 Task: Compose an email with the signature Brian Hall with the subject Request for a quote and the message Thank you for your interest in our product/service. from softage.1@softage.net to softage.6@softage.net with an attached document Policy_document.docx Undo the message and rewrite the message as Could you please provide a status update on this project? Send the email. Finally, move the email from Sent Items to the label Books
Action: Mouse moved to (1189, 0)
Screenshot: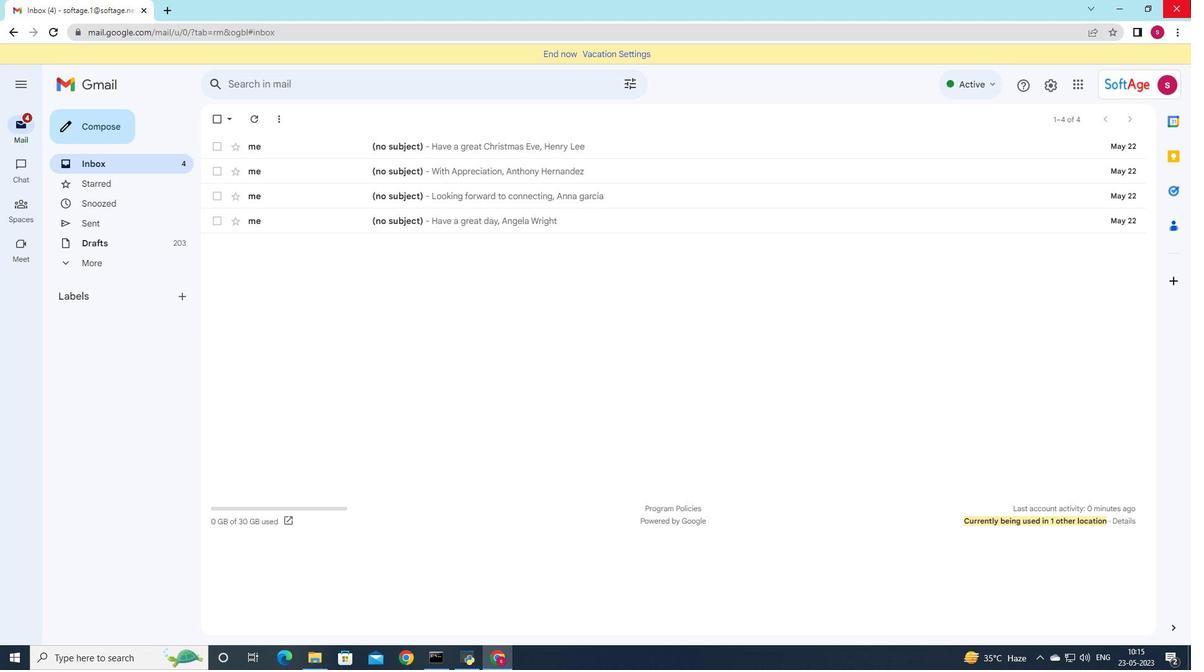 
Action: Mouse pressed left at (1189, 0)
Screenshot: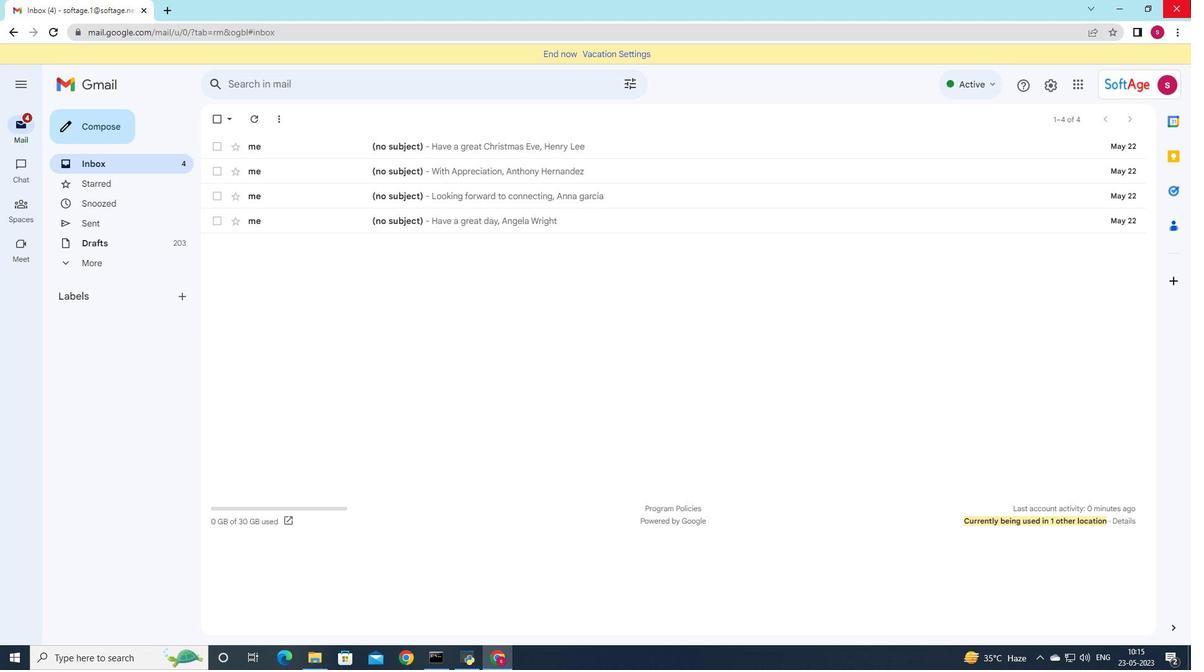
Action: Mouse moved to (411, 649)
Screenshot: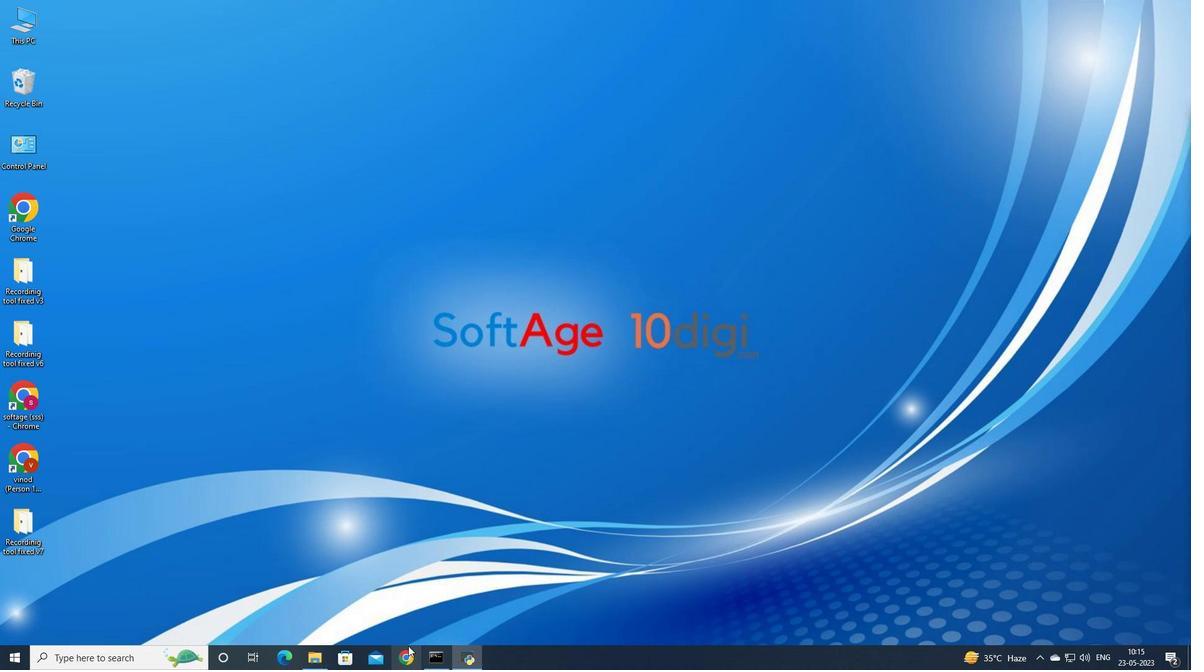 
Action: Mouse pressed left at (411, 649)
Screenshot: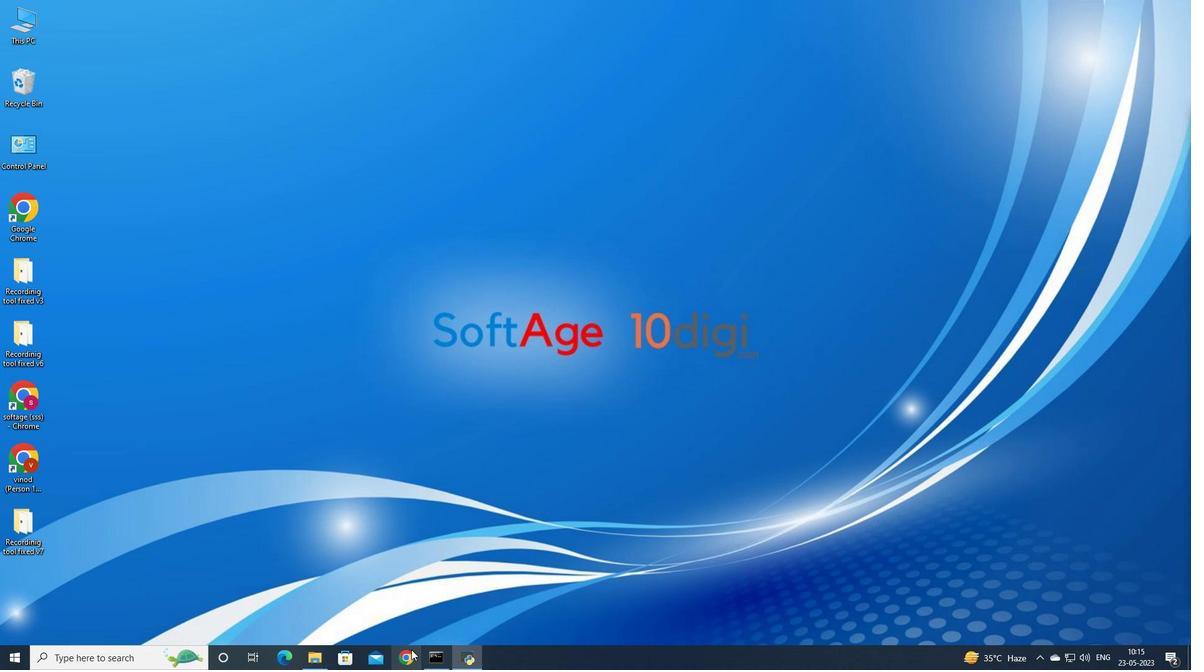 
Action: Mouse moved to (520, 395)
Screenshot: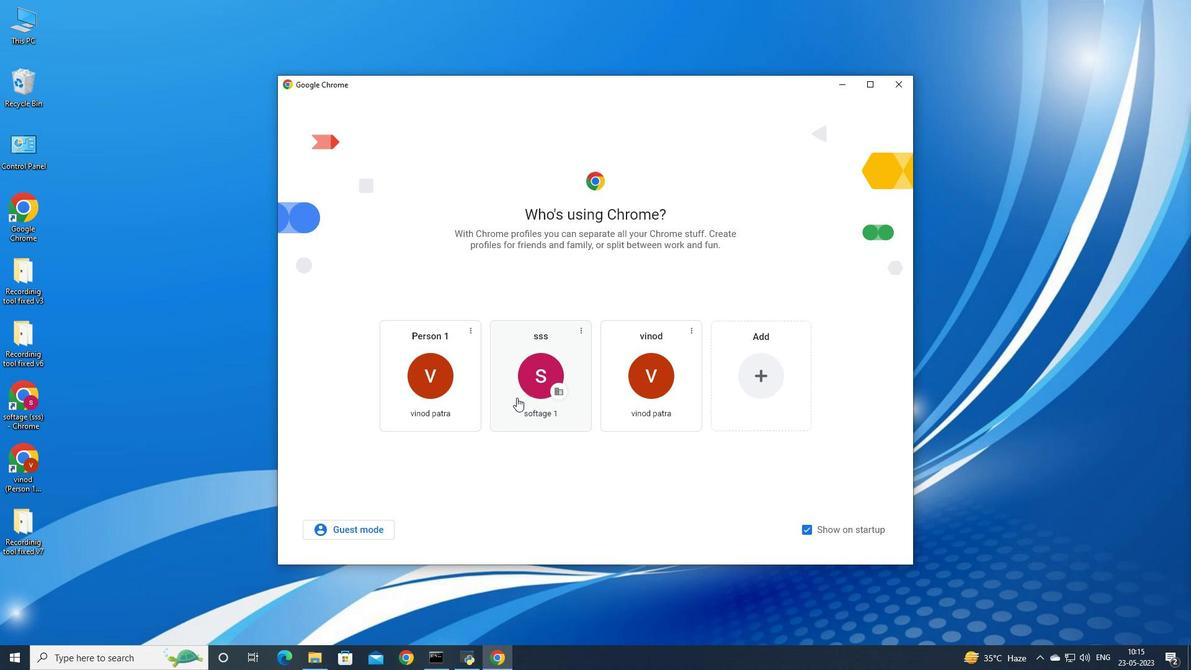 
Action: Mouse pressed left at (520, 395)
Screenshot: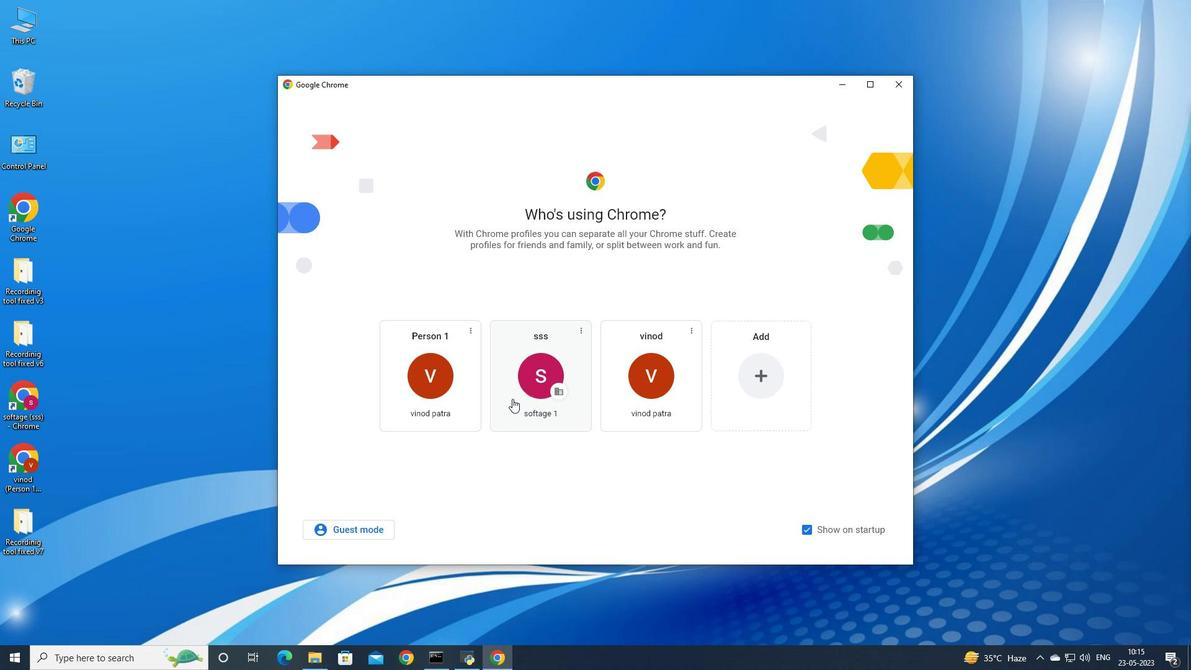 
Action: Mouse moved to (1077, 62)
Screenshot: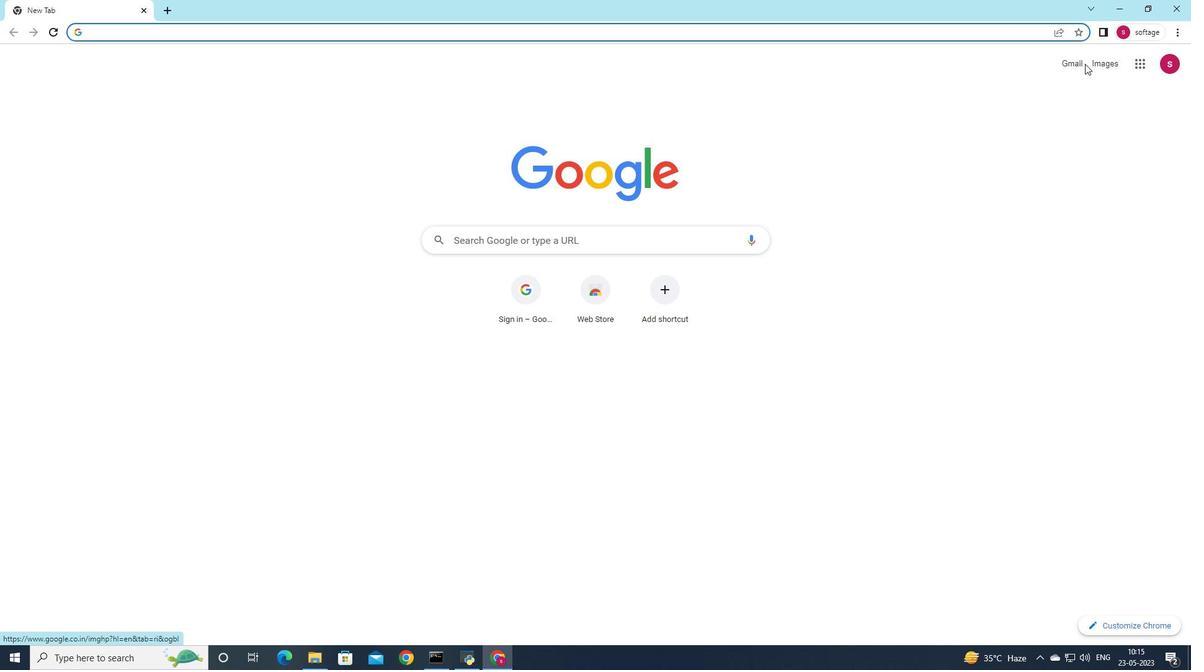 
Action: Mouse pressed left at (1077, 62)
Screenshot: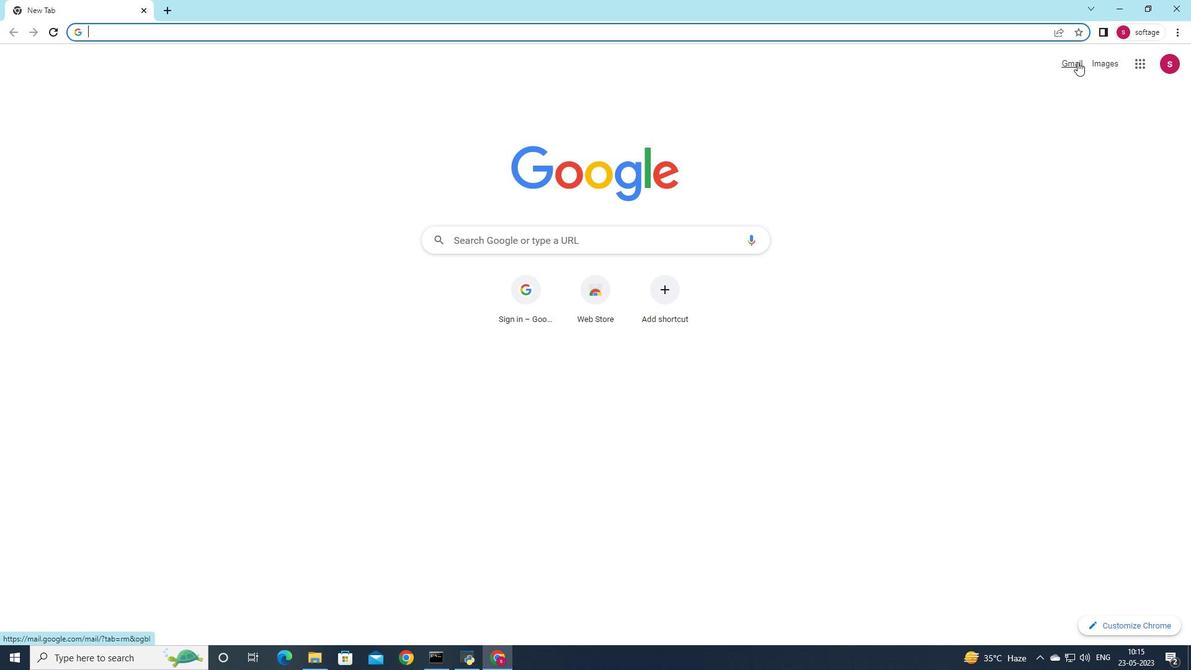 
Action: Mouse moved to (1058, 85)
Screenshot: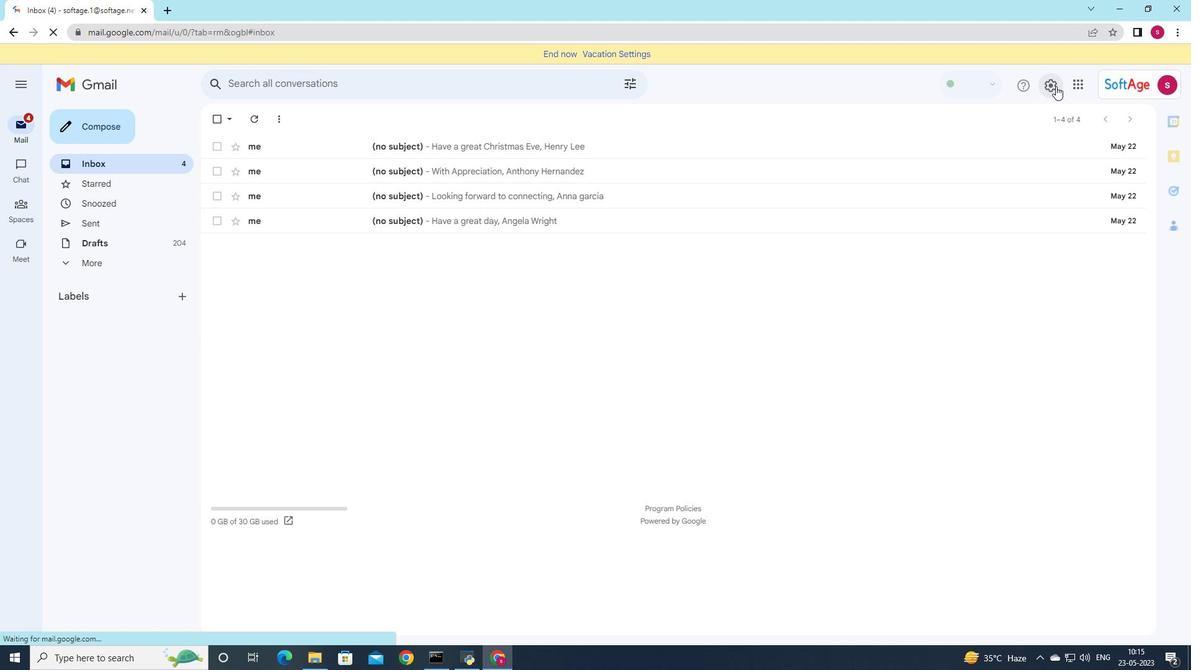 
Action: Mouse pressed left at (1058, 85)
Screenshot: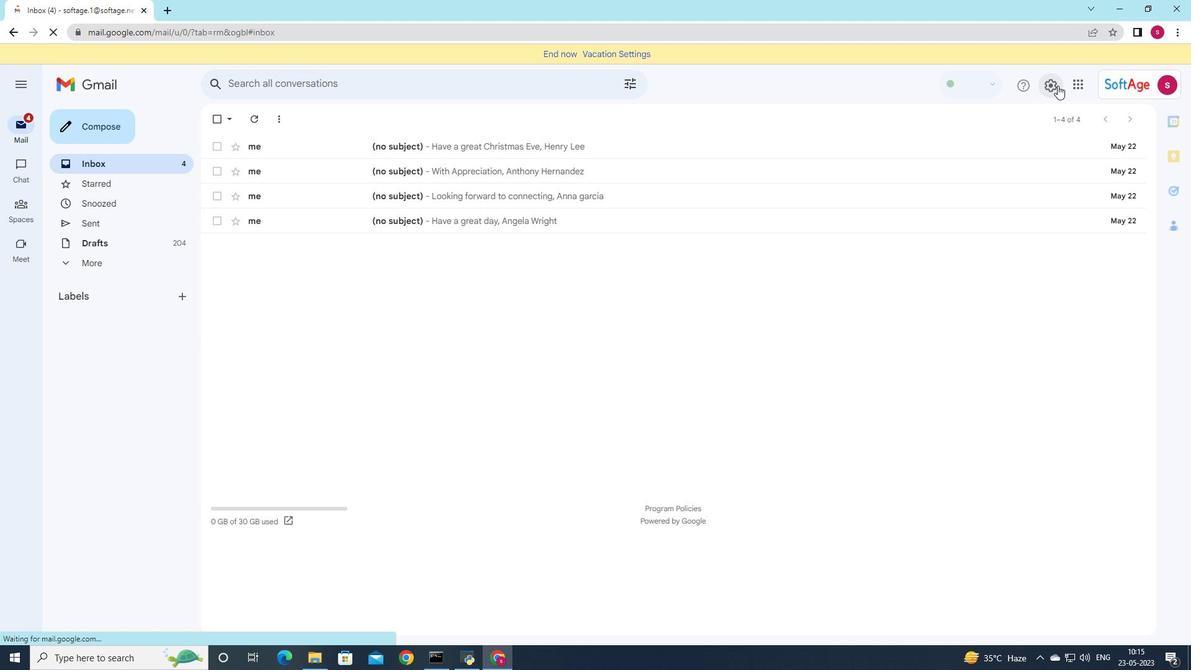 
Action: Mouse moved to (1059, 143)
Screenshot: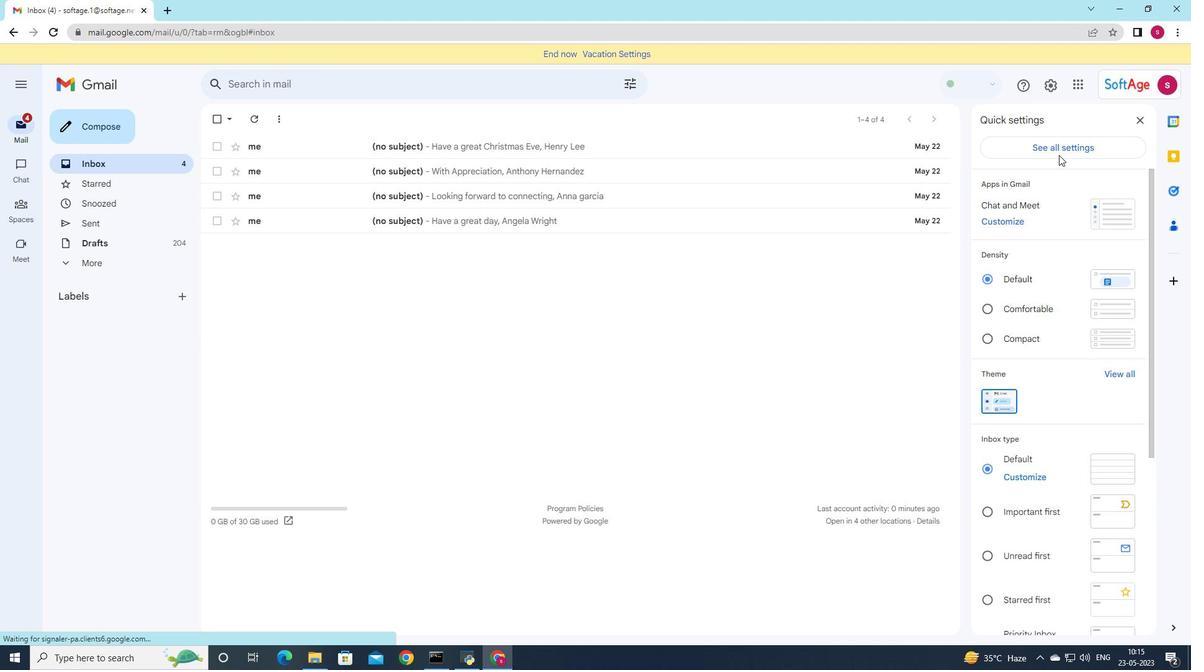 
Action: Mouse pressed left at (1059, 143)
Screenshot: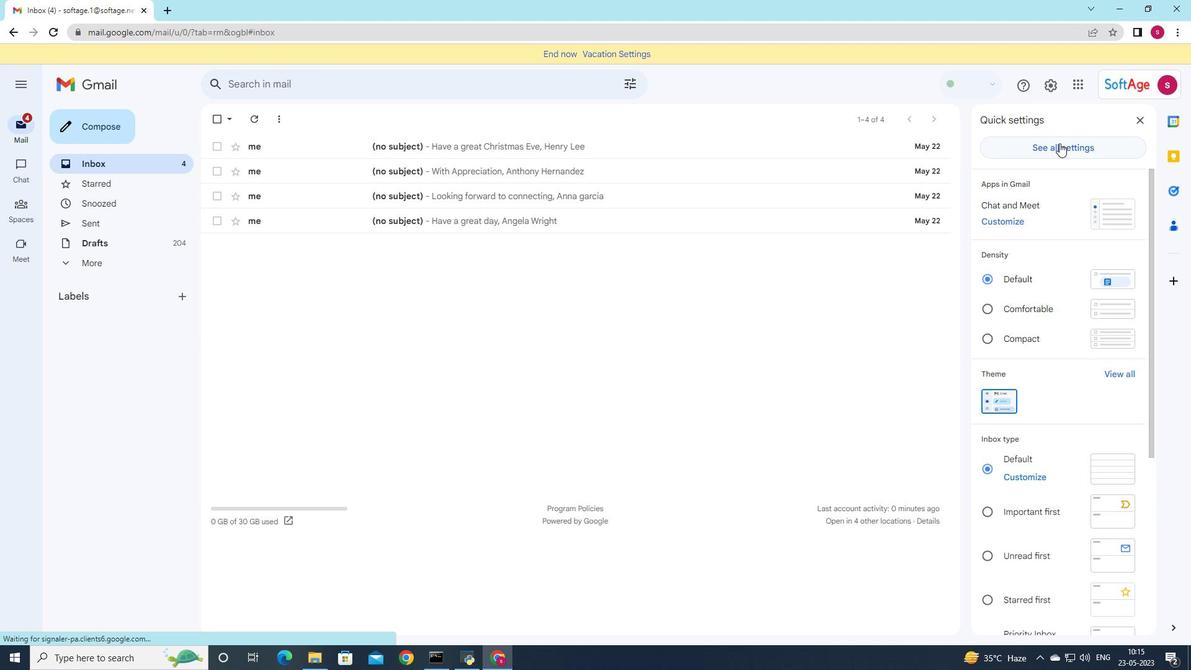 
Action: Mouse moved to (599, 291)
Screenshot: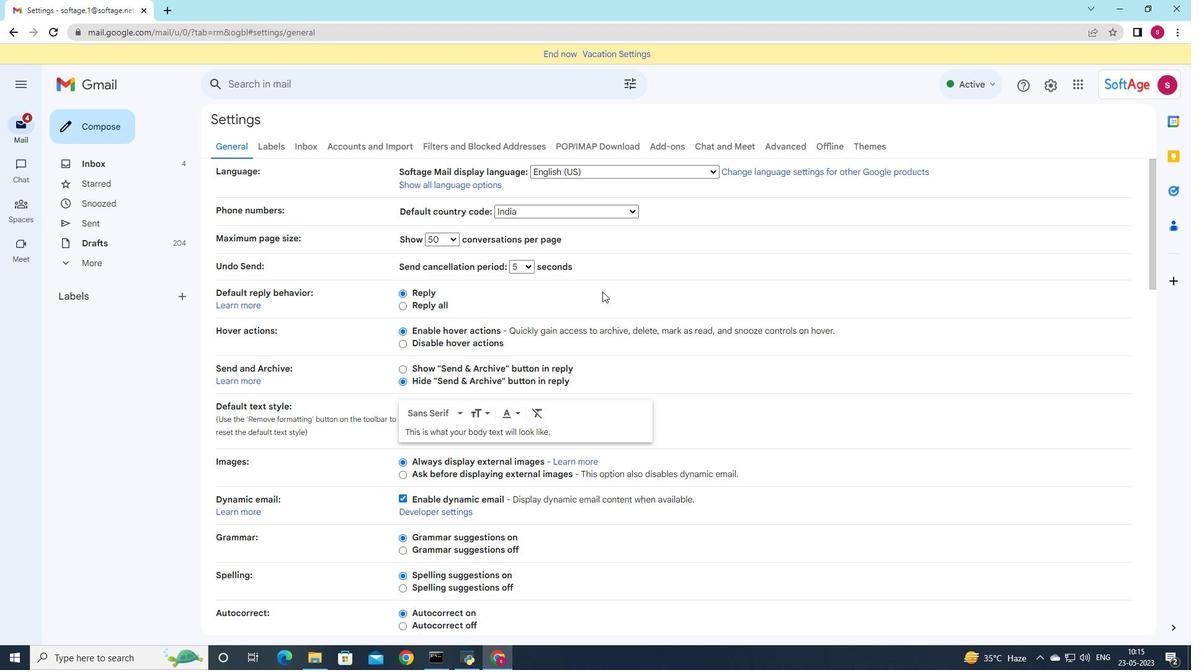 
Action: Mouse scrolled (599, 290) with delta (0, 0)
Screenshot: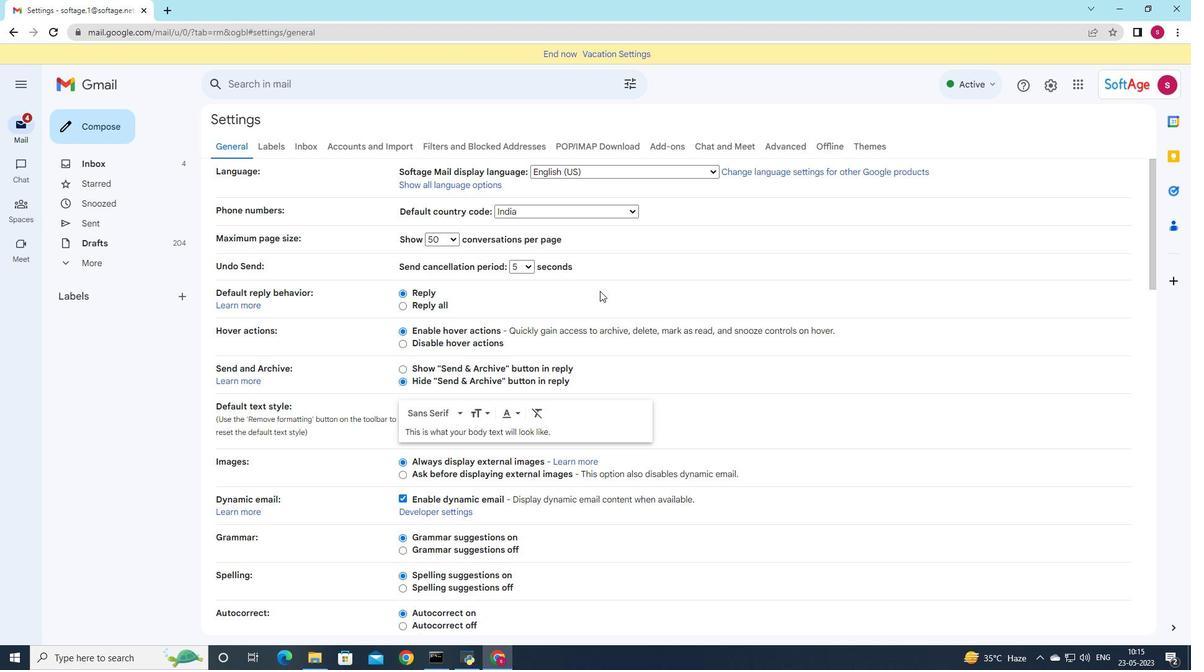 
Action: Mouse scrolled (599, 290) with delta (0, 0)
Screenshot: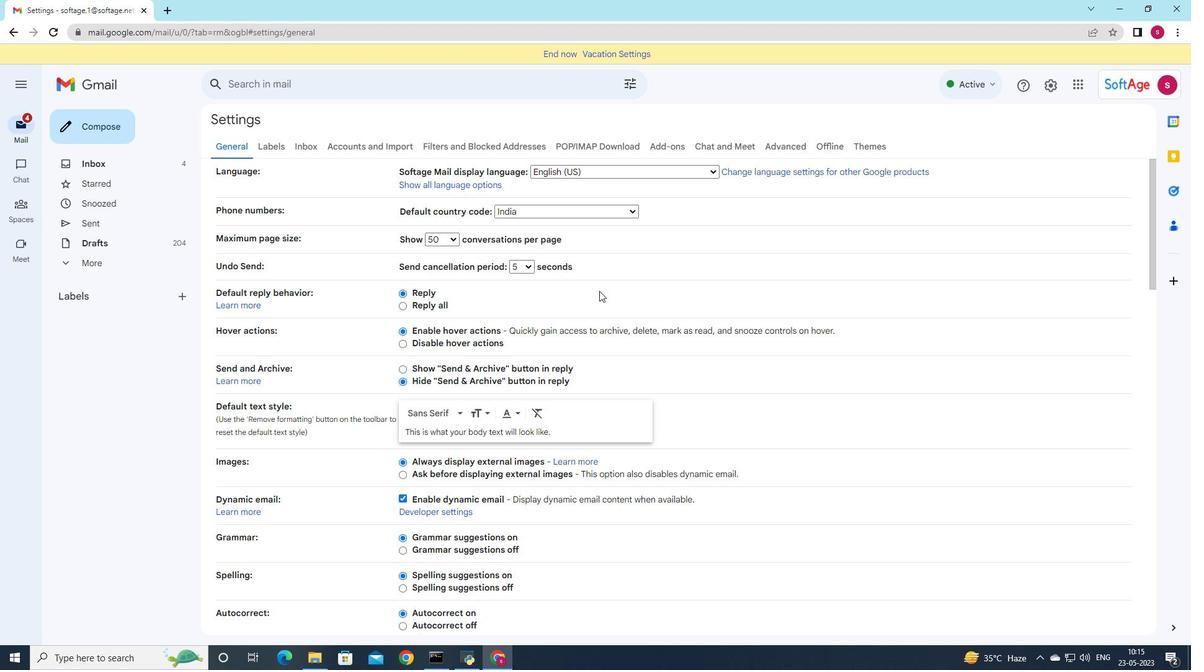 
Action: Mouse scrolled (599, 290) with delta (0, 0)
Screenshot: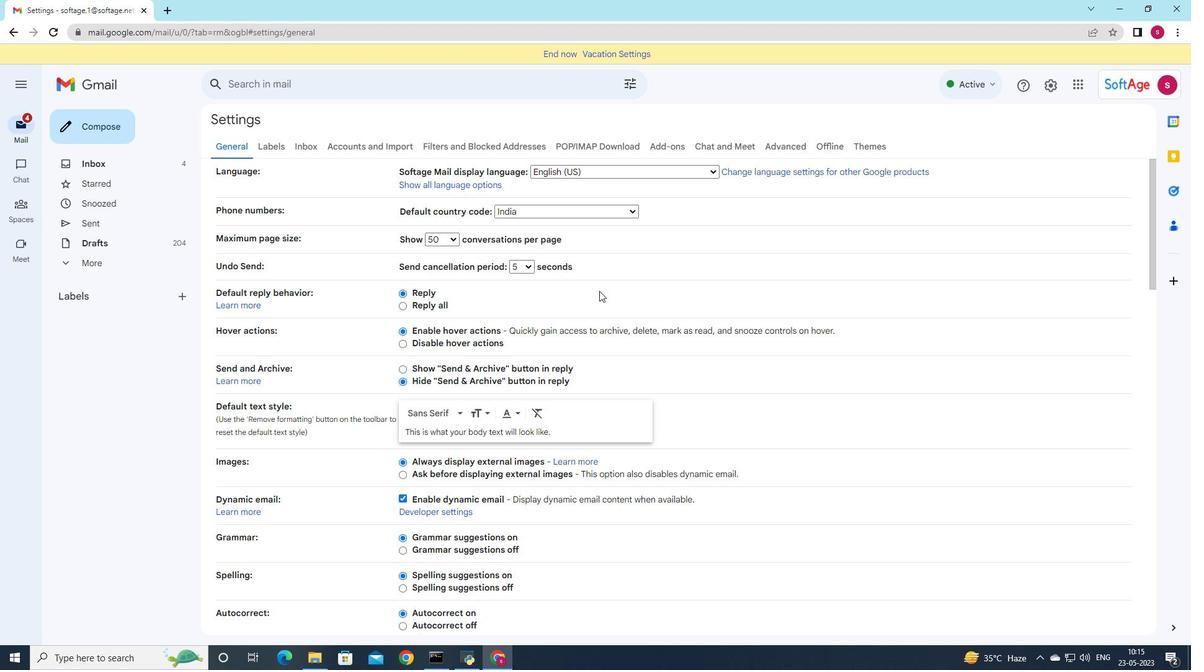 
Action: Mouse scrolled (599, 290) with delta (0, 0)
Screenshot: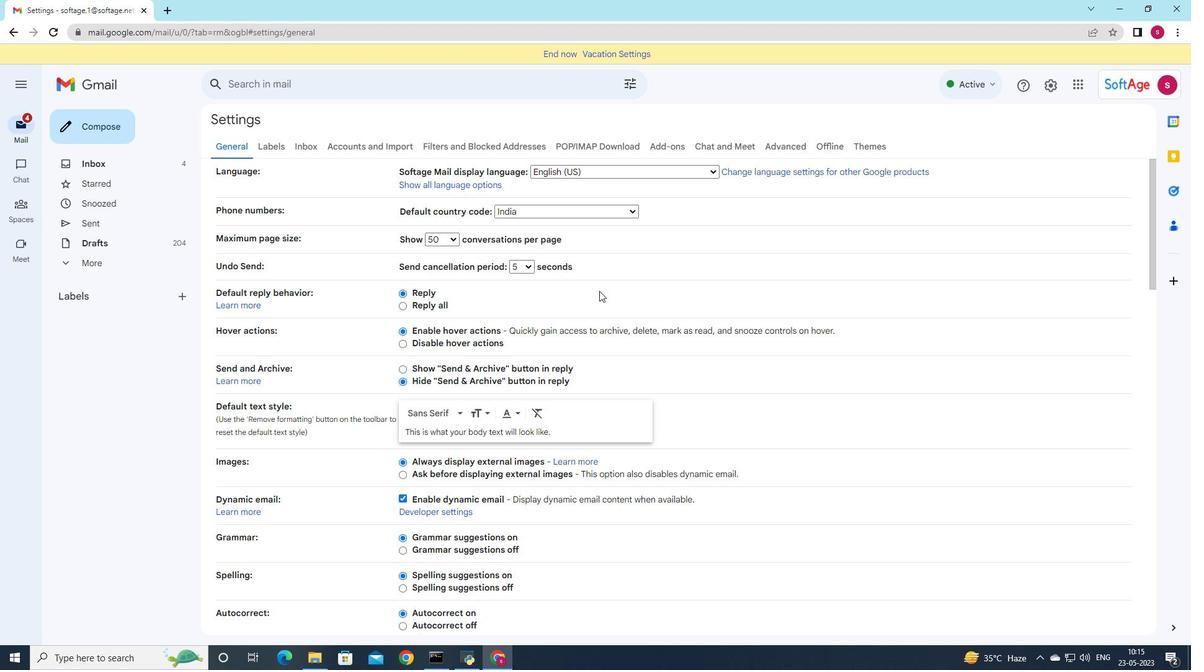 
Action: Mouse scrolled (599, 290) with delta (0, 0)
Screenshot: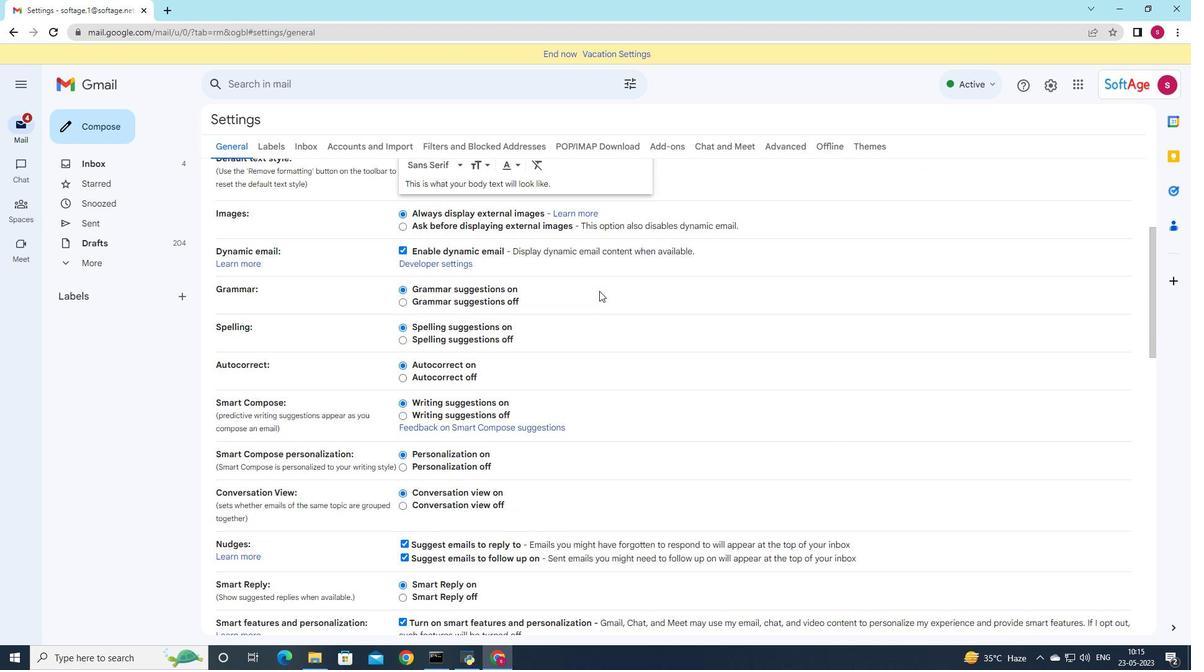 
Action: Mouse scrolled (599, 290) with delta (0, 0)
Screenshot: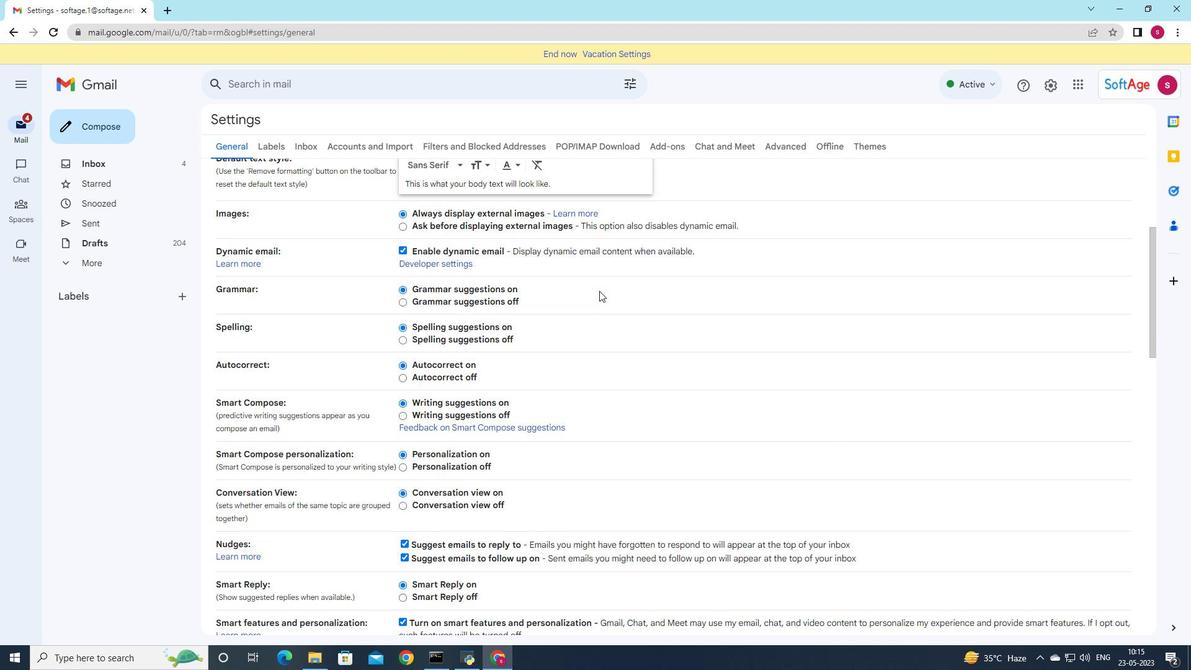 
Action: Mouse scrolled (599, 290) with delta (0, 0)
Screenshot: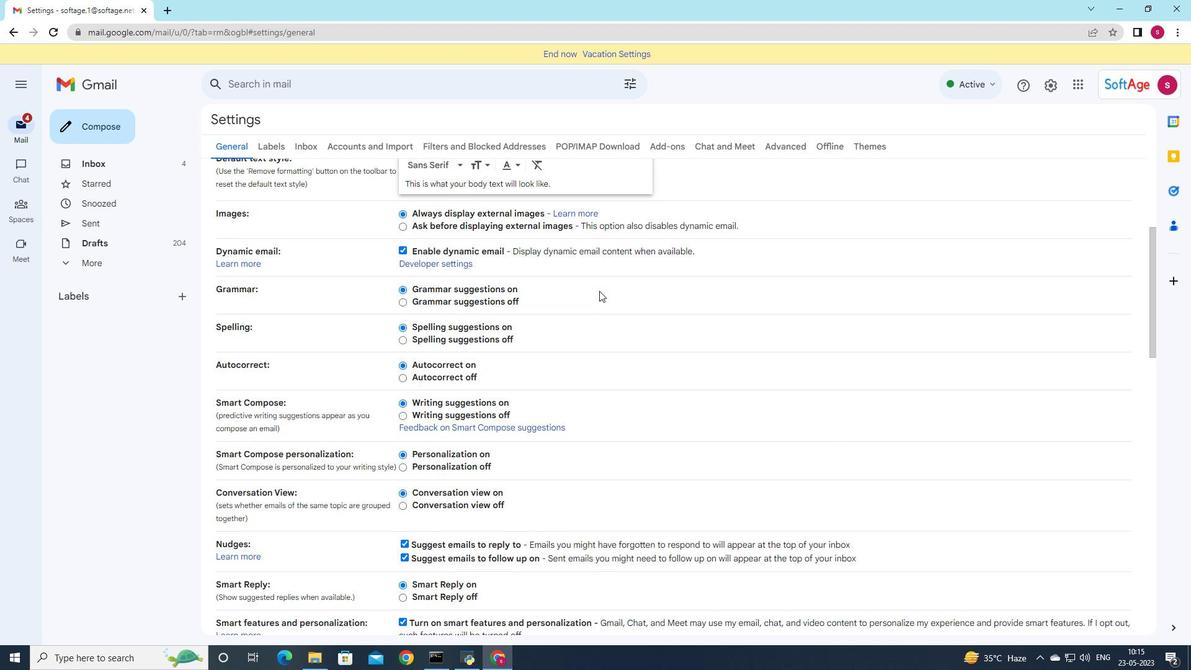 
Action: Mouse scrolled (599, 290) with delta (0, 0)
Screenshot: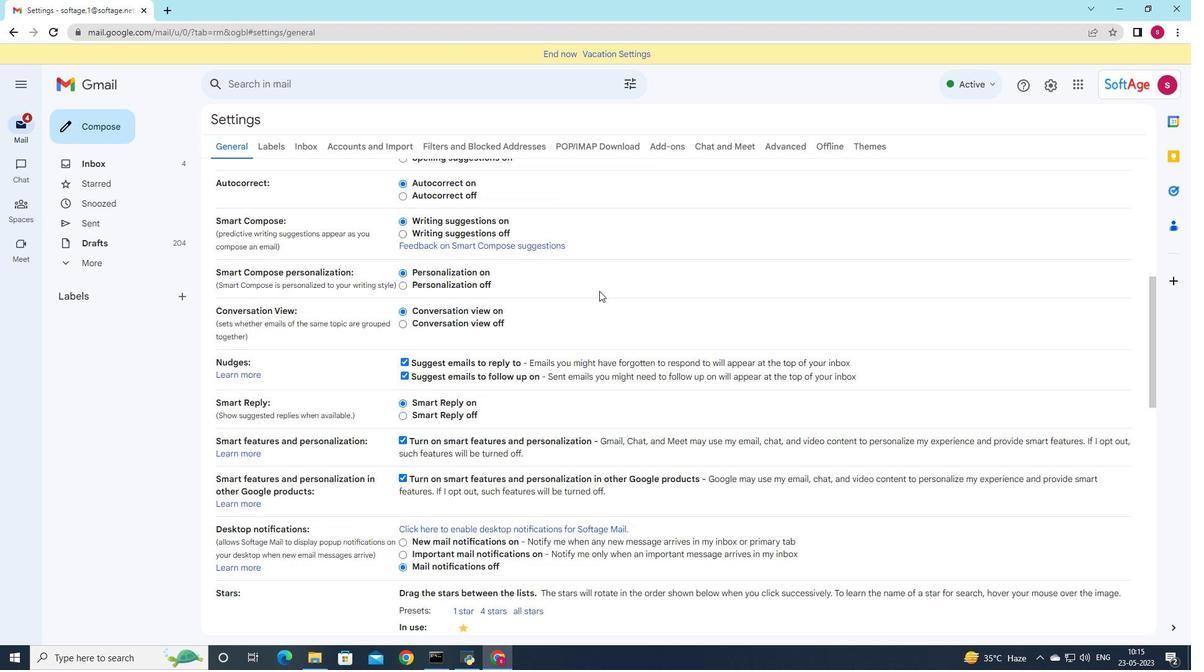 
Action: Mouse scrolled (599, 290) with delta (0, 0)
Screenshot: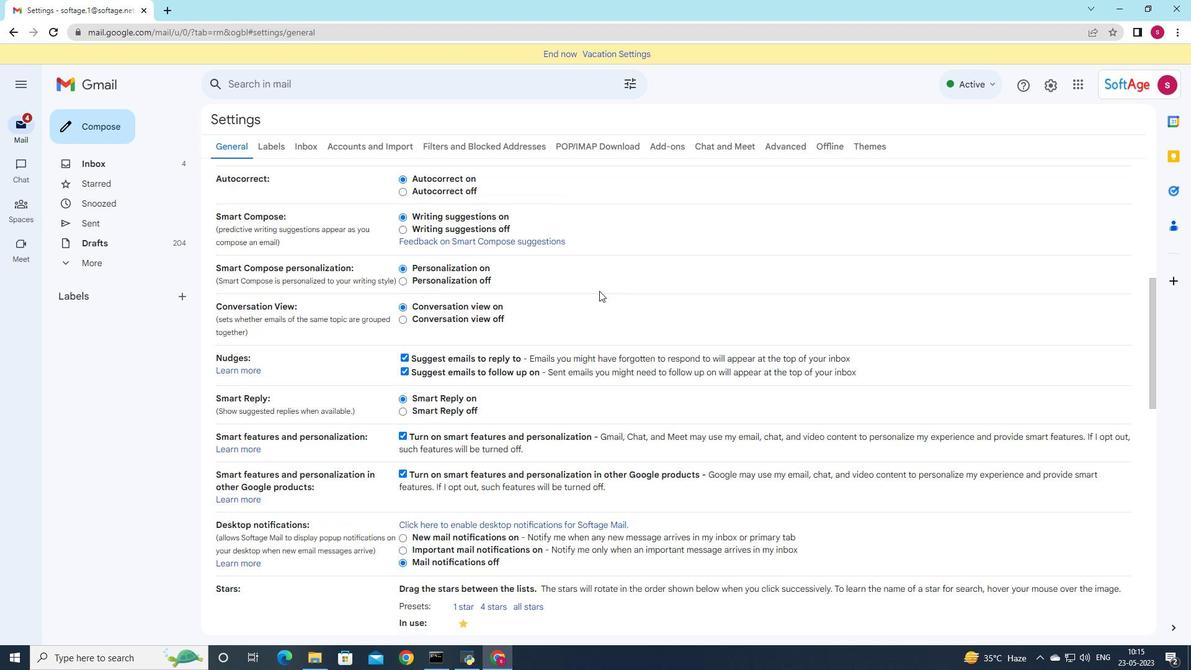 
Action: Mouse scrolled (599, 290) with delta (0, 0)
Screenshot: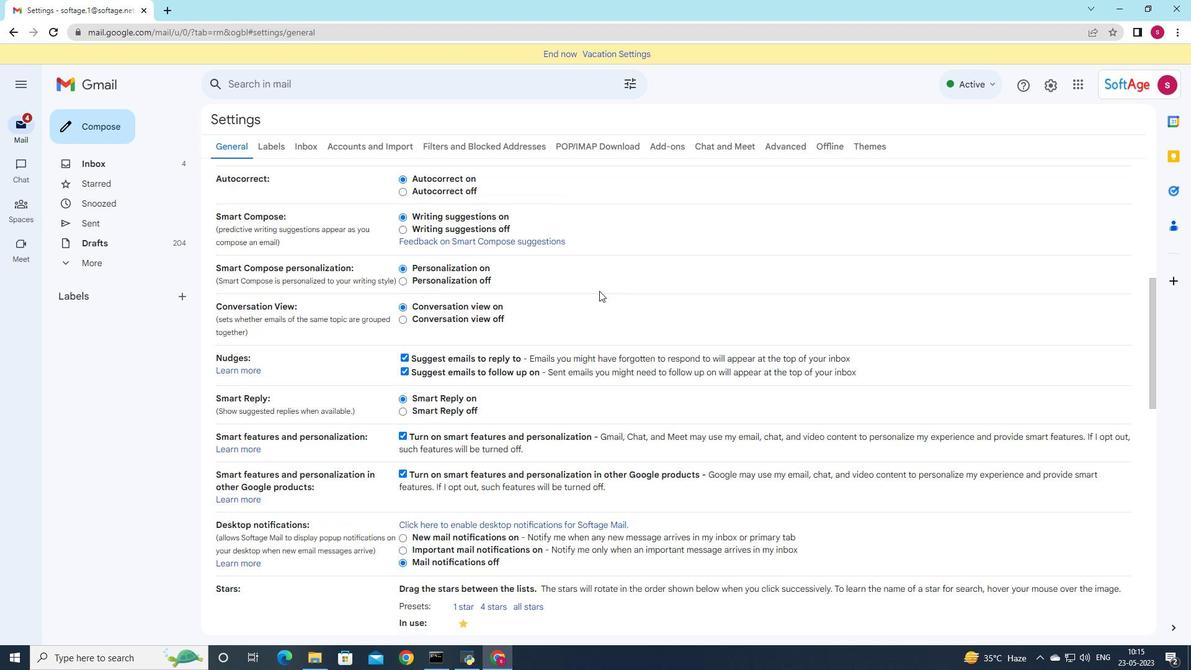 
Action: Mouse scrolled (599, 290) with delta (0, 0)
Screenshot: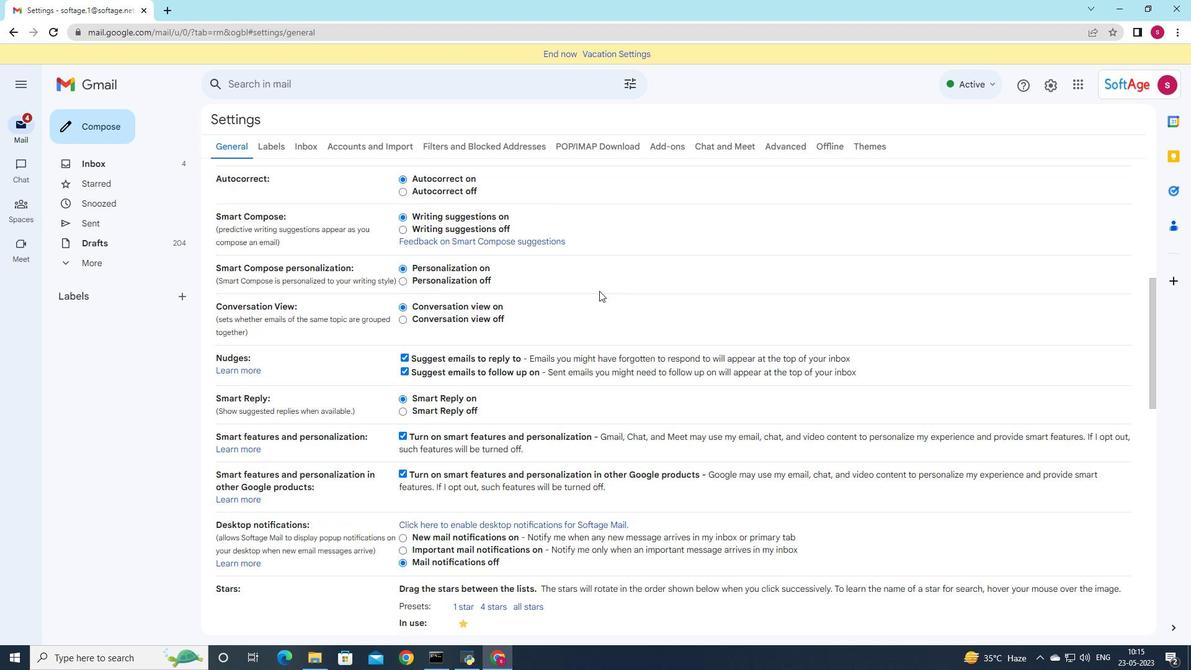 
Action: Mouse scrolled (599, 290) with delta (0, 0)
Screenshot: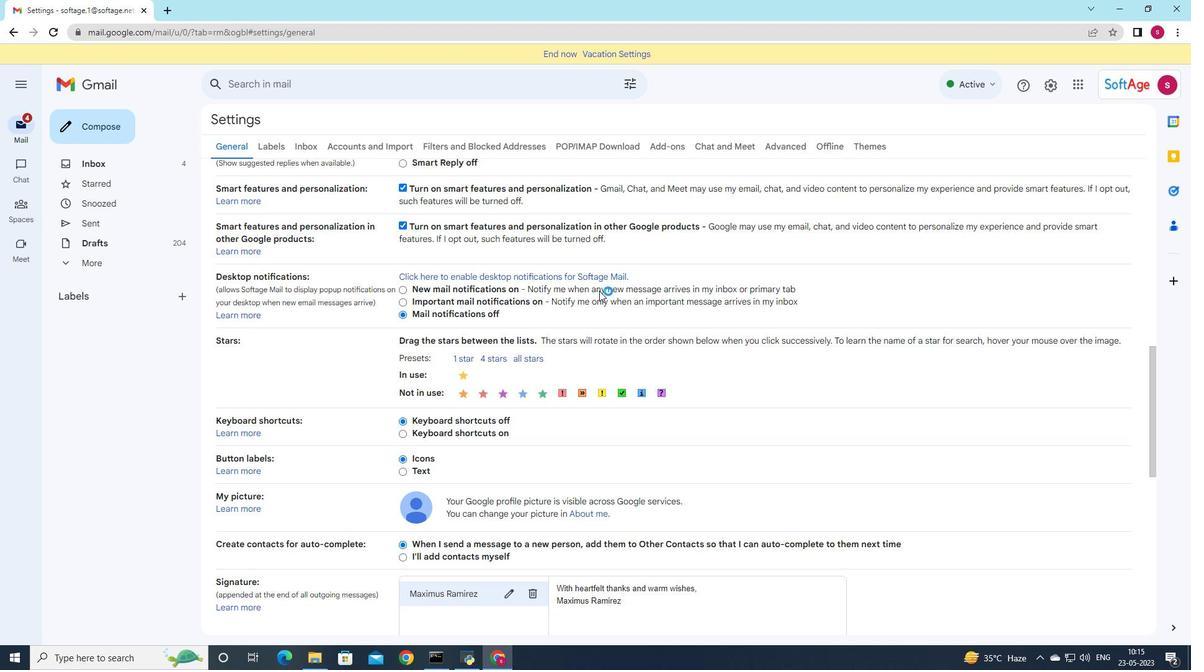 
Action: Mouse scrolled (599, 290) with delta (0, 0)
Screenshot: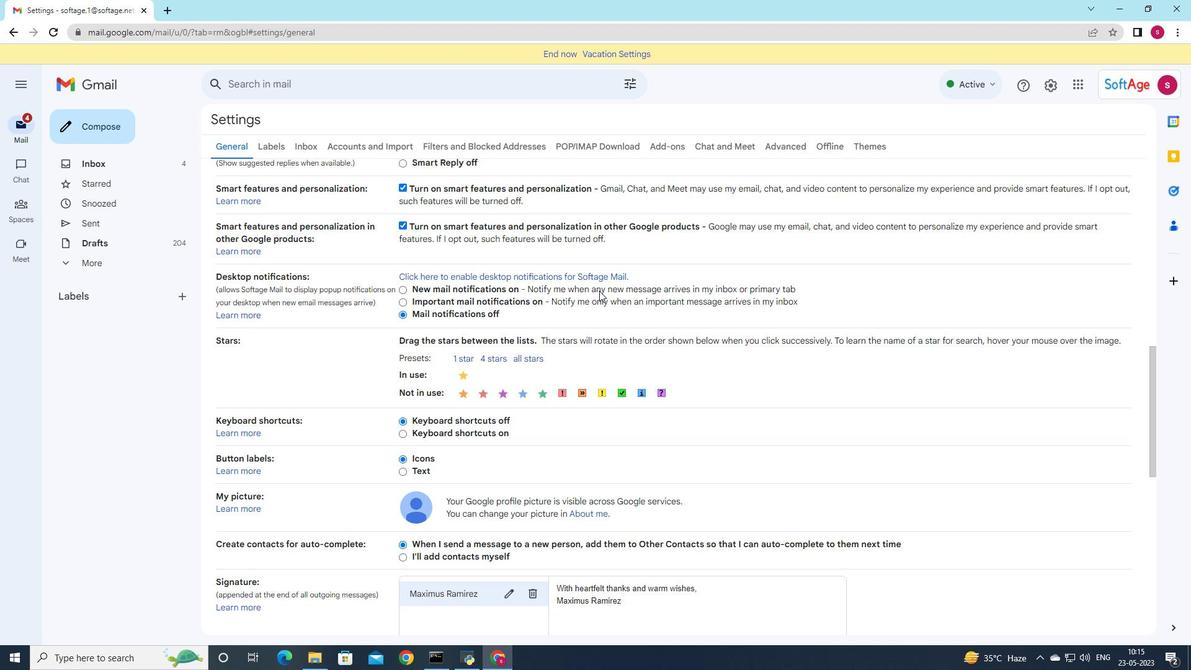 
Action: Mouse scrolled (599, 290) with delta (0, 0)
Screenshot: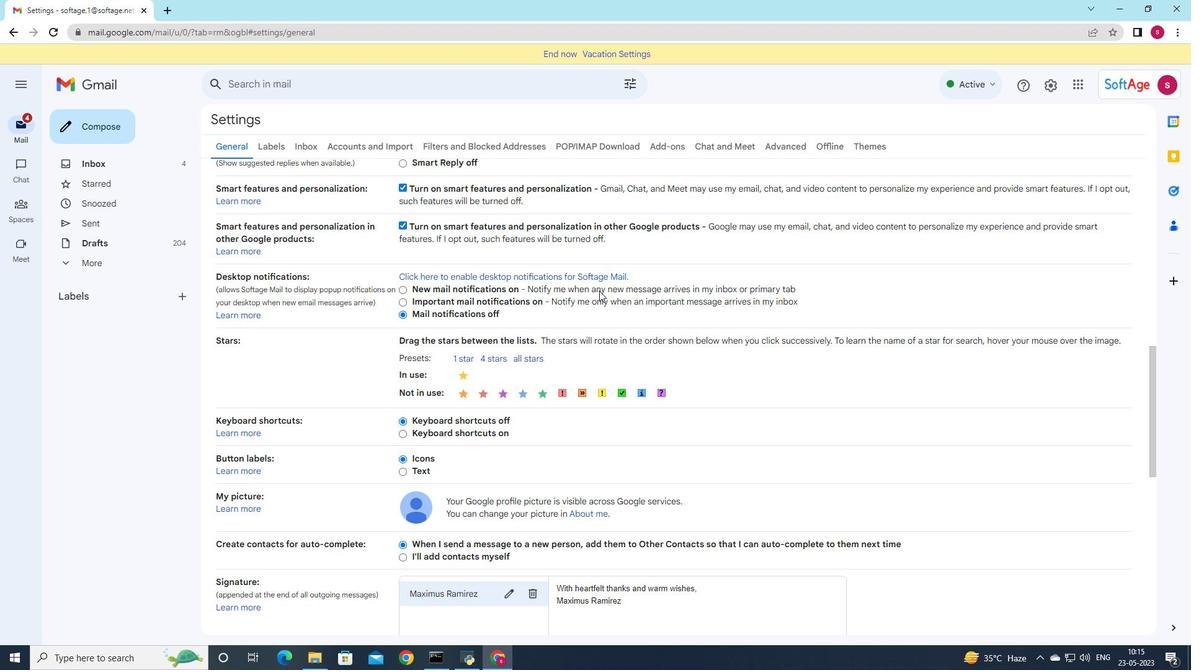 
Action: Mouse scrolled (599, 290) with delta (0, 0)
Screenshot: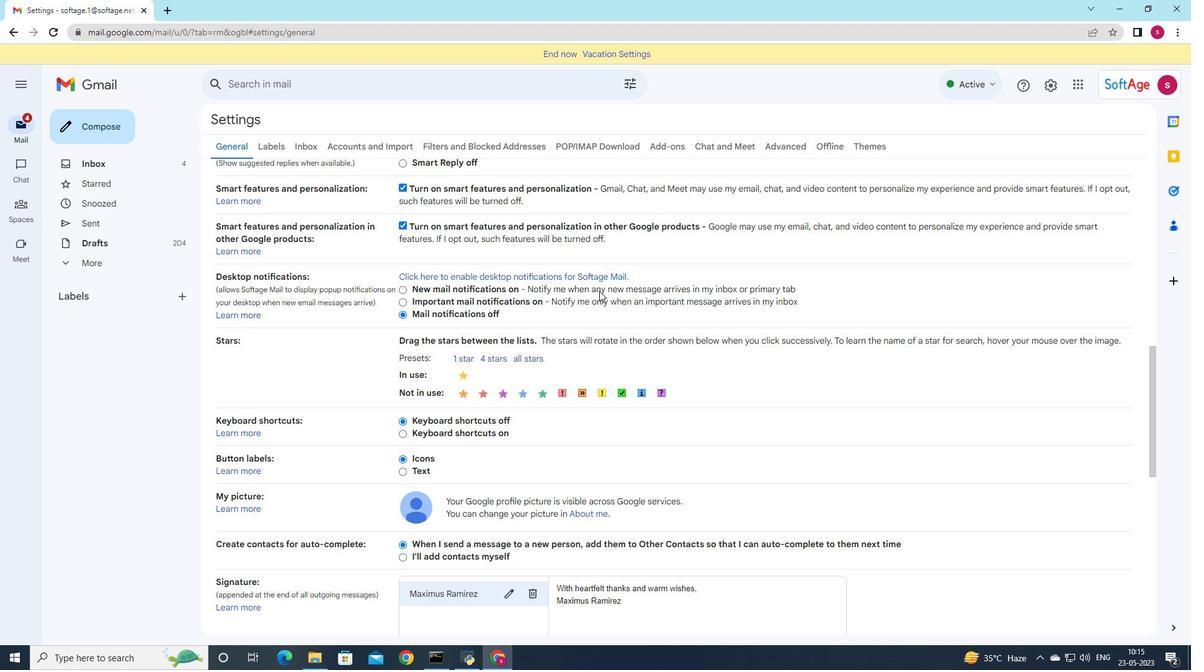 
Action: Mouse moved to (533, 339)
Screenshot: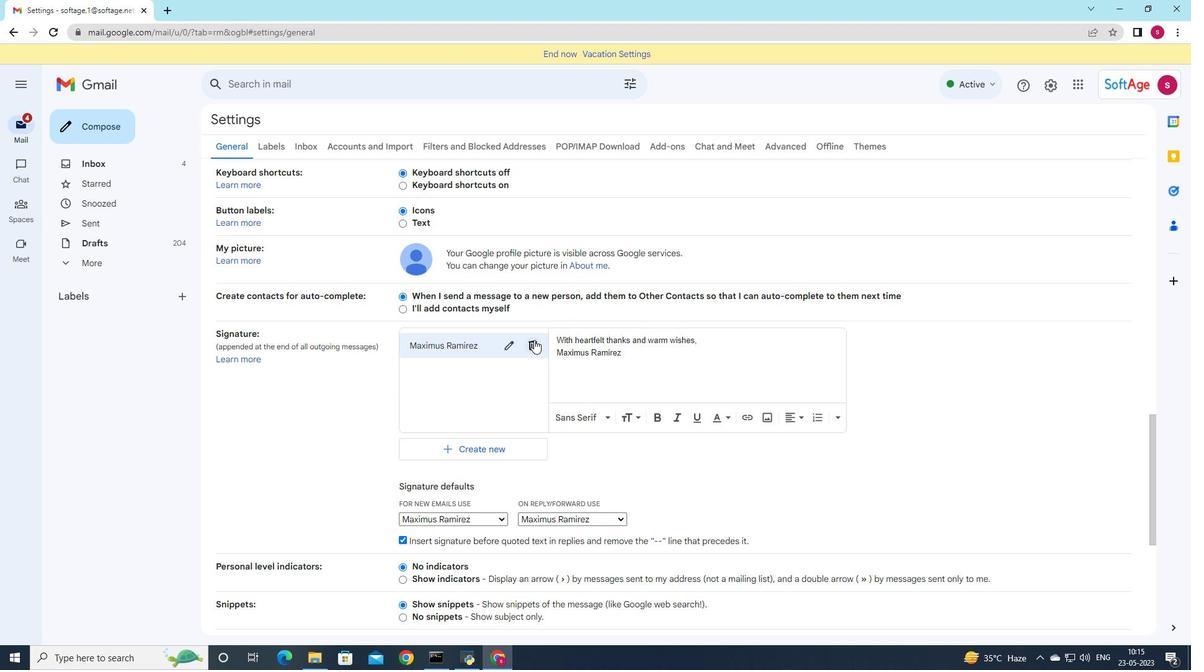
Action: Mouse pressed left at (533, 339)
Screenshot: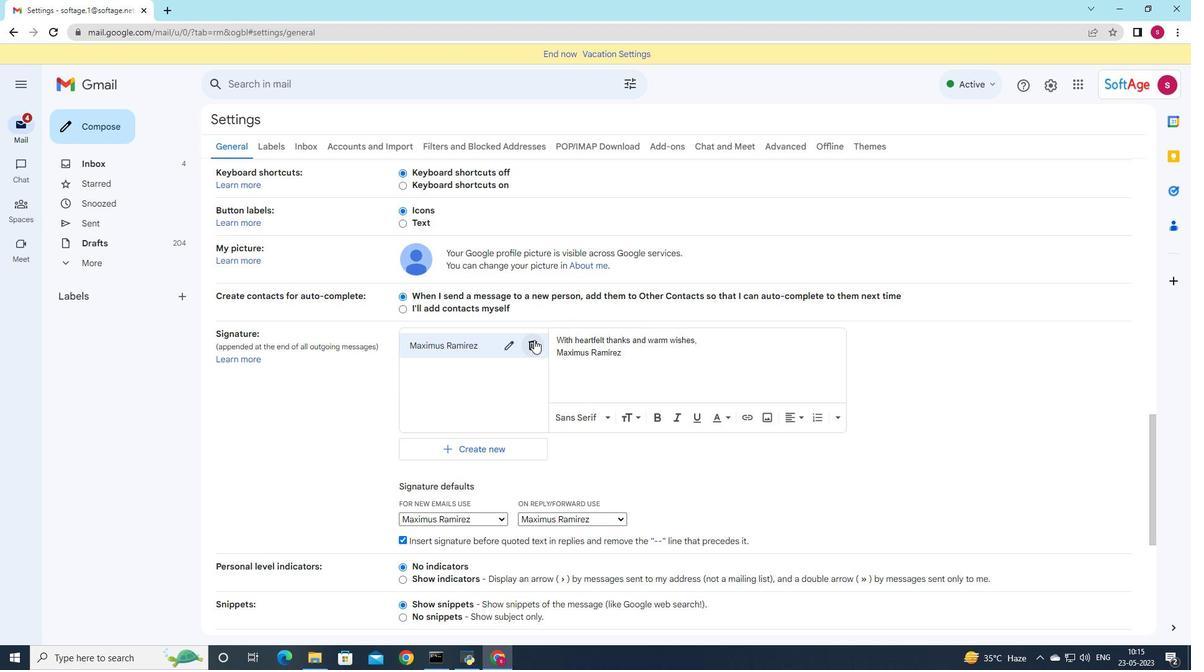
Action: Mouse moved to (724, 374)
Screenshot: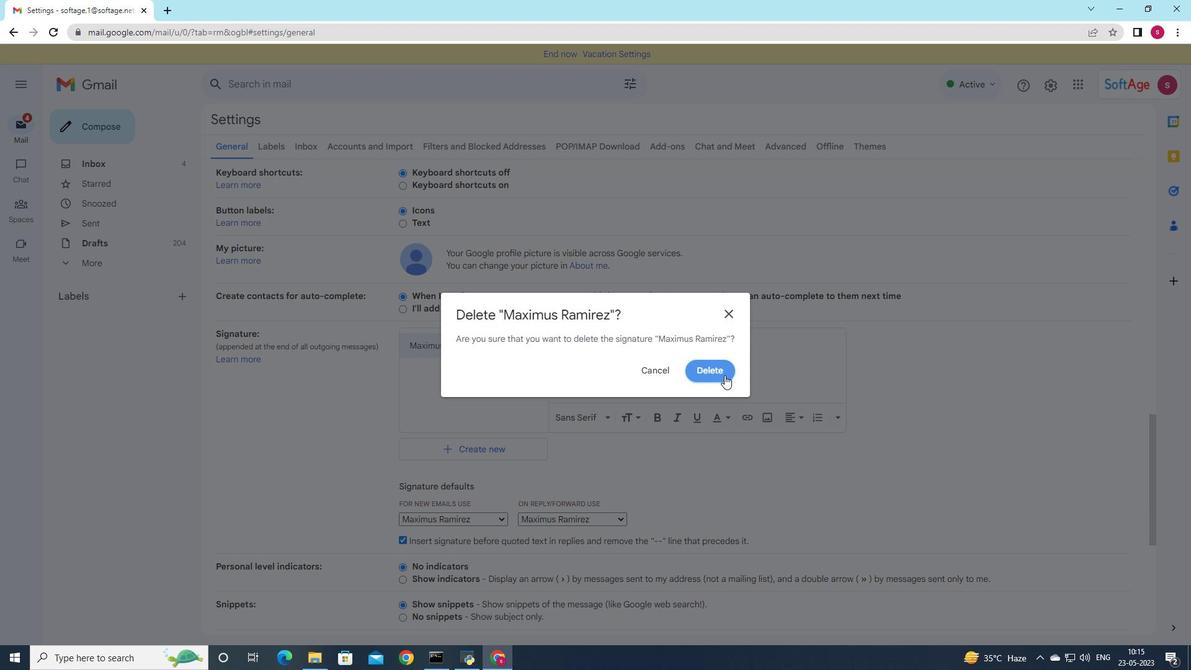 
Action: Mouse pressed left at (724, 374)
Screenshot: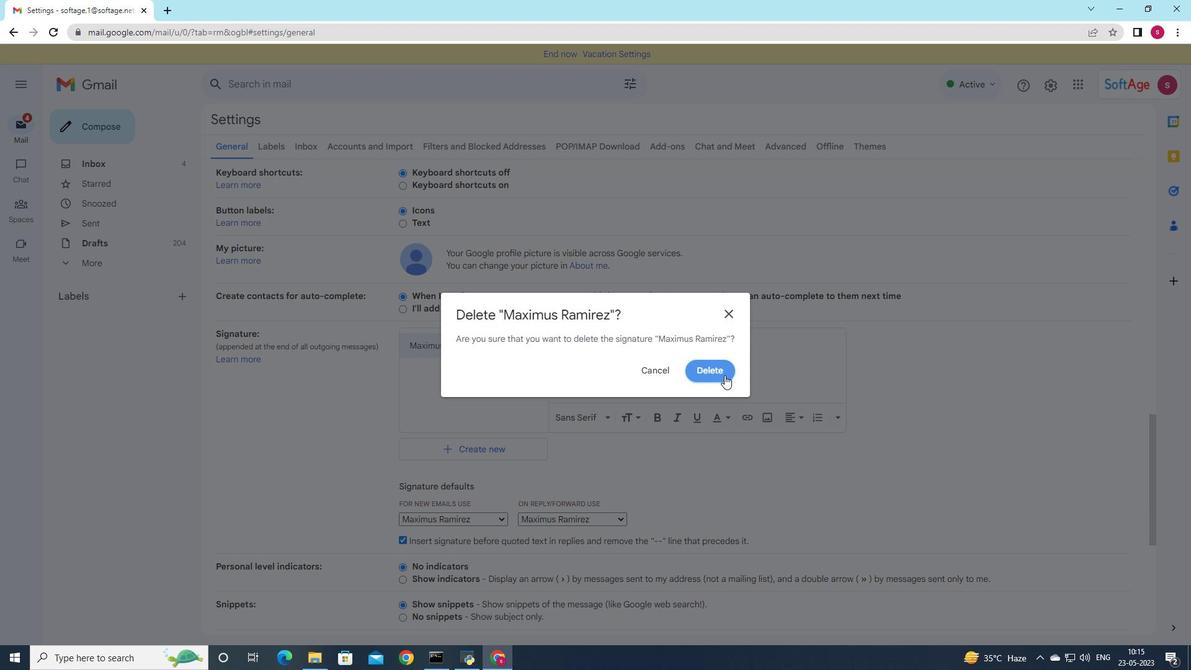 
Action: Mouse moved to (463, 357)
Screenshot: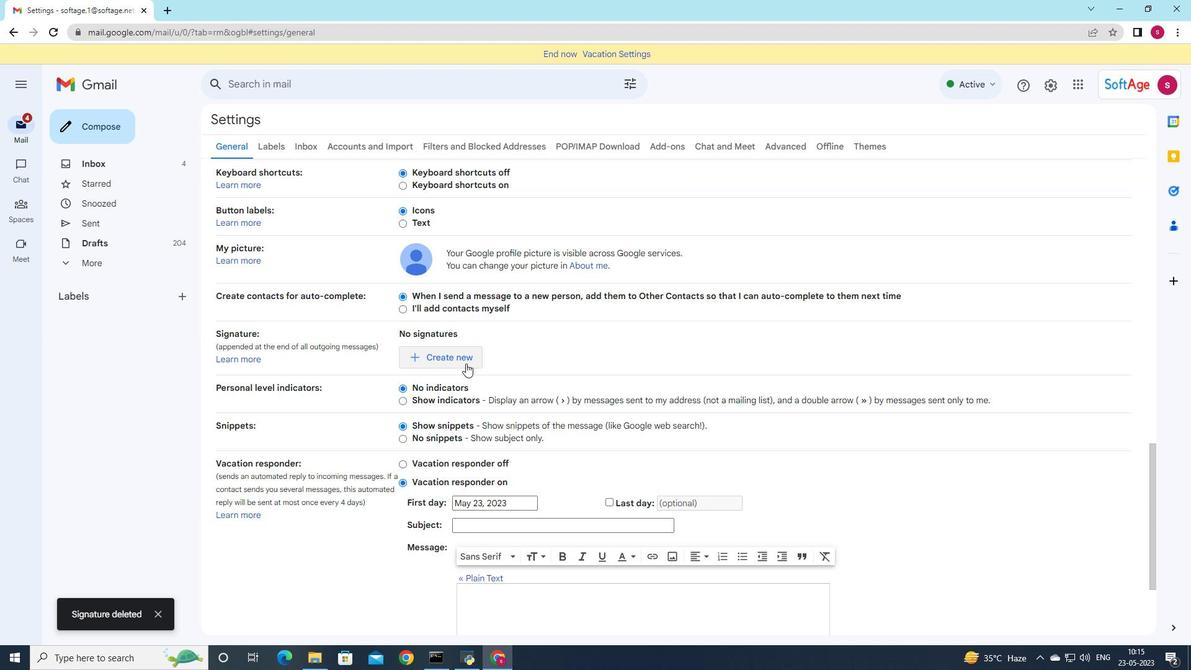 
Action: Mouse pressed left at (463, 357)
Screenshot: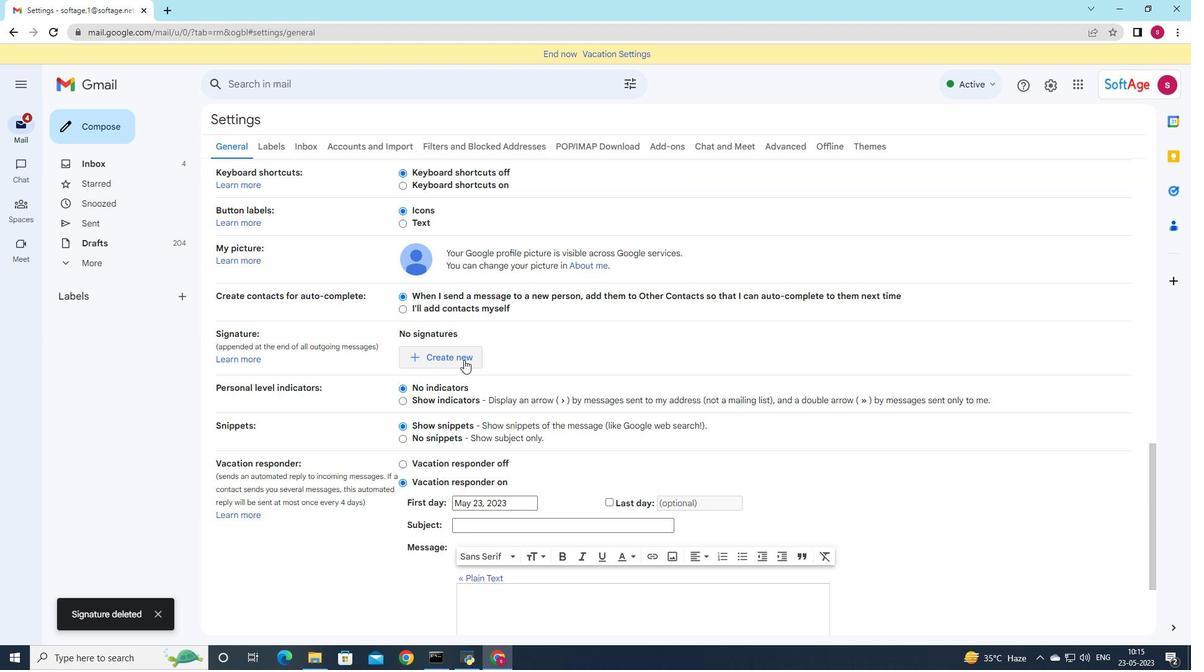 
Action: Mouse moved to (703, 338)
Screenshot: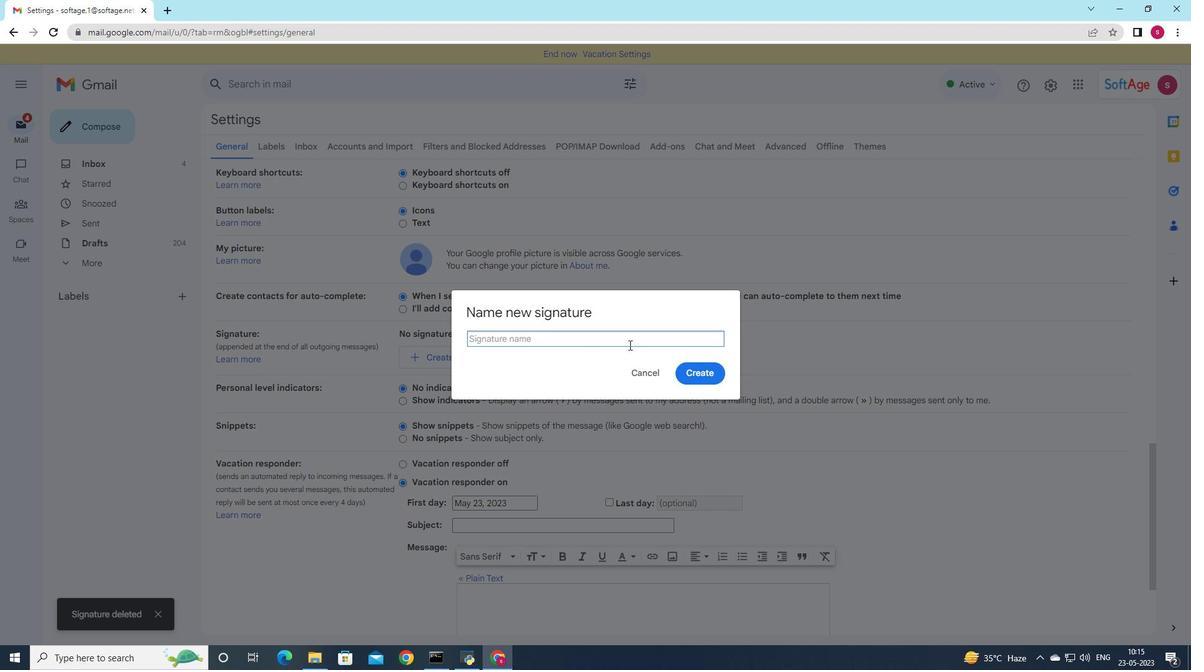 
Action: Key pressed <Key.shift>Brian
Screenshot: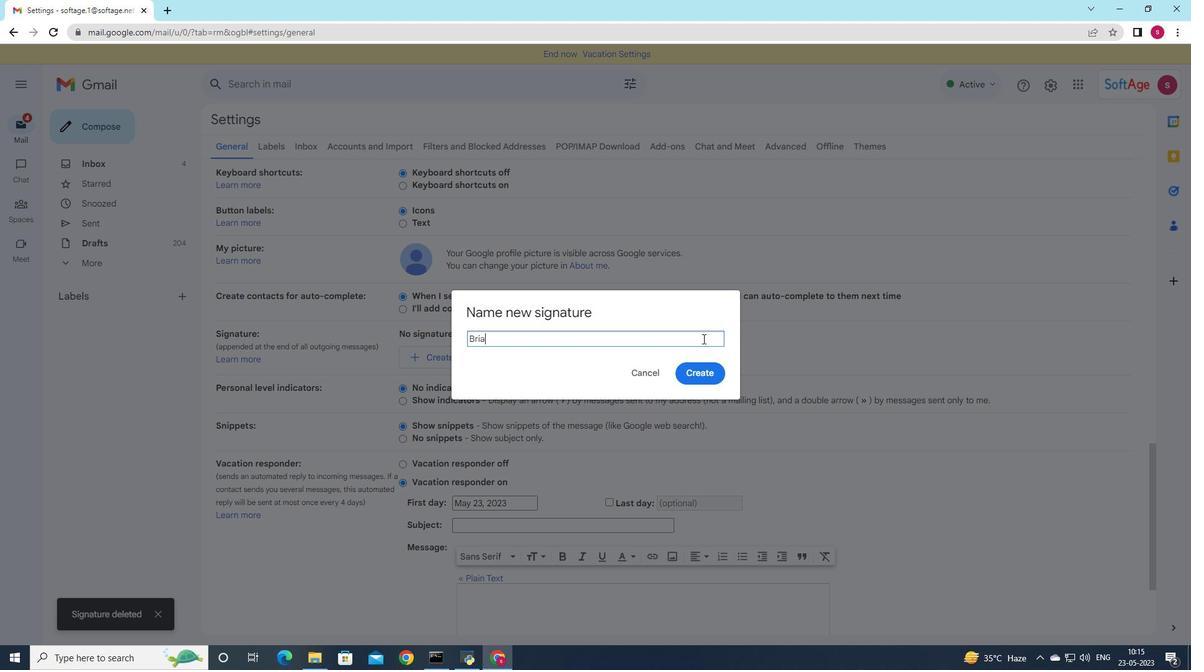 
Action: Mouse moved to (703, 373)
Screenshot: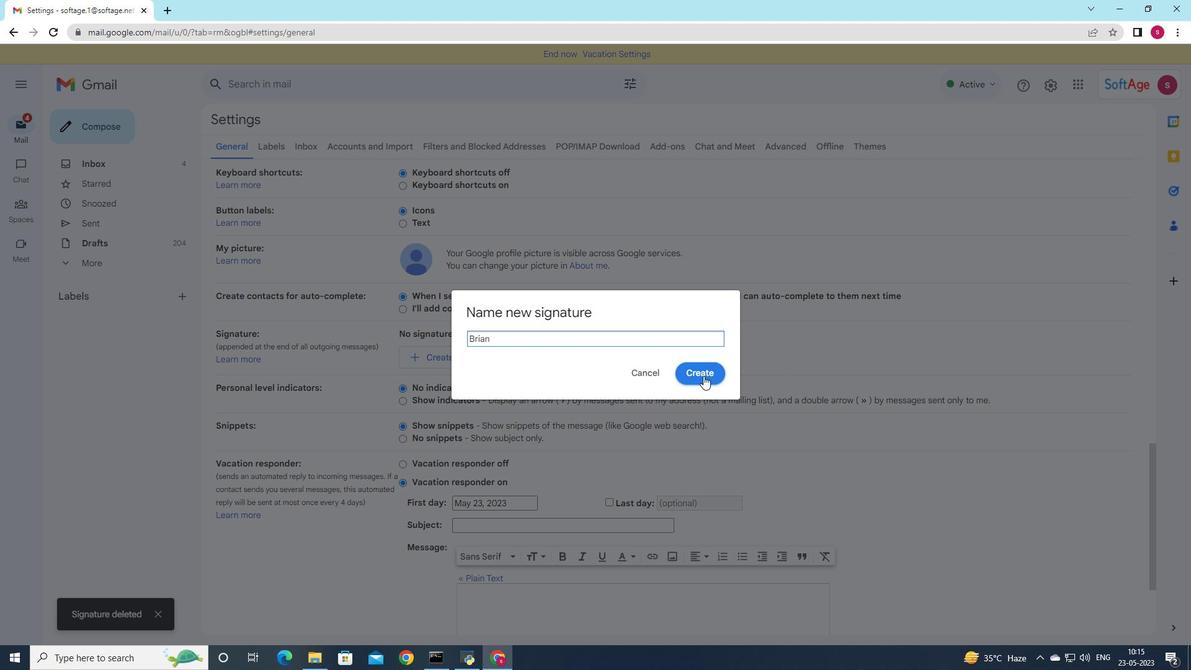 
Action: Mouse pressed left at (703, 373)
Screenshot: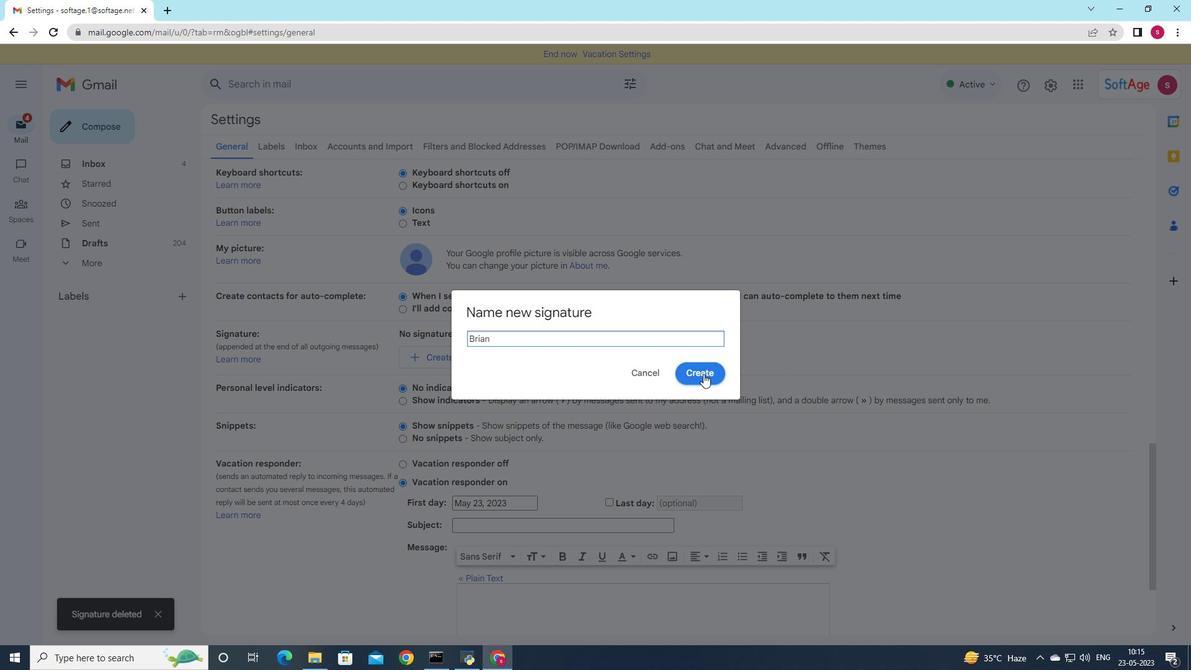 
Action: Mouse moved to (603, 345)
Screenshot: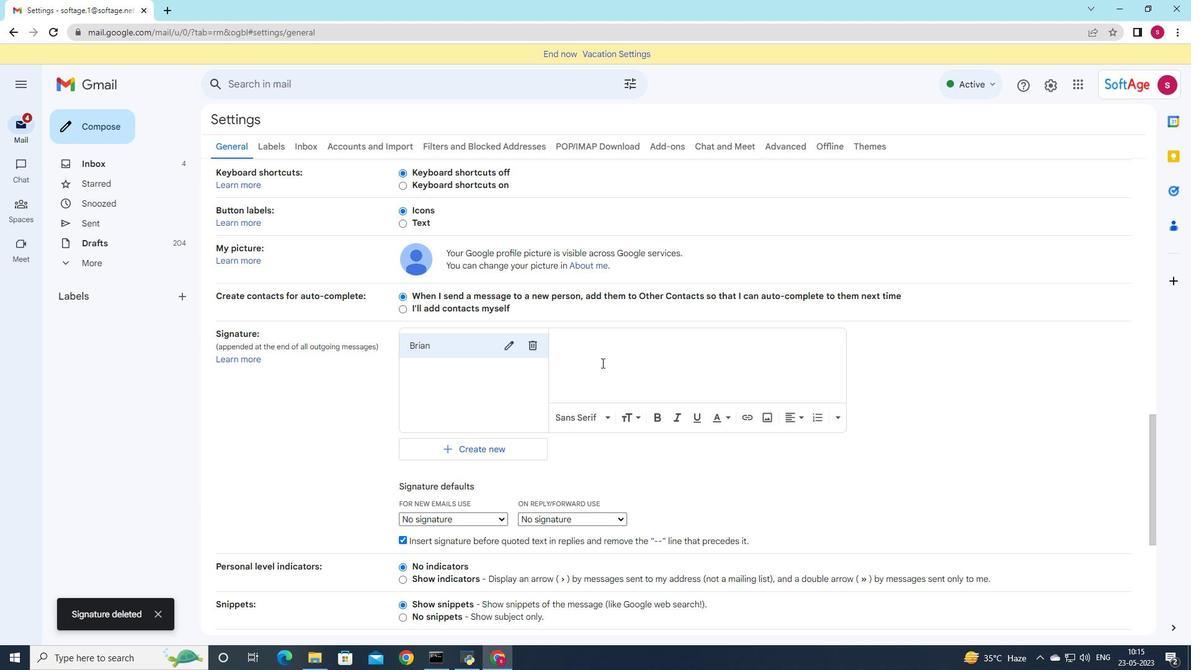 
Action: Mouse pressed left at (603, 345)
Screenshot: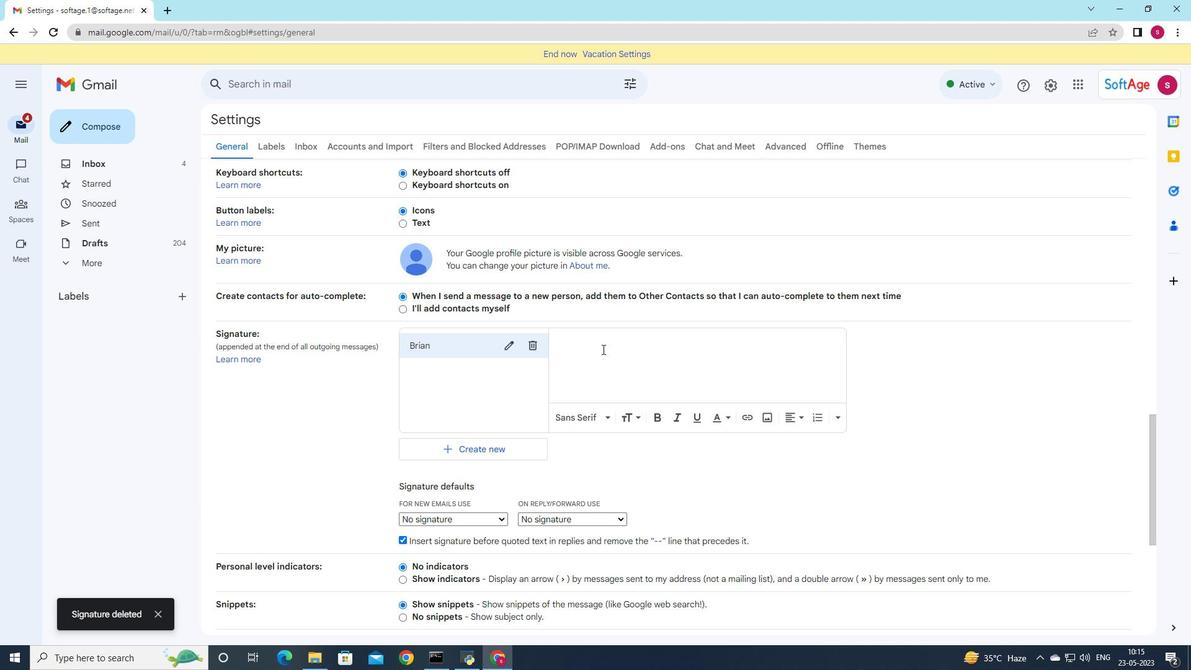 
Action: Key pressed <Key.shift><Key.shift><Key.shift><Key.shift><Key.shift>Thank<Key.space>you<Key.space>for<Key.space>your<Key.space>intrest<Key.space>in<Key.space><Key.backspace><Key.backspace><Key.backspace><Key.backspace><Key.backspace><Key.backspace><Key.backspace><Key.backspace>r<Key.backspace>erest<Key.space>in<Key.space>our<Key.space>product<Key.space><Key.backspace><Key.shift_r><Key.shift_r>?<Key.backspace>/service.<Key.enter><Key.shift><Key.shift><Key.shift><Key.shift>Brian<Key.space><Key.shift>Hall
Screenshot: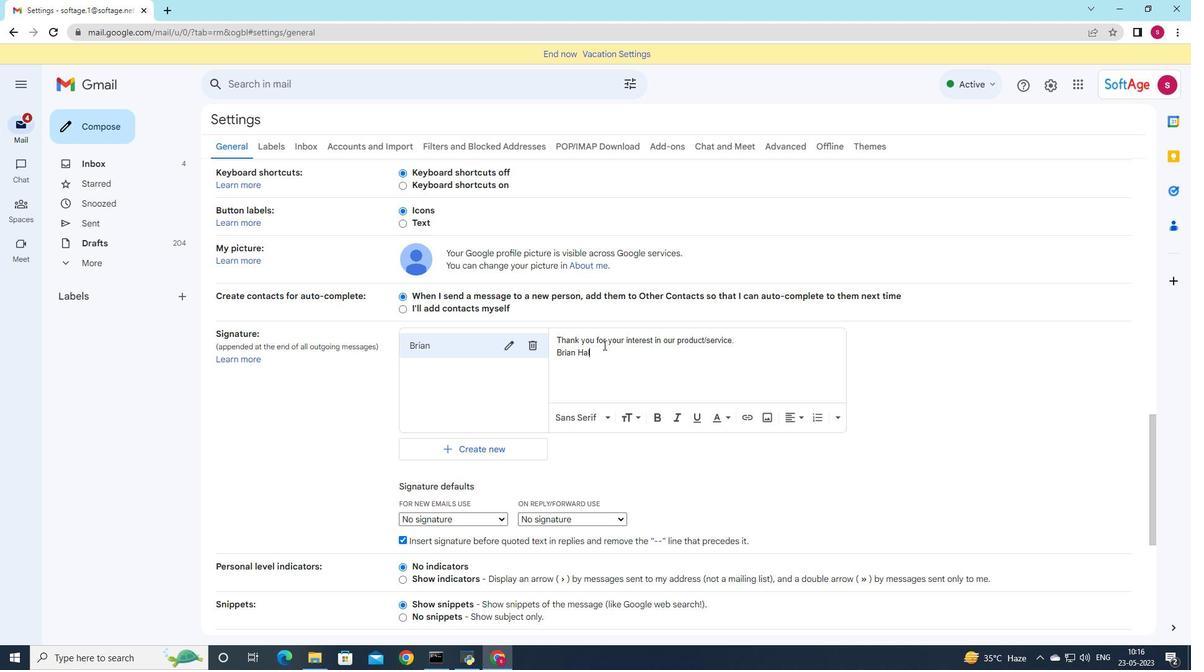 
Action: Mouse moved to (500, 517)
Screenshot: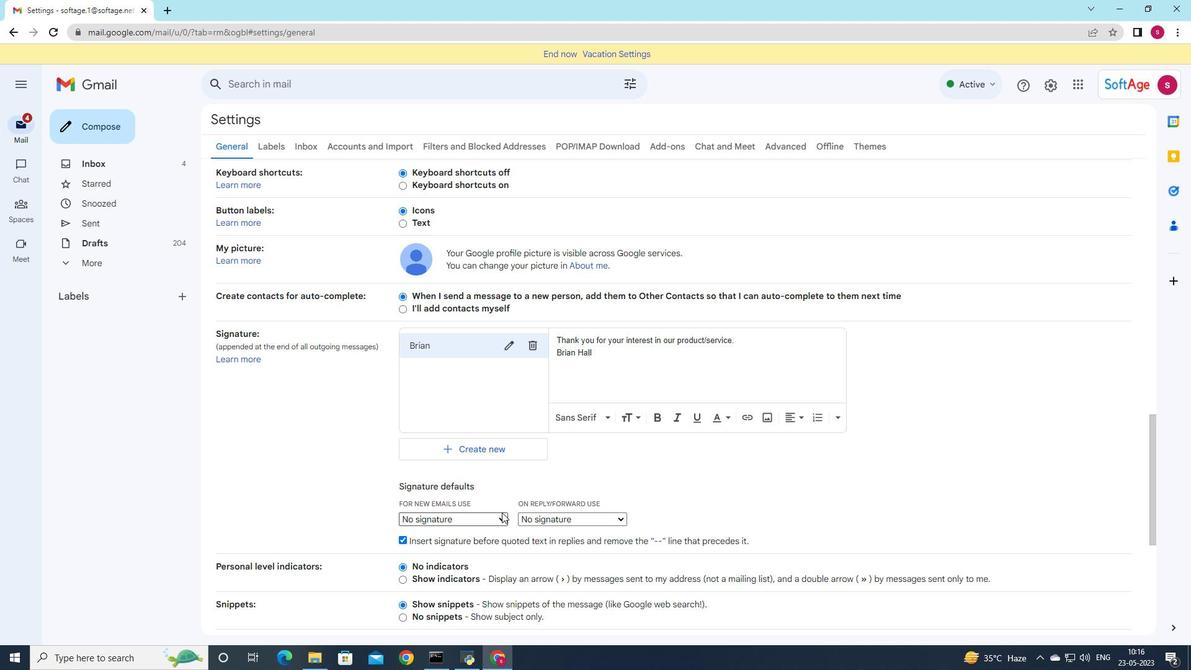 
Action: Mouse pressed left at (500, 517)
Screenshot: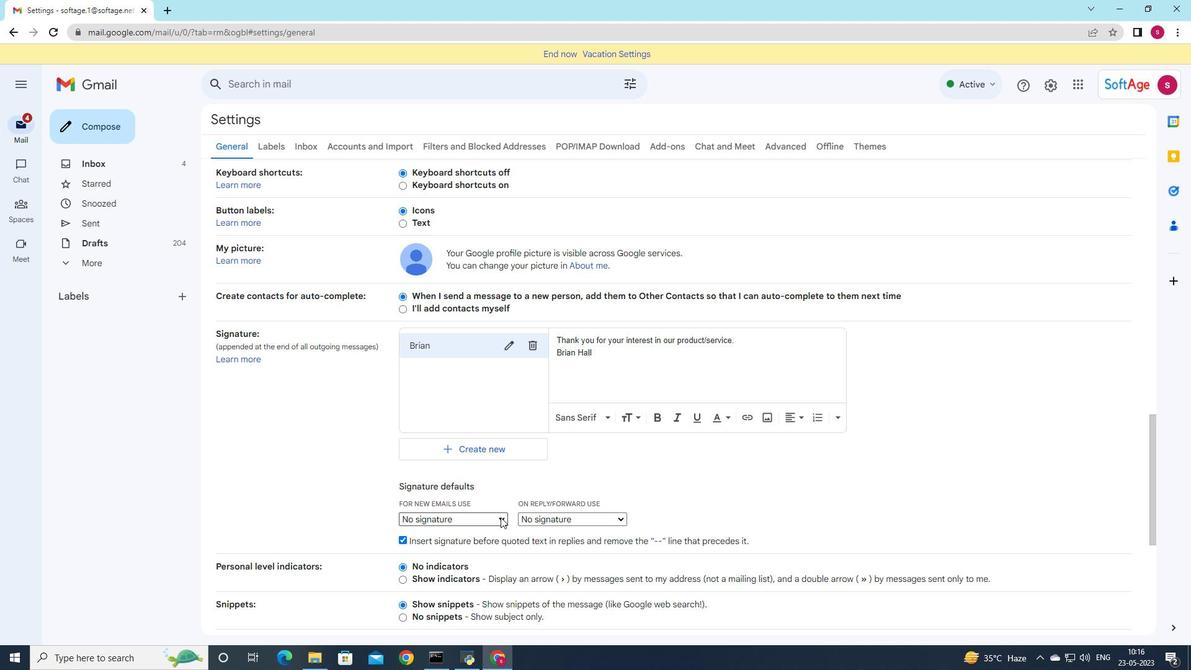 
Action: Mouse moved to (490, 550)
Screenshot: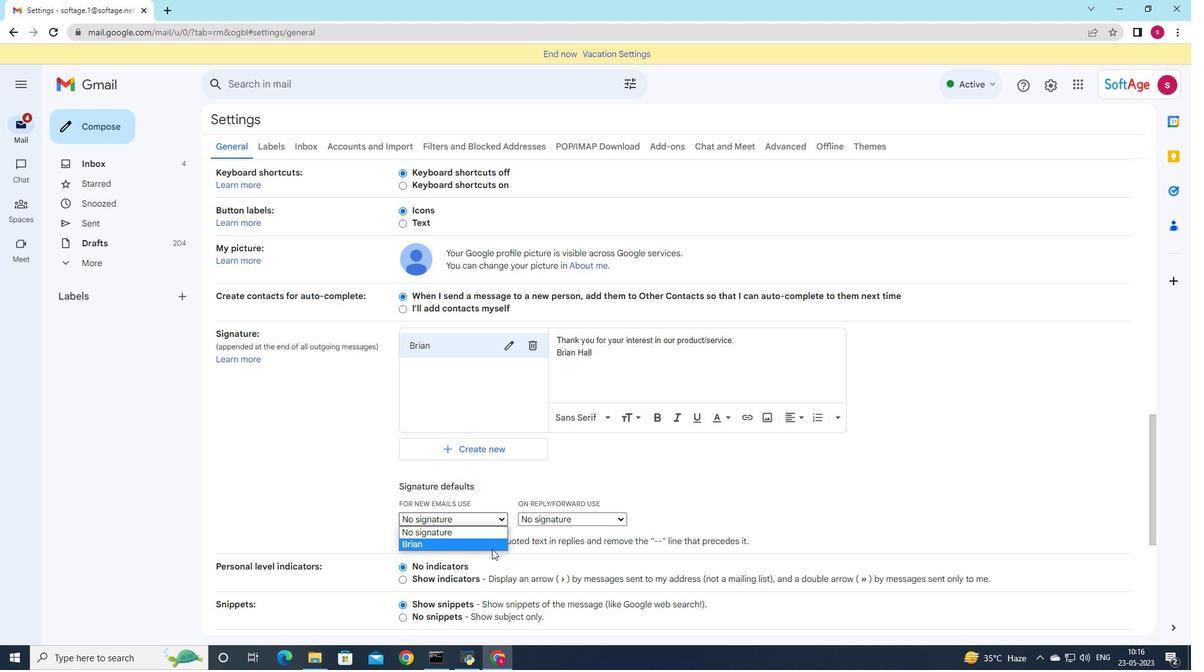 
Action: Mouse pressed left at (490, 550)
Screenshot: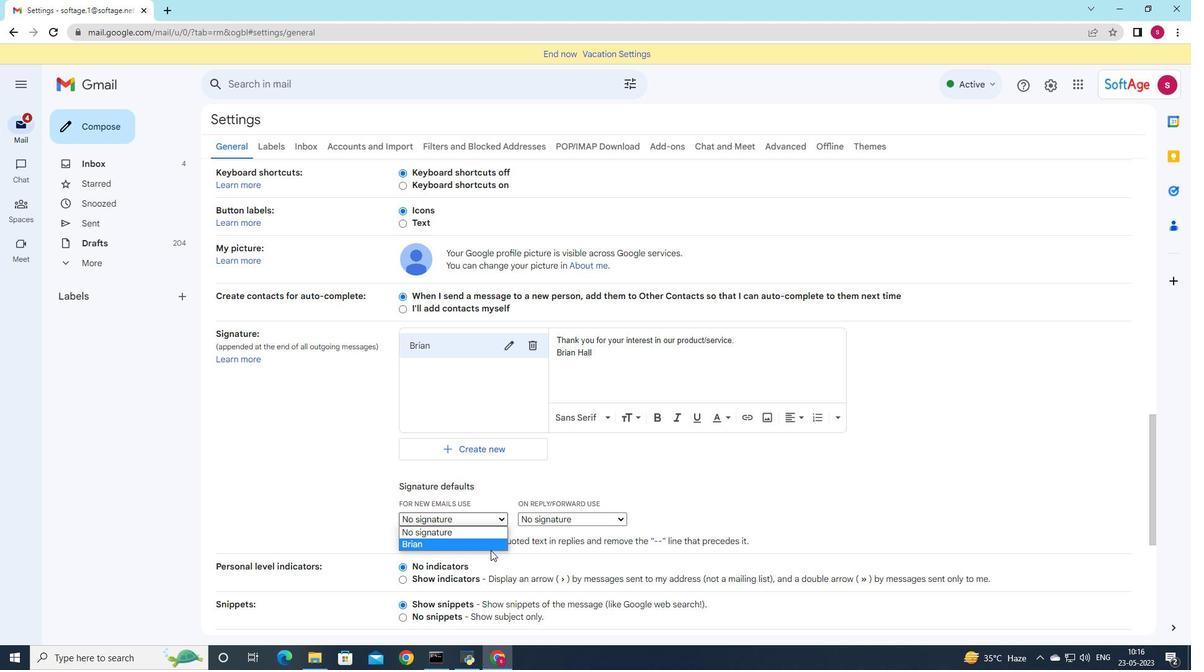 
Action: Mouse moved to (606, 520)
Screenshot: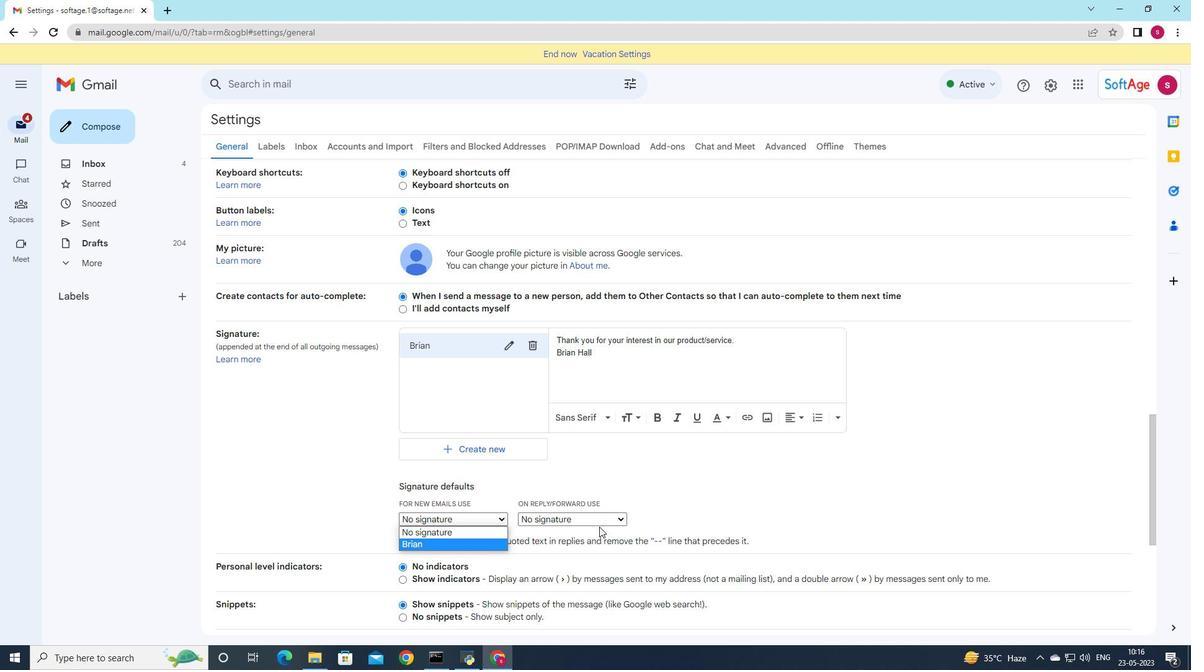 
Action: Mouse pressed left at (606, 520)
Screenshot: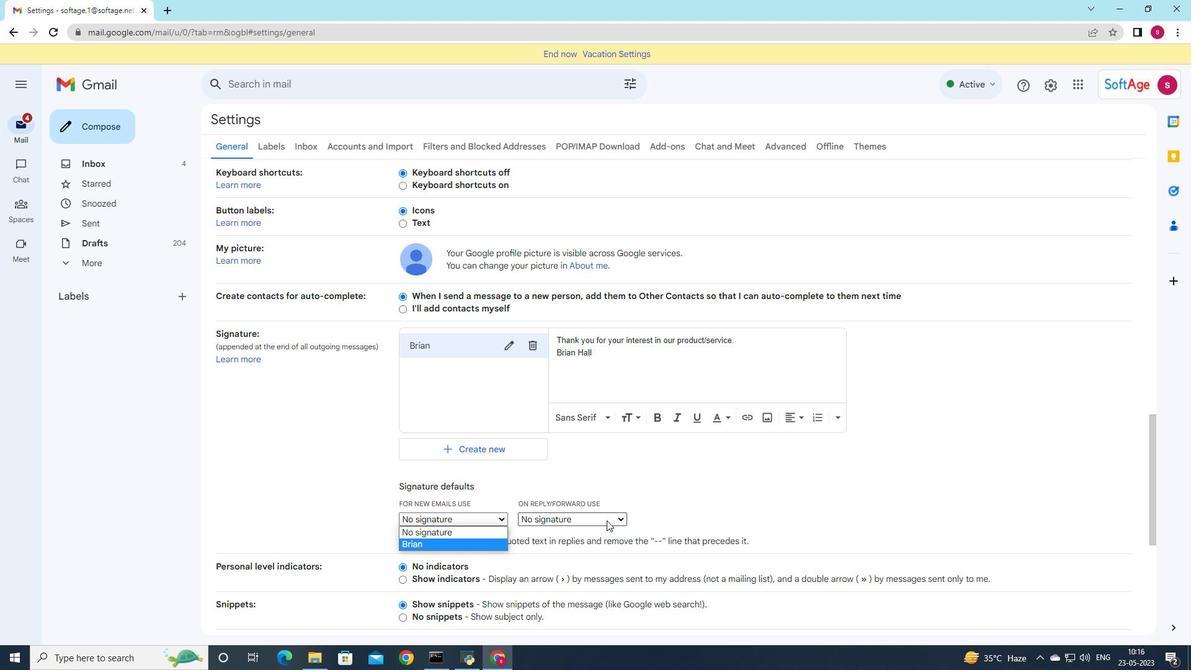 
Action: Mouse moved to (595, 549)
Screenshot: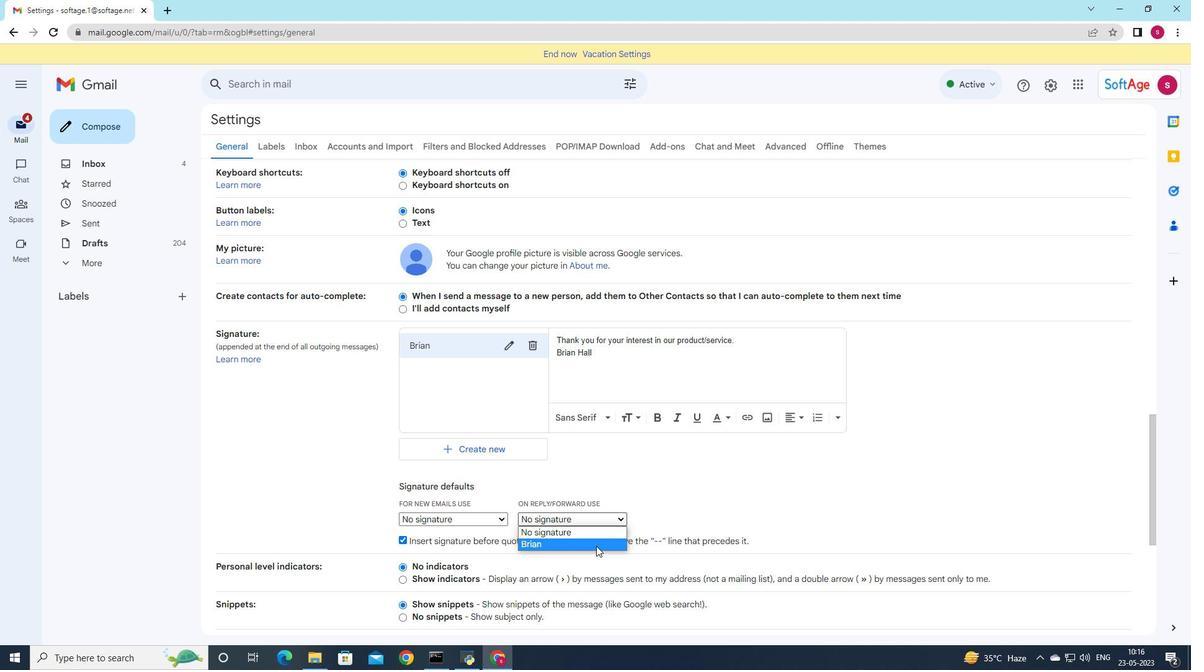 
Action: Mouse pressed left at (595, 549)
Screenshot: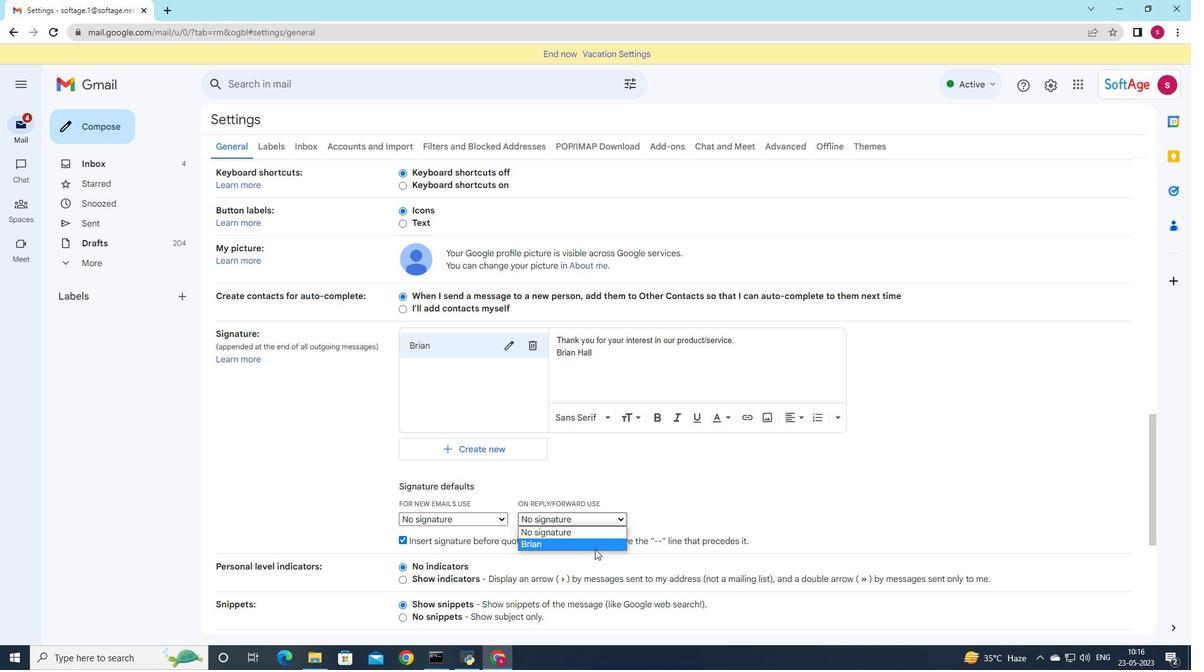 
Action: Mouse moved to (497, 515)
Screenshot: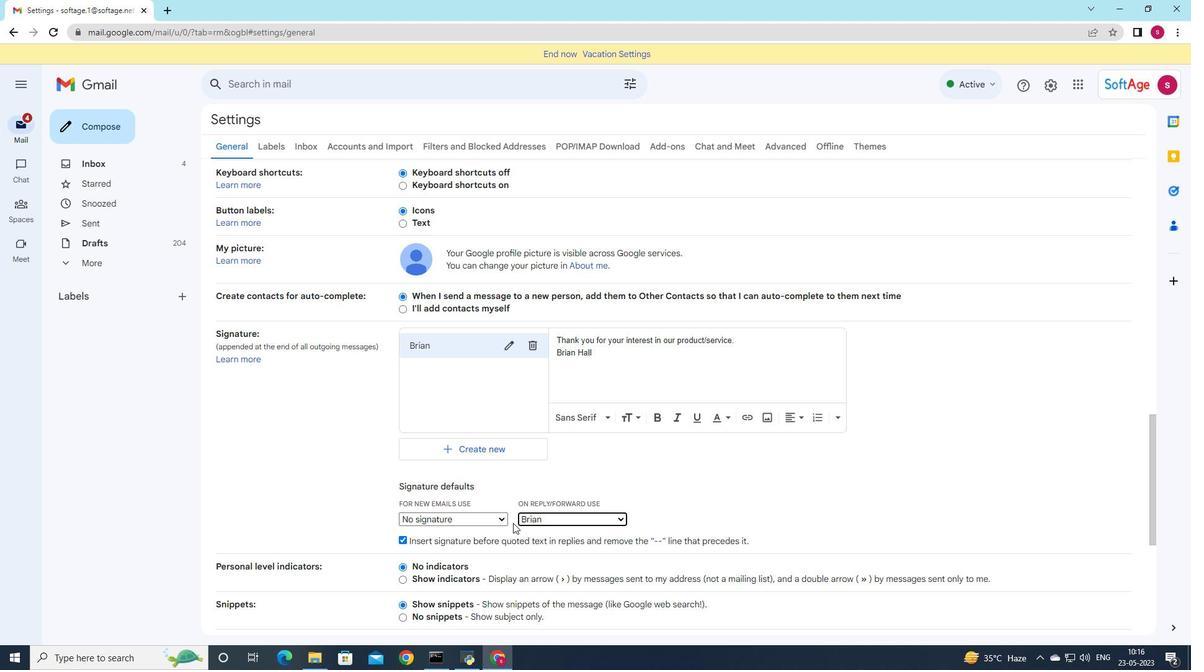 
Action: Mouse pressed left at (497, 515)
Screenshot: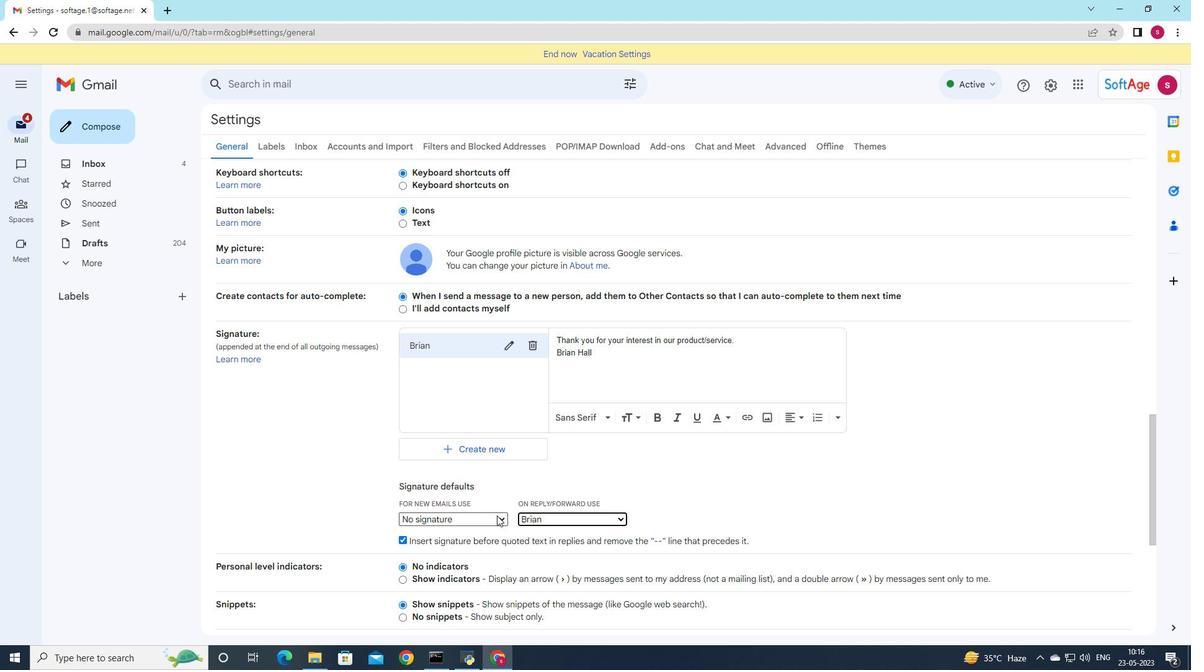 
Action: Mouse moved to (486, 550)
Screenshot: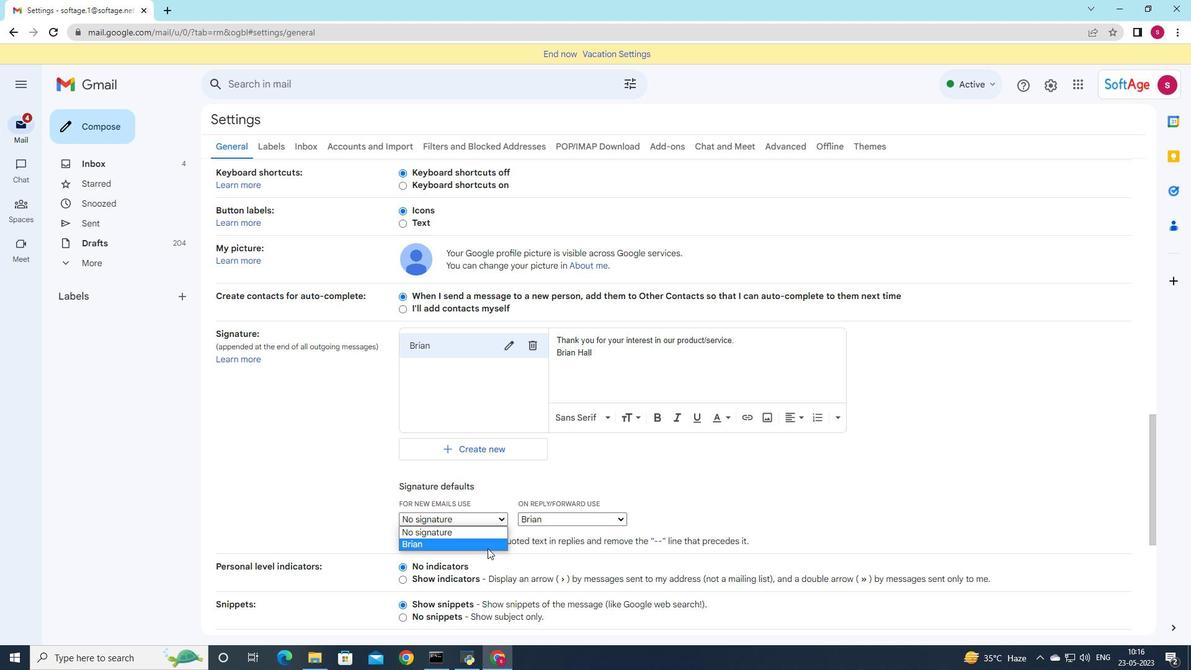 
Action: Mouse pressed left at (486, 550)
Screenshot: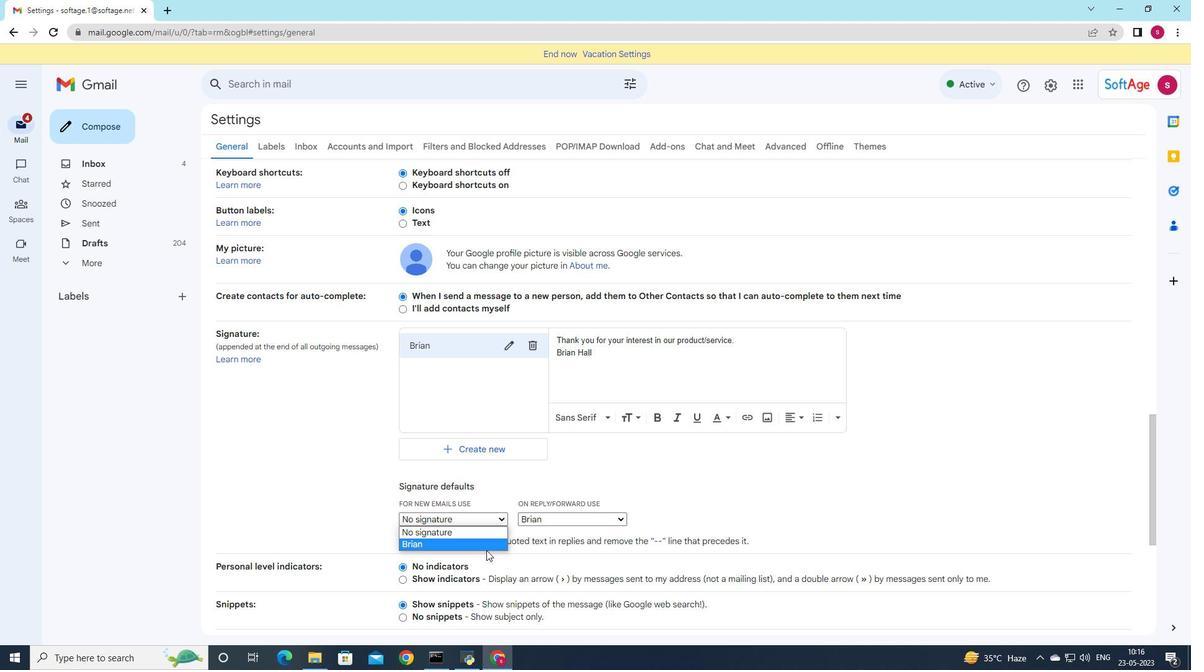 
Action: Mouse moved to (488, 547)
Screenshot: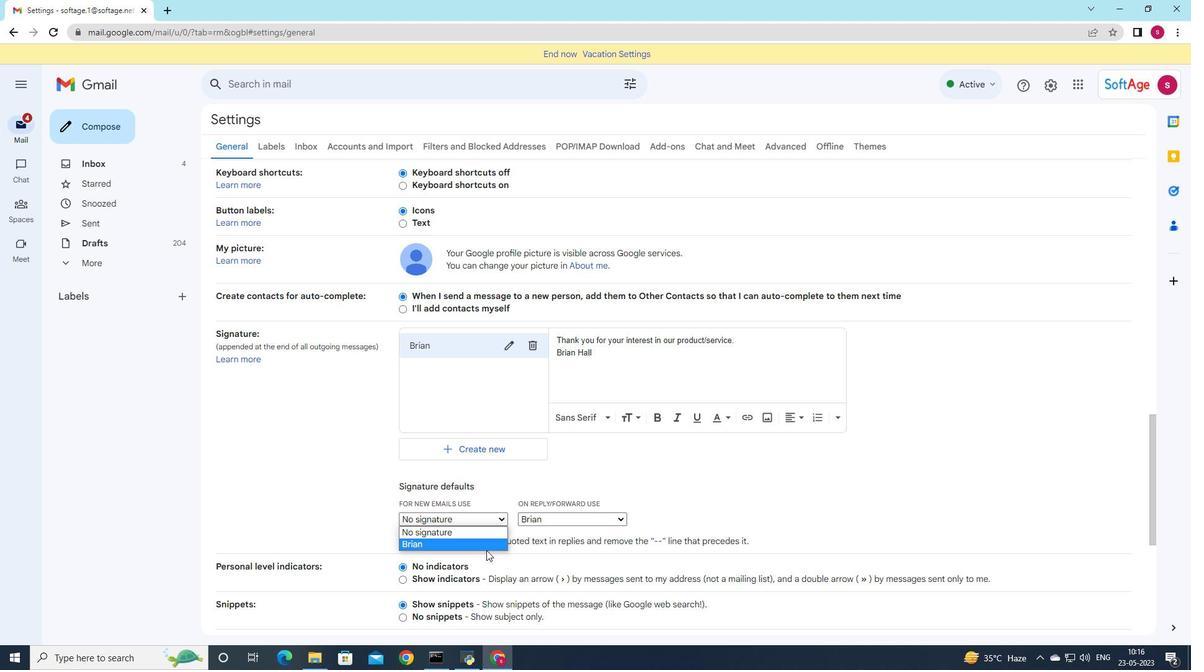 
Action: Mouse pressed middle at (488, 547)
Screenshot: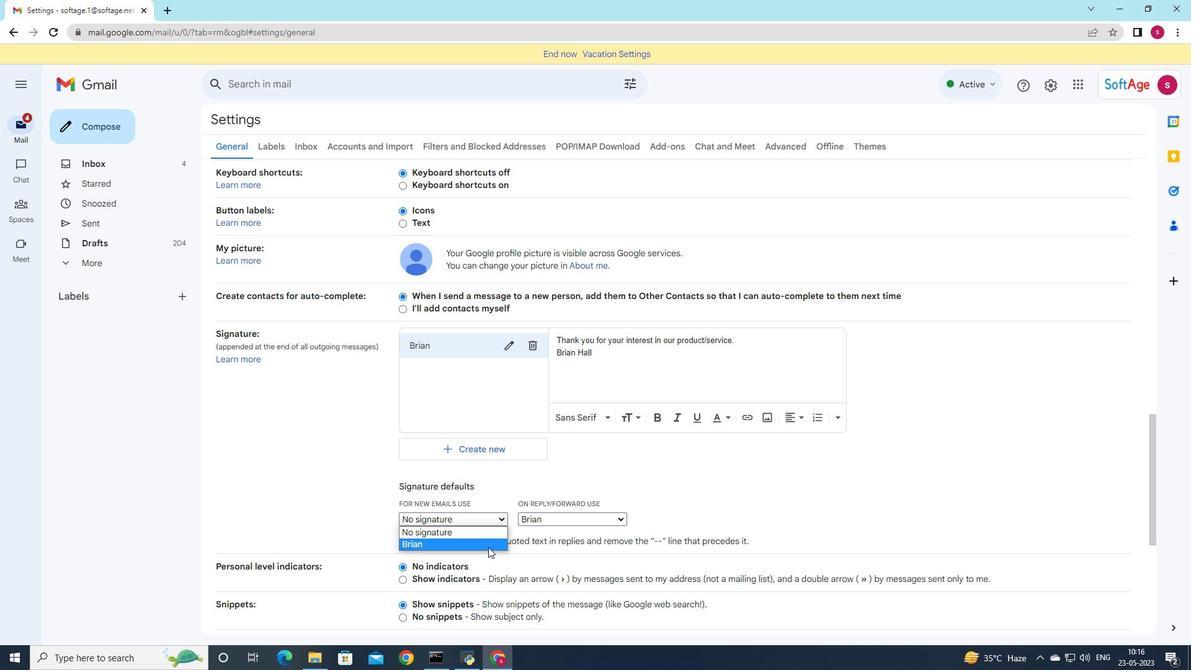 
Action: Mouse pressed left at (488, 547)
Screenshot: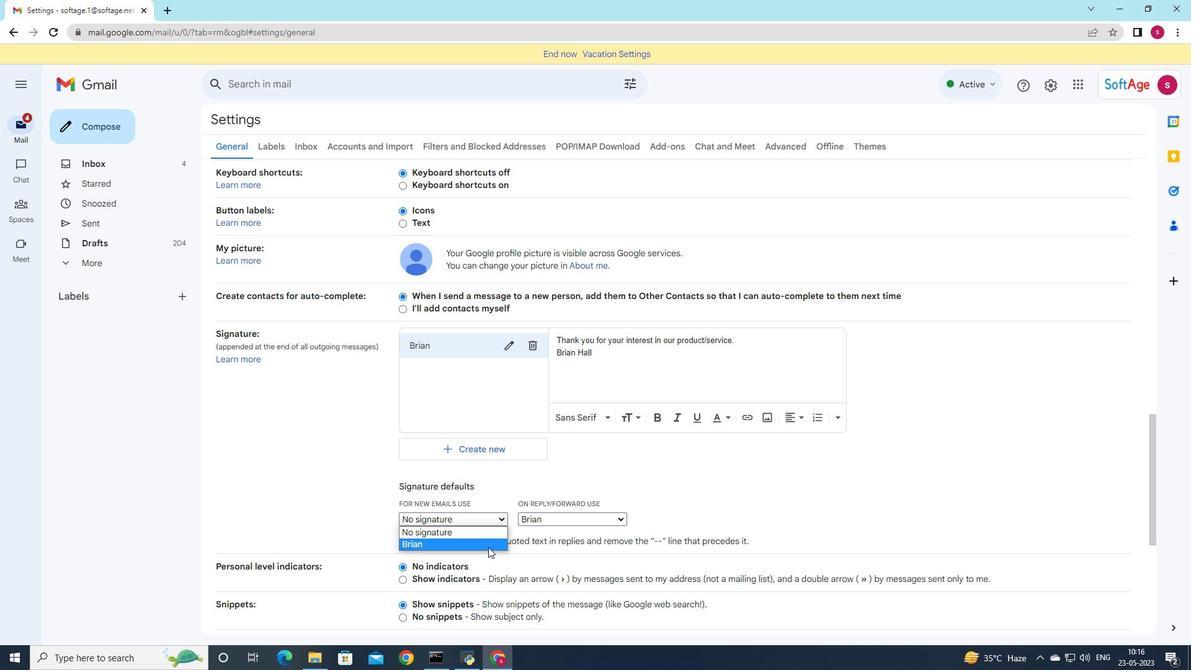 
Action: Mouse moved to (502, 502)
Screenshot: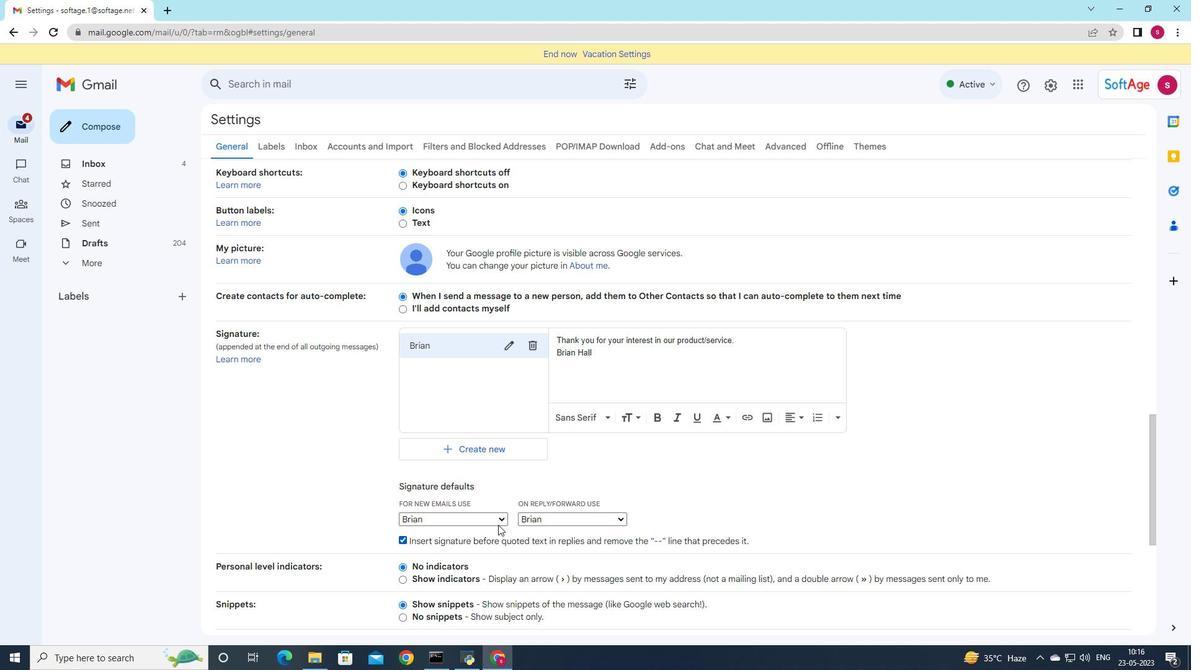 
Action: Mouse scrolled (502, 502) with delta (0, 0)
Screenshot: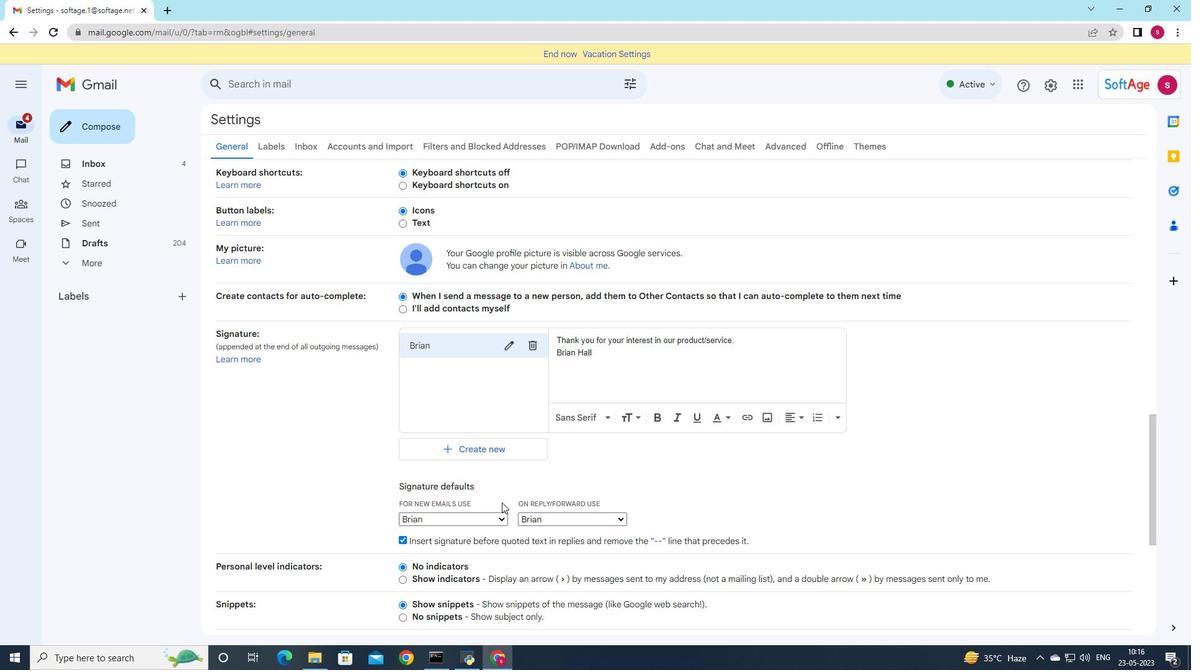 
Action: Mouse scrolled (502, 502) with delta (0, 0)
Screenshot: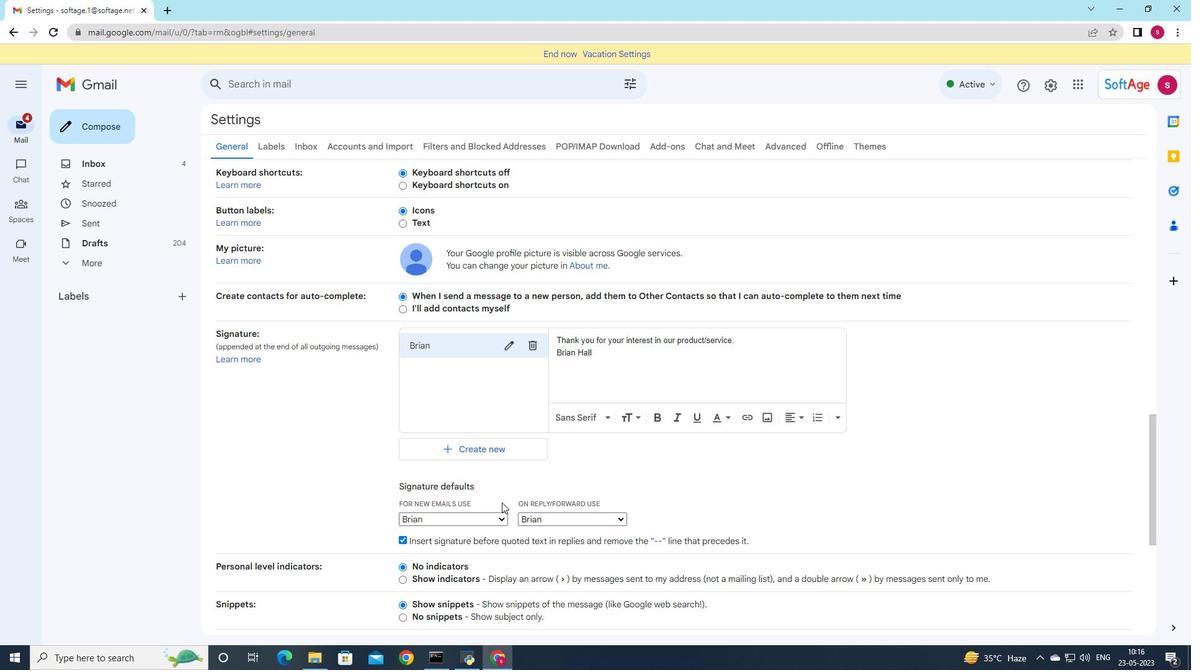 
Action: Mouse scrolled (502, 502) with delta (0, 0)
Screenshot: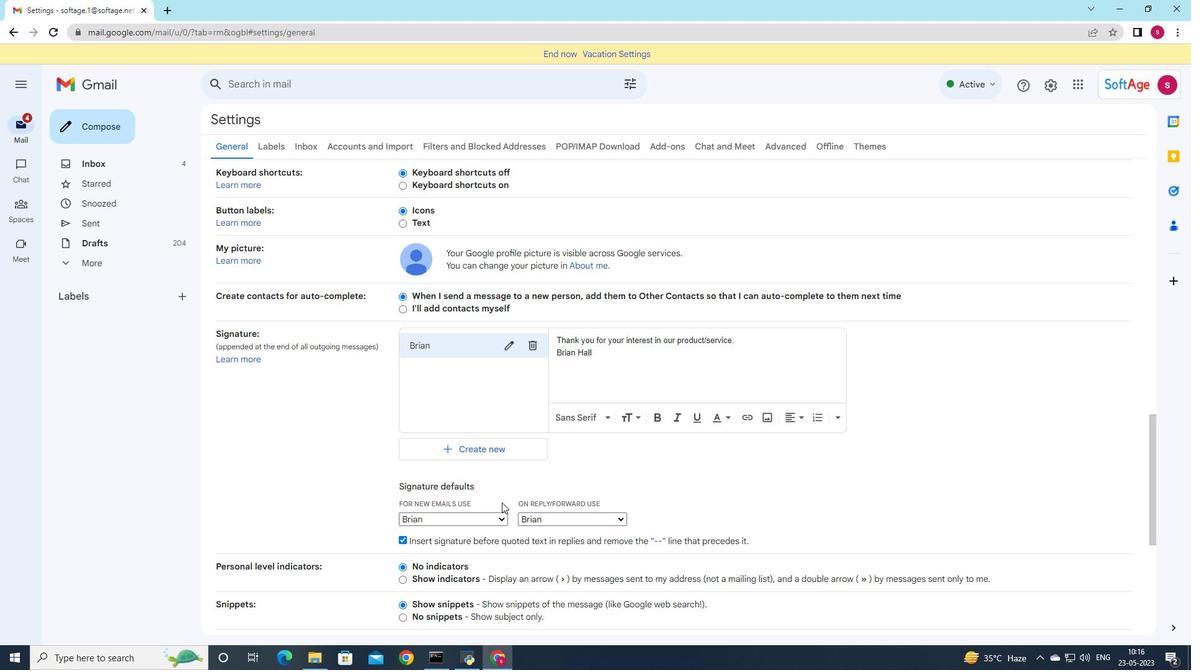 
Action: Mouse scrolled (502, 502) with delta (0, 0)
Screenshot: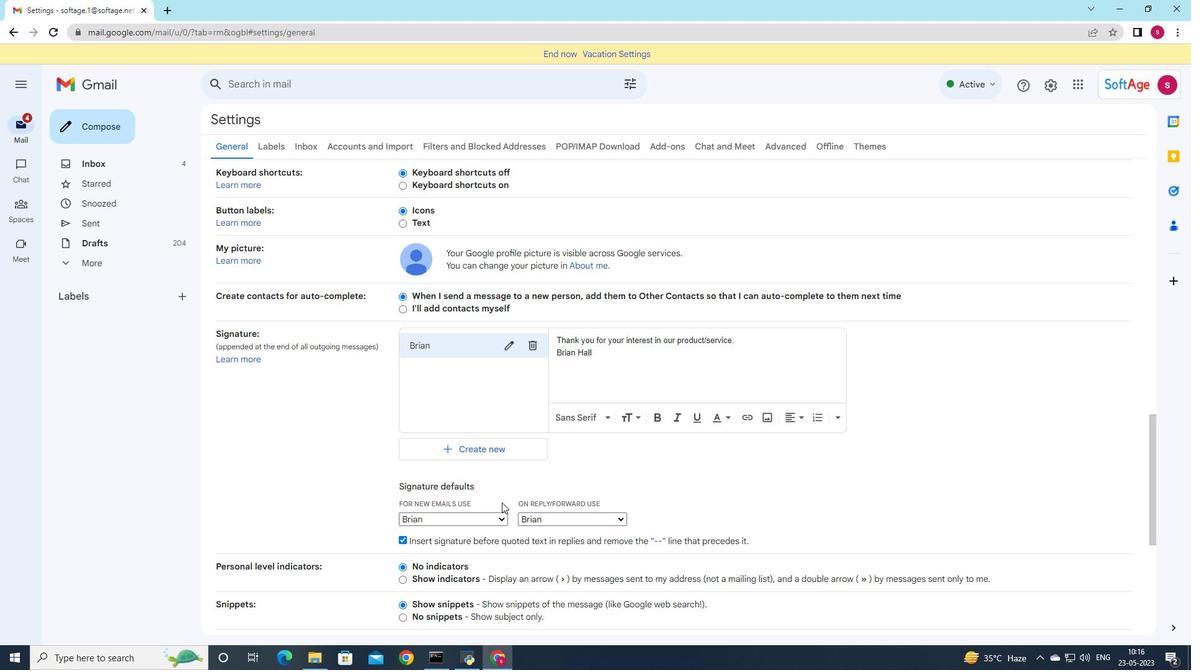 
Action: Mouse moved to (502, 502)
Screenshot: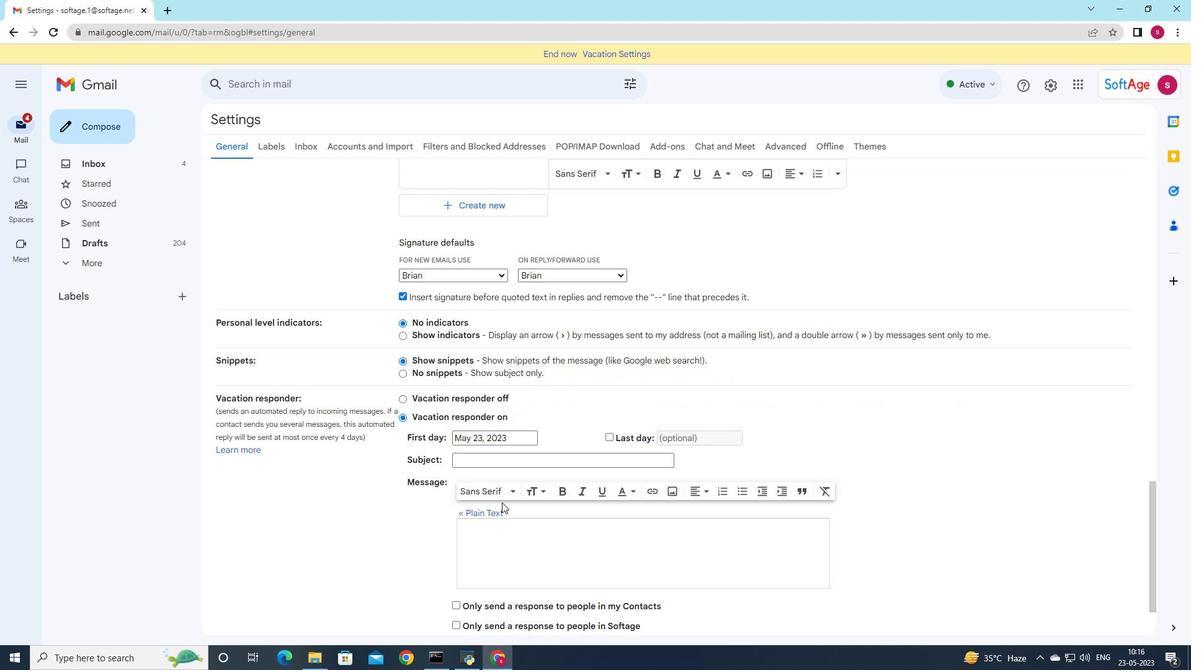 
Action: Mouse scrolled (502, 501) with delta (0, 0)
Screenshot: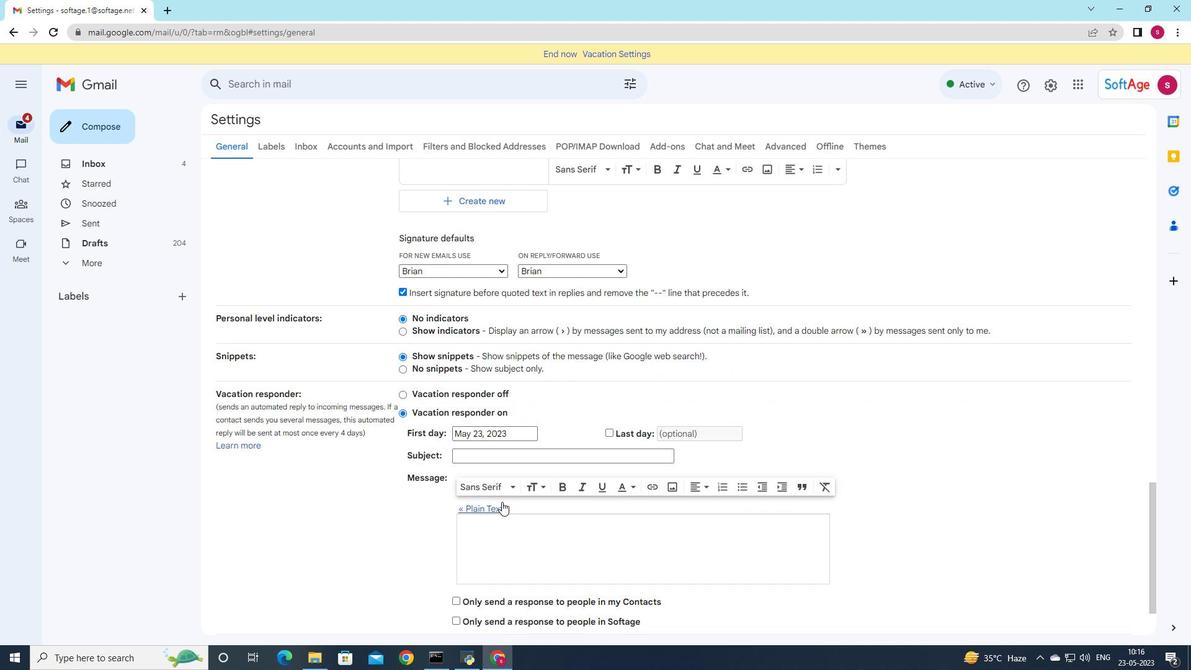 
Action: Mouse scrolled (502, 501) with delta (0, 0)
Screenshot: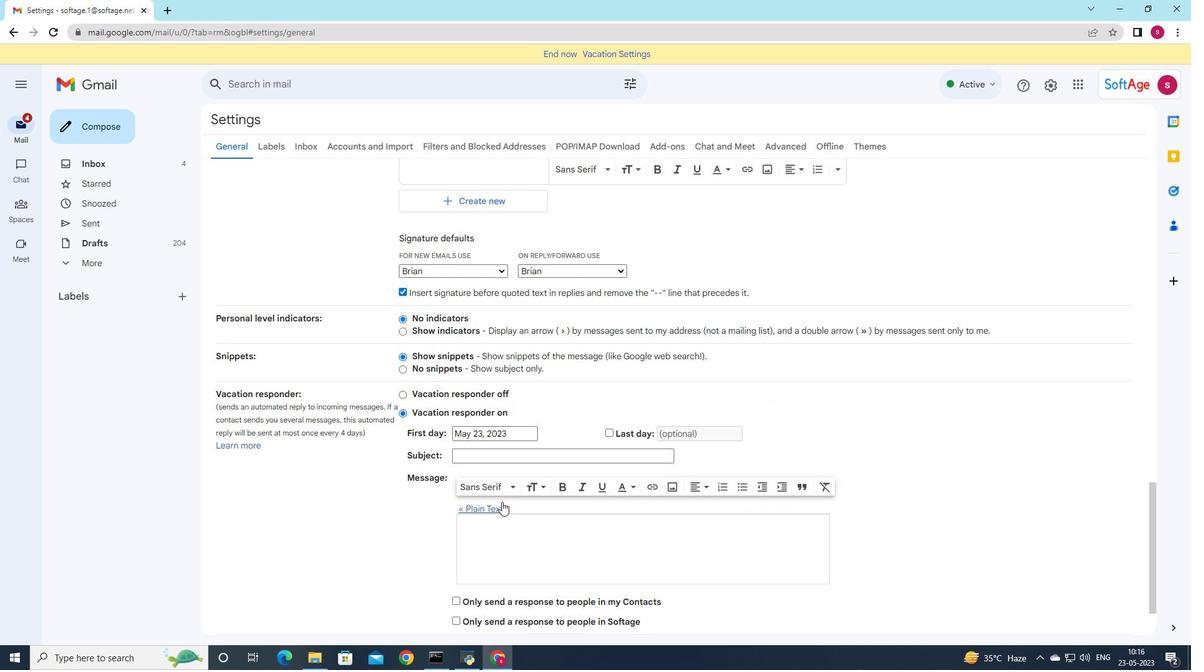 
Action: Mouse scrolled (502, 501) with delta (0, 0)
Screenshot: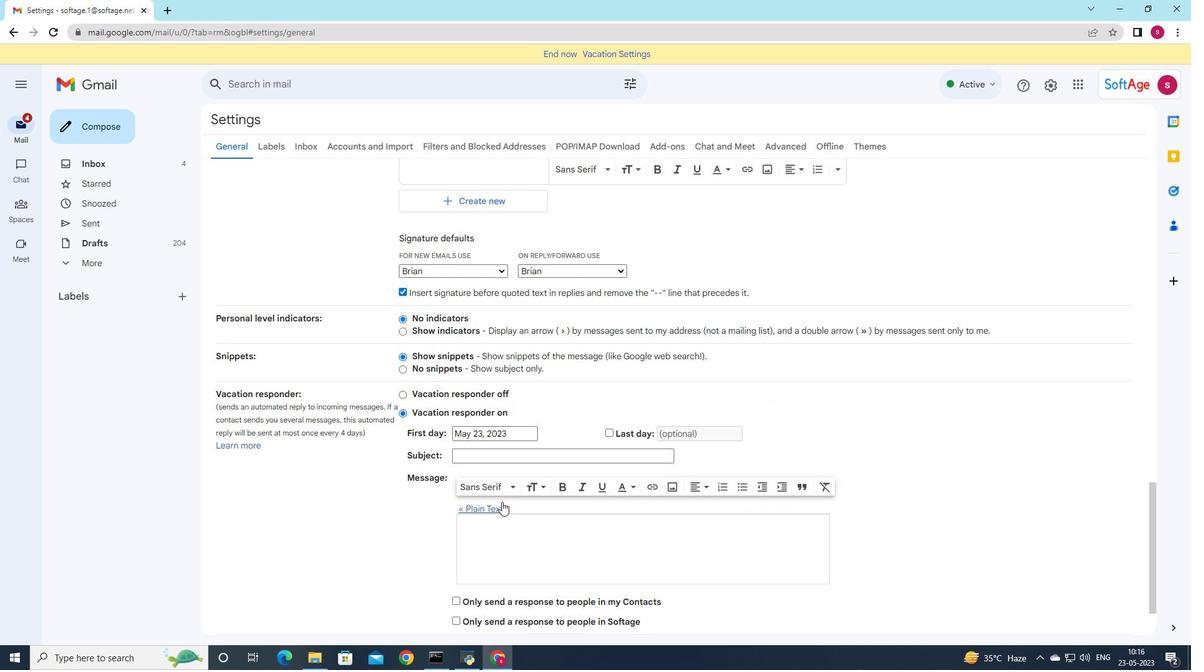 
Action: Mouse scrolled (502, 501) with delta (0, 0)
Screenshot: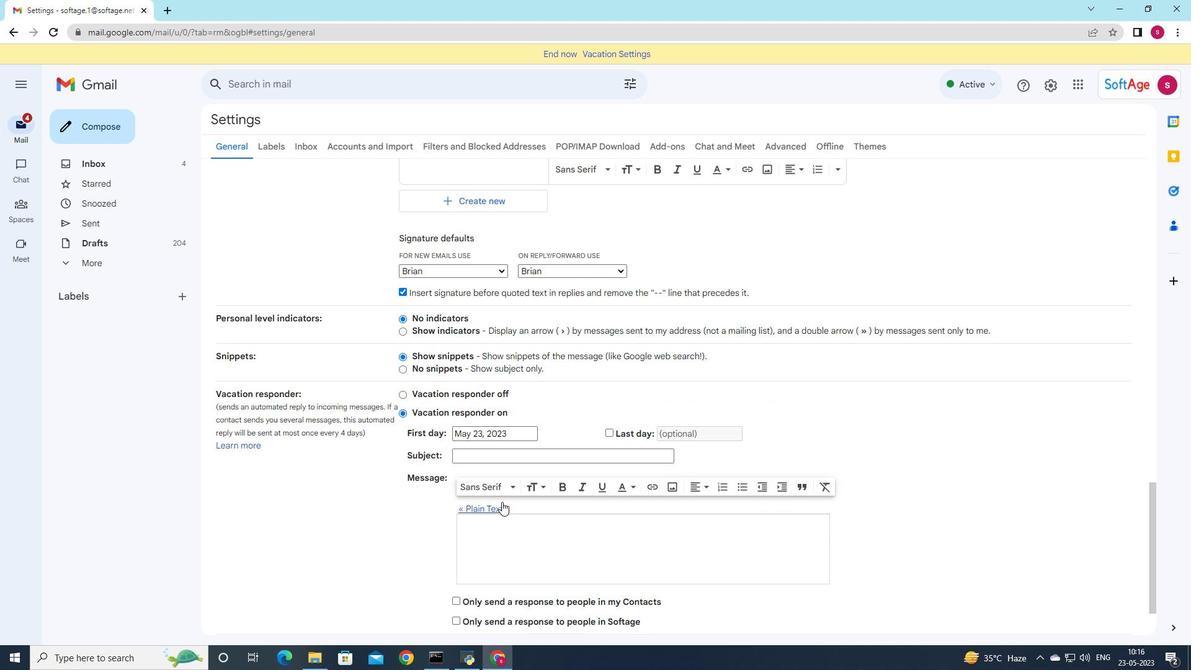 
Action: Mouse scrolled (502, 501) with delta (0, 0)
Screenshot: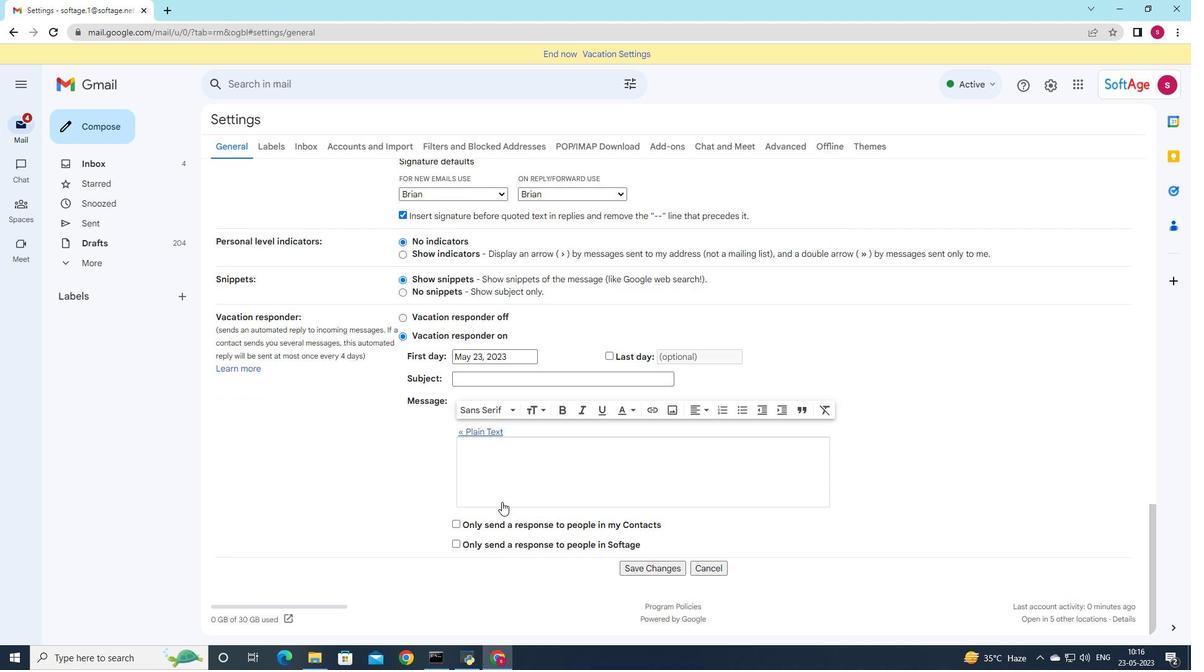 
Action: Mouse scrolled (502, 501) with delta (0, 0)
Screenshot: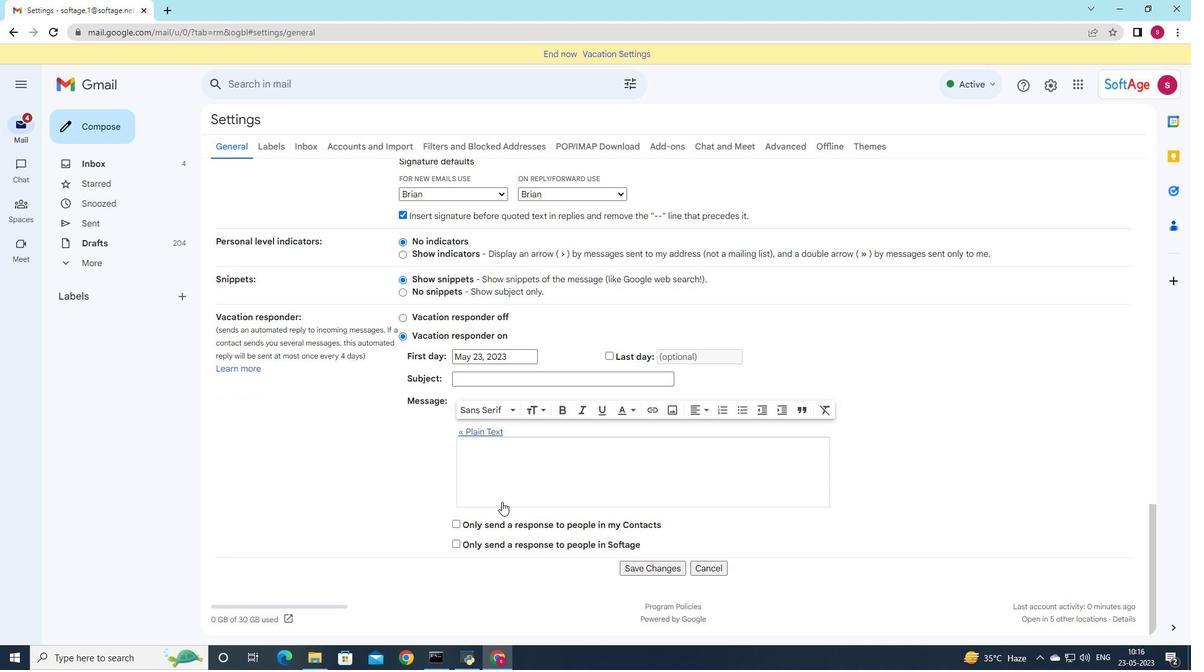 
Action: Mouse scrolled (502, 501) with delta (0, 0)
Screenshot: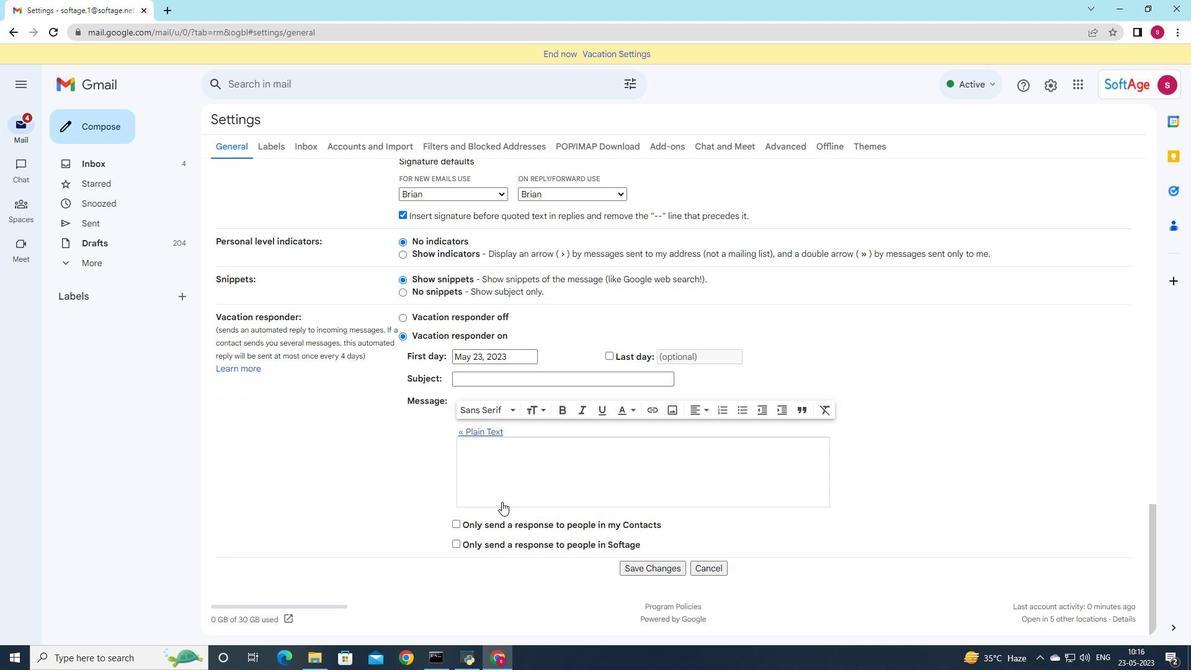 
Action: Mouse scrolled (502, 501) with delta (0, 0)
Screenshot: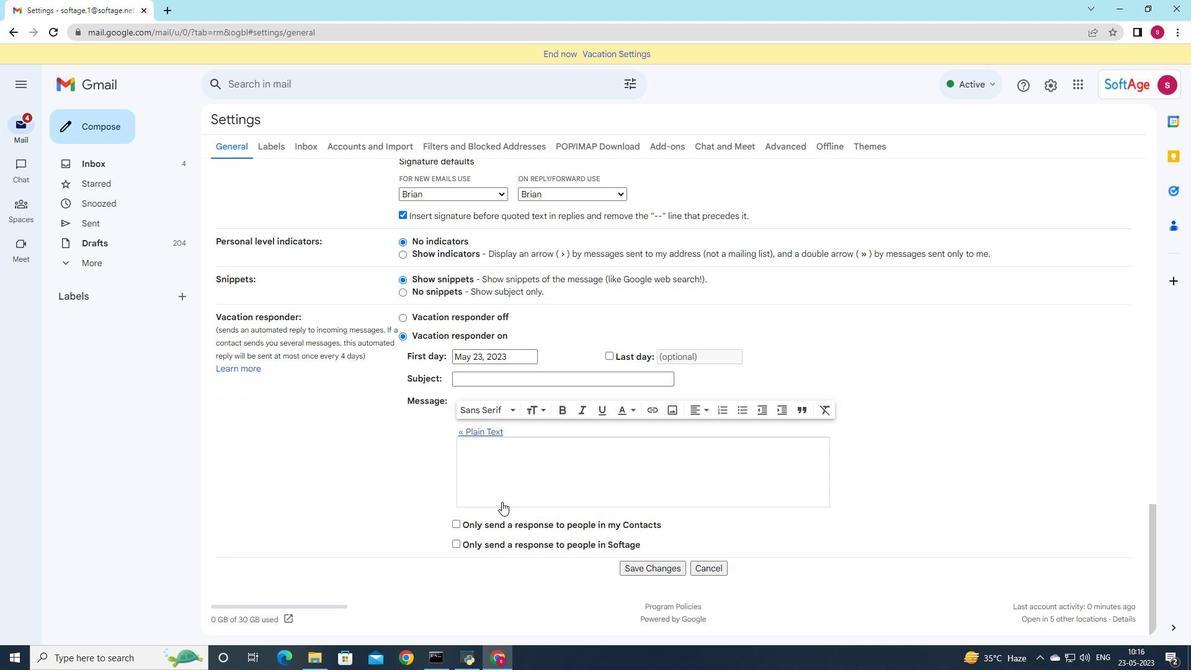 
Action: Mouse moved to (650, 572)
Screenshot: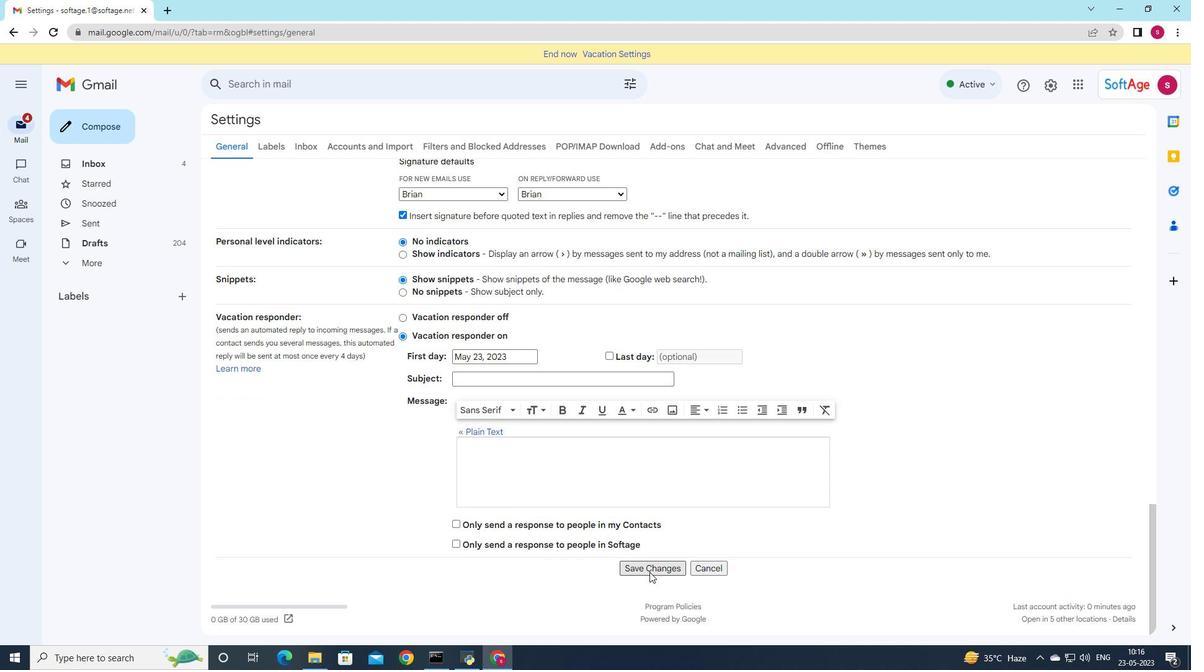 
Action: Mouse pressed left at (650, 572)
Screenshot: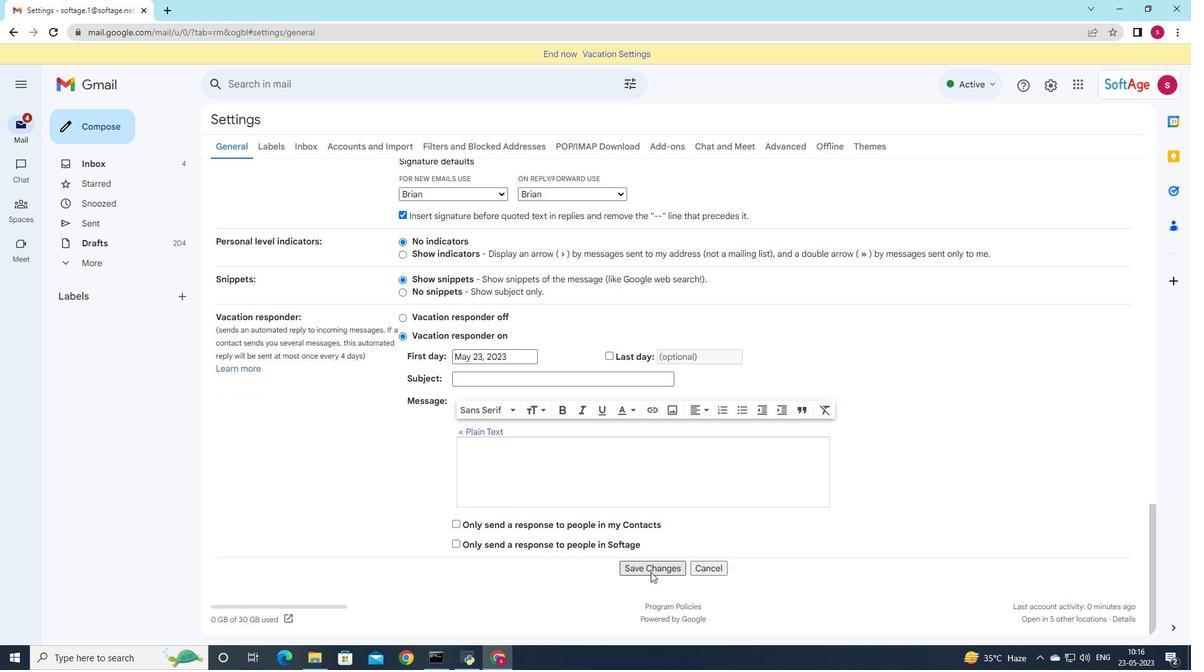 
Action: Mouse moved to (71, 119)
Screenshot: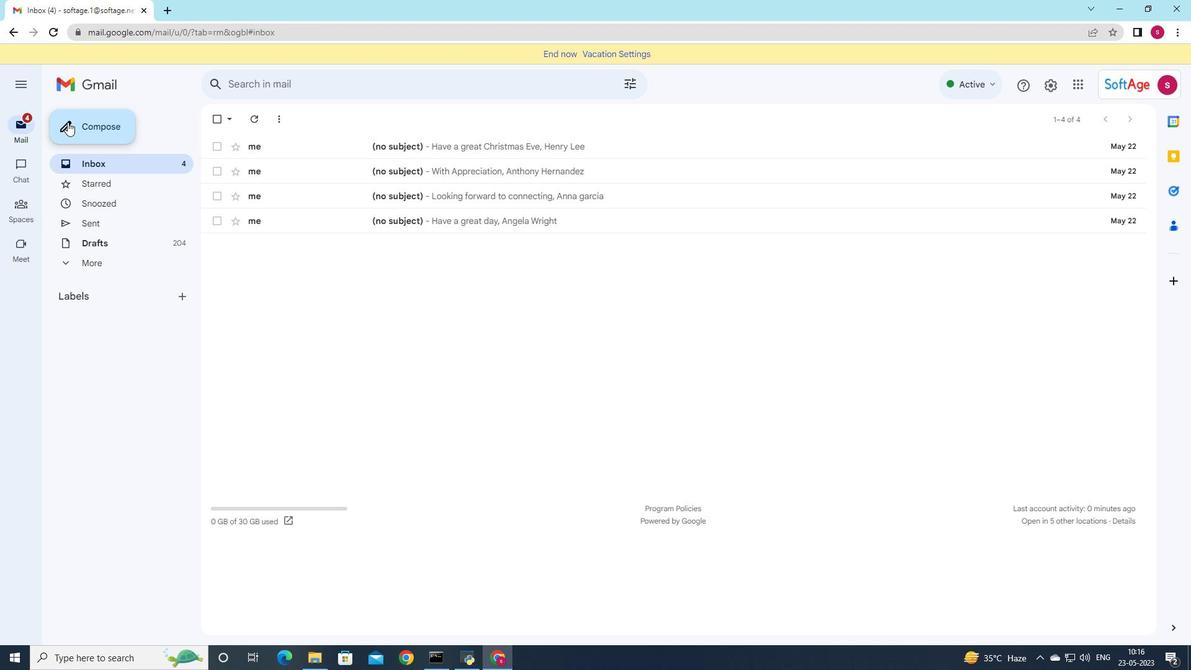 
Action: Mouse pressed left at (71, 119)
Screenshot: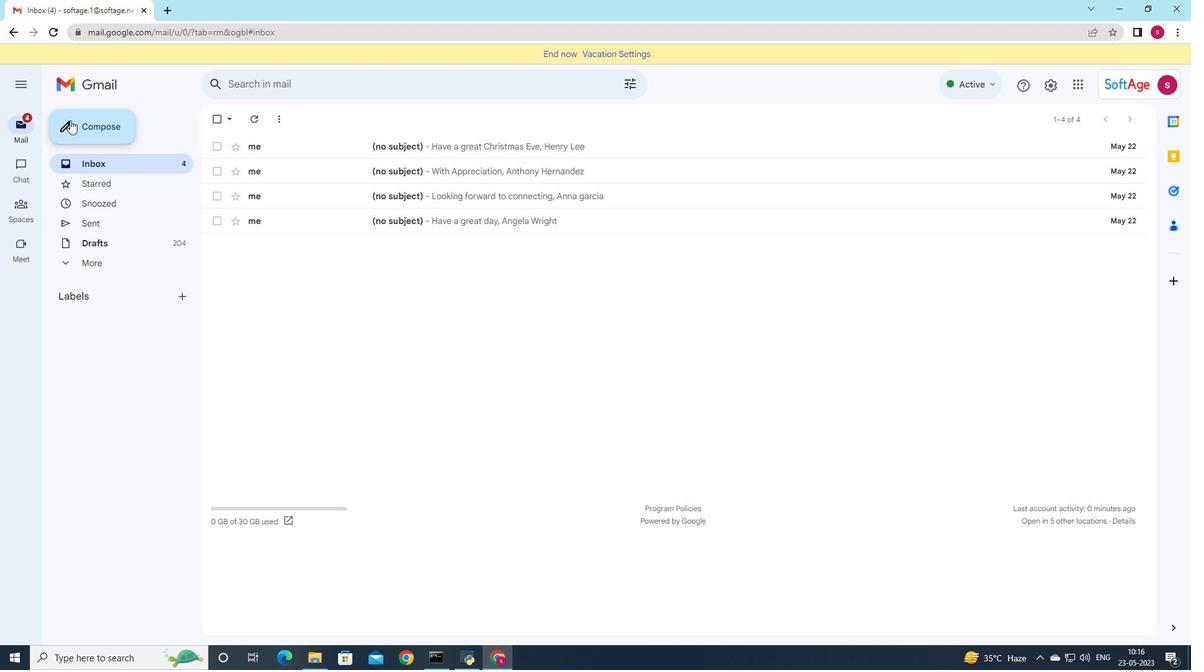 
Action: Mouse moved to (822, 322)
Screenshot: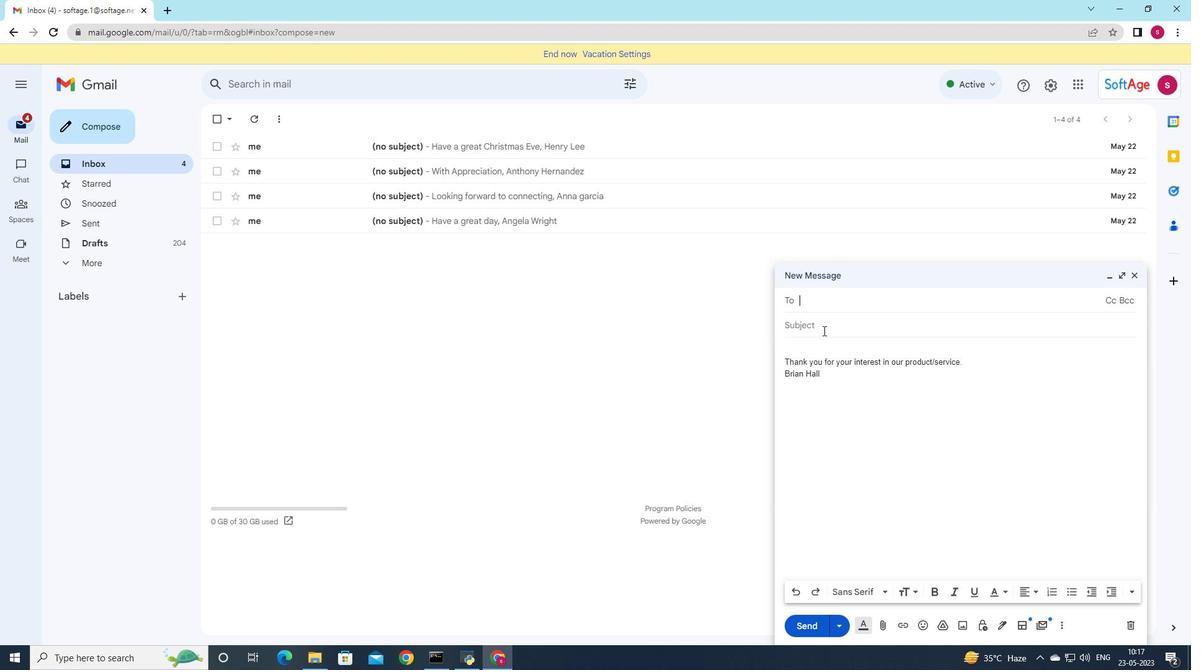 
Action: Mouse pressed left at (822, 322)
Screenshot: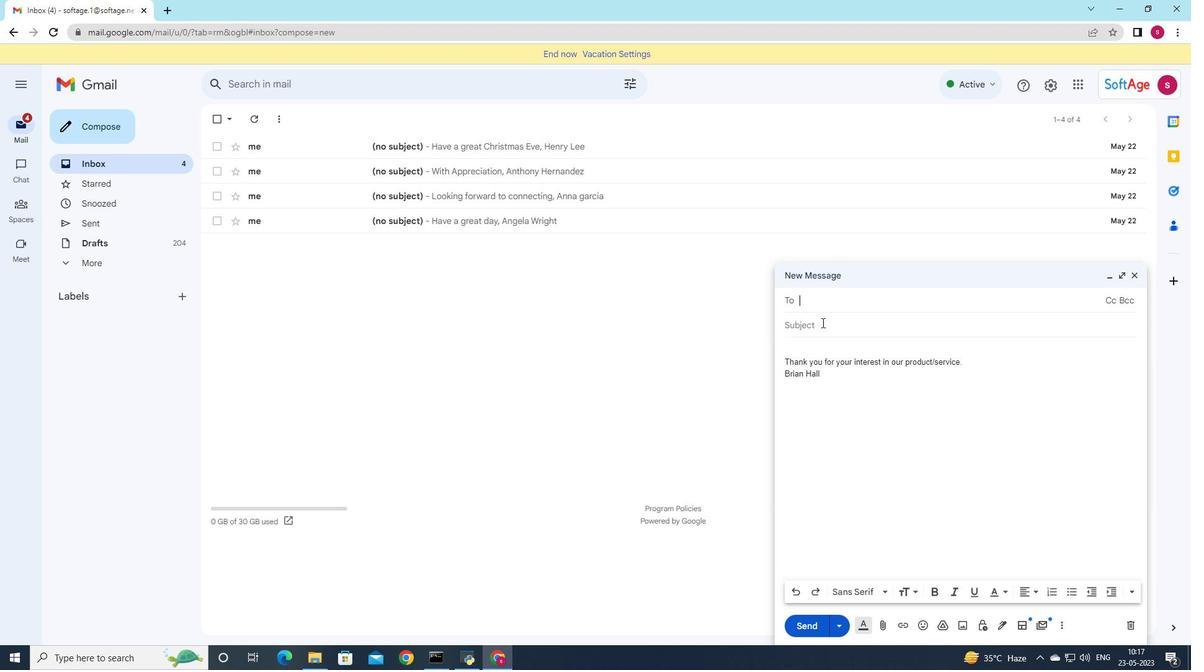 
Action: Key pressed <Key.shift><Key.shift><Key.shift><Key.shift><Key.shift><Key.shift>req<Key.backspace><Key.backspace><Key.backspace><Key.shift><Key.shift><Key.shift><Key.shift><Key.shift><Key.shift><Key.shift><Key.shift><Key.shift><Key.shift><Key.shift>Request<Key.space><Key.space>for<Key.space>a<Key.space>quote
Screenshot: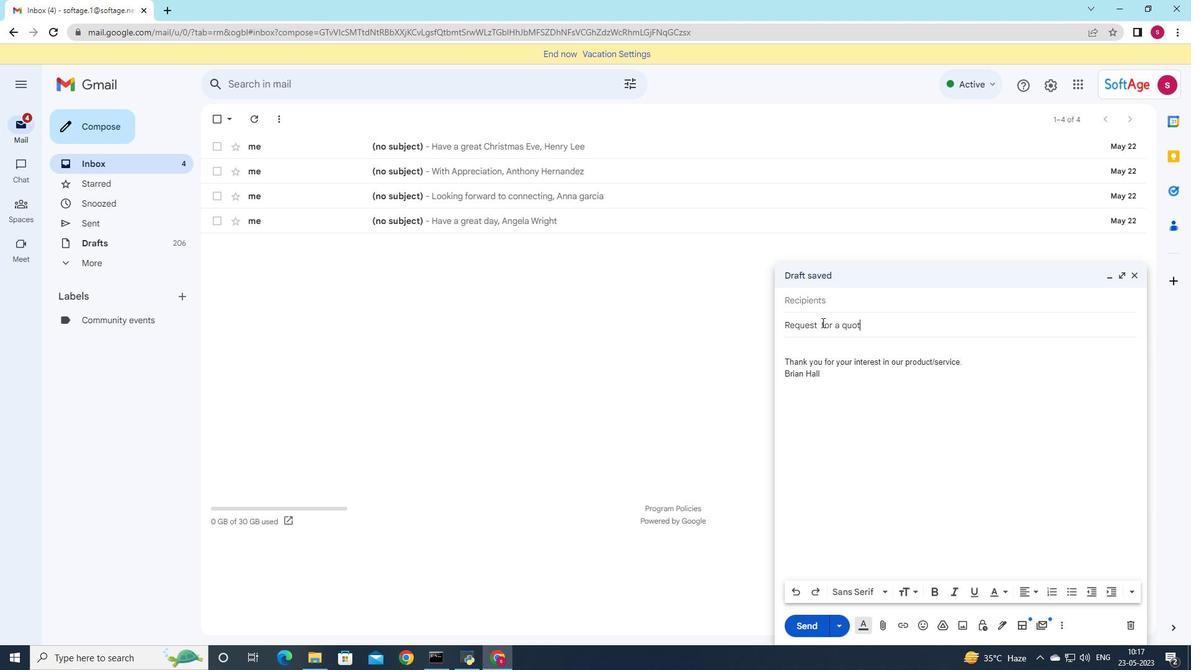 
Action: Mouse moved to (877, 305)
Screenshot: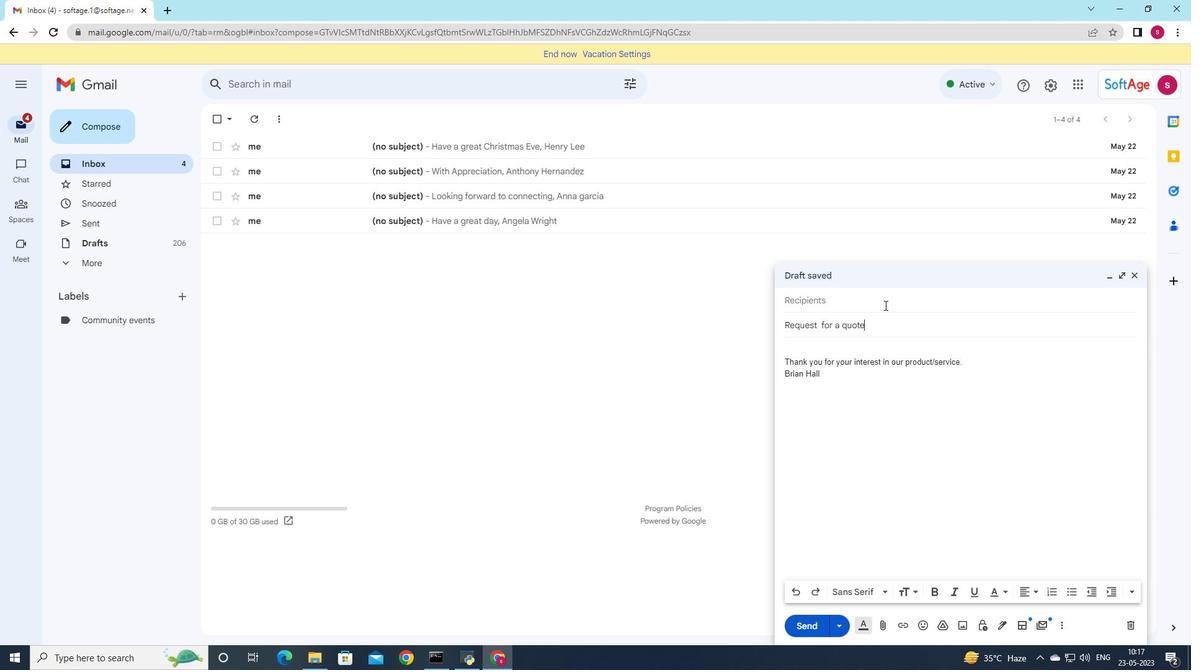 
Action: Mouse pressed left at (877, 305)
Screenshot: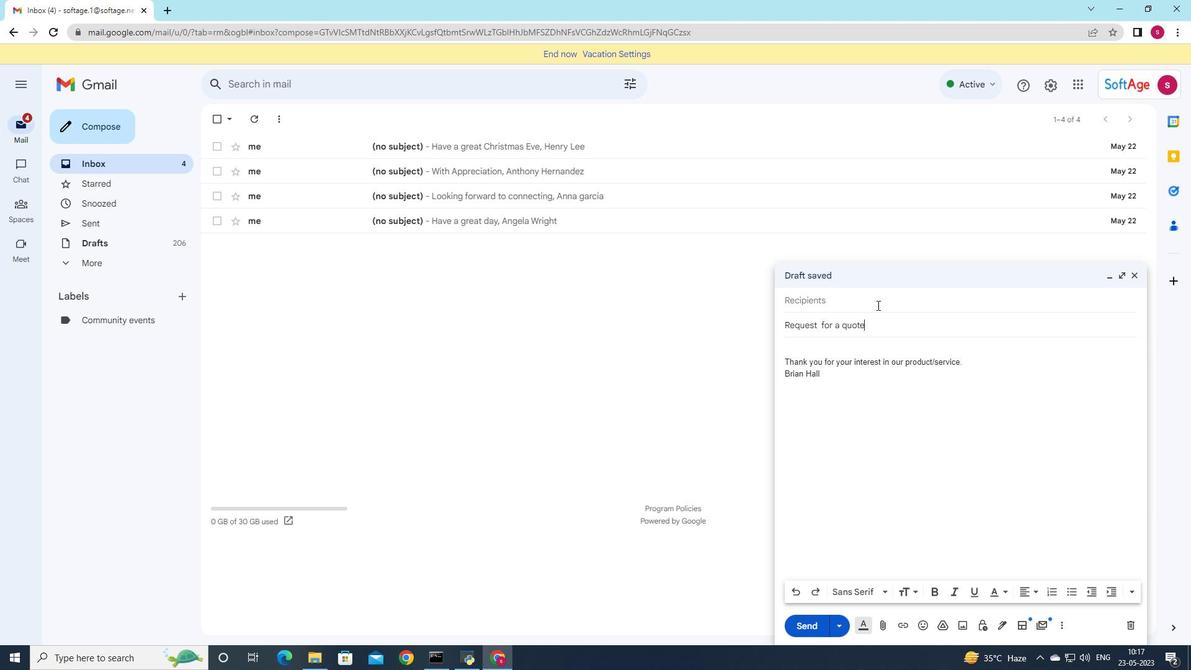 
Action: Mouse moved to (919, 320)
Screenshot: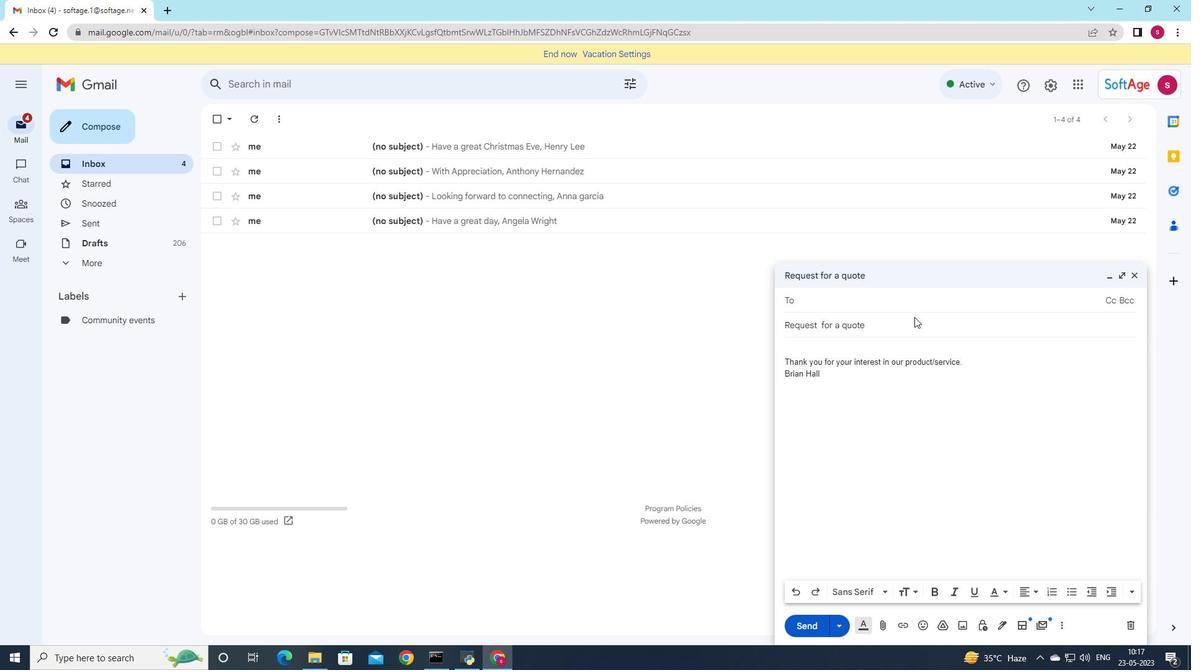 
Action: Key pressed softage
Screenshot: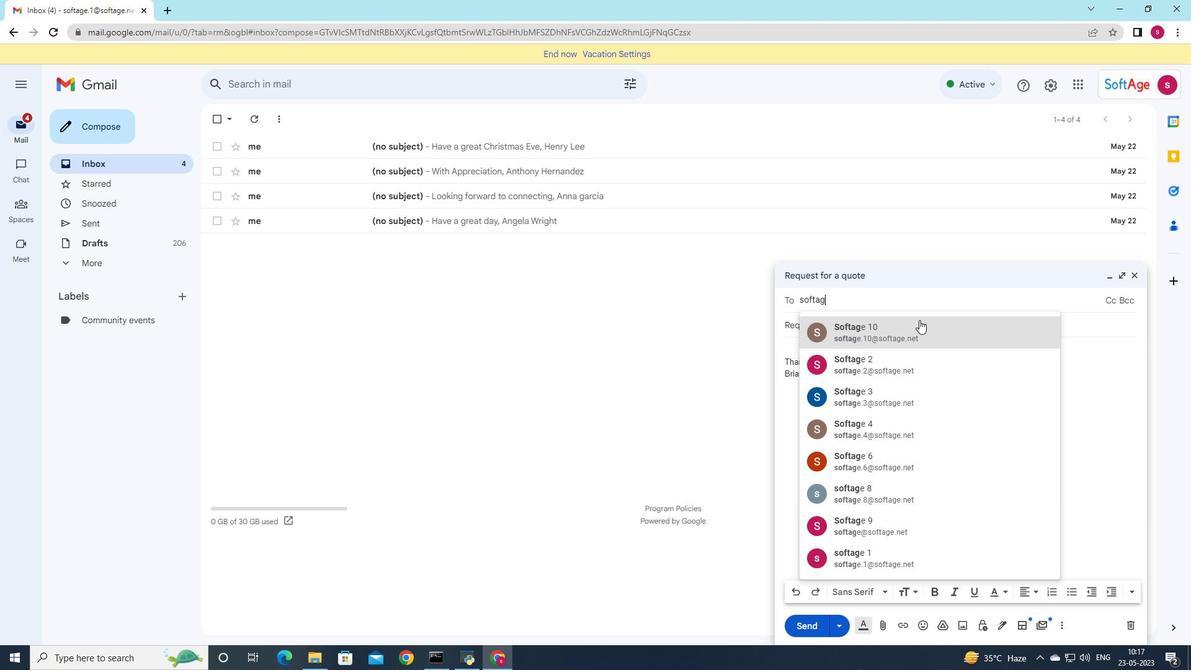 
Action: Mouse moved to (959, 460)
Screenshot: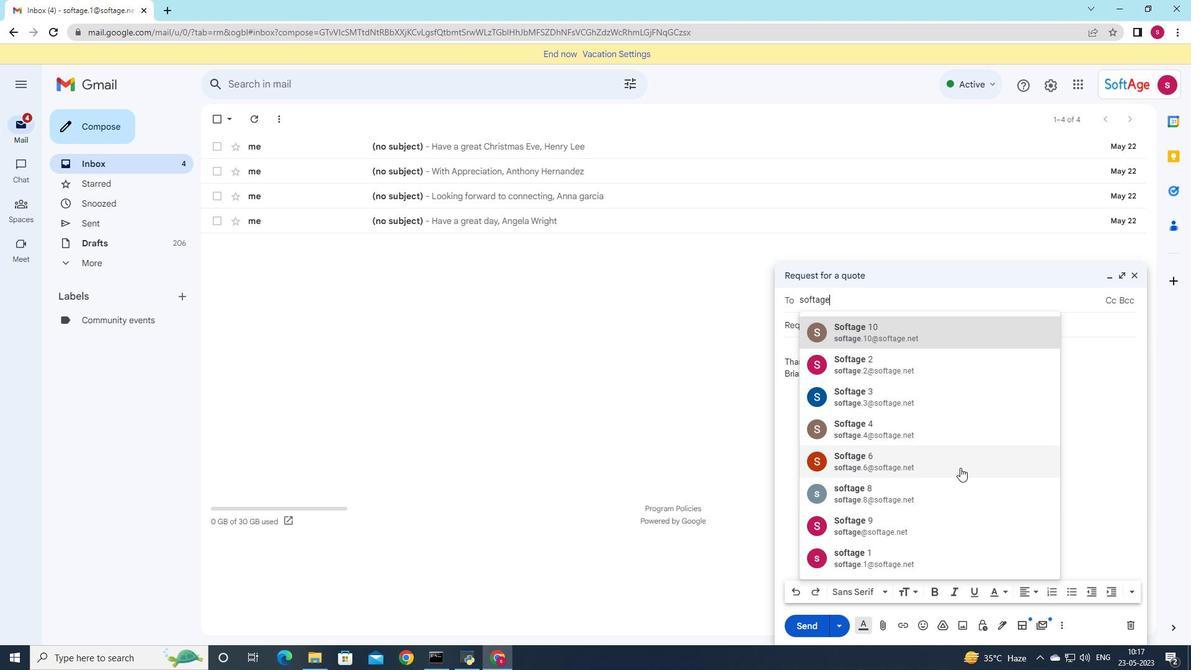 
Action: Mouse pressed left at (959, 460)
Screenshot: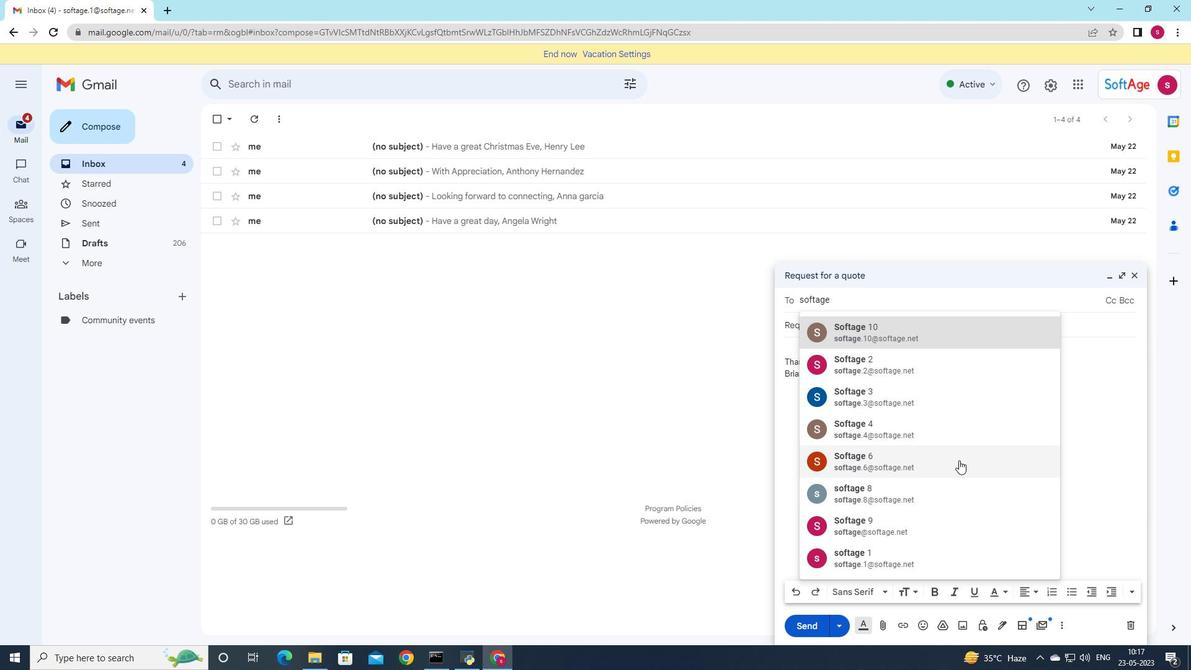 
Action: Mouse moved to (878, 630)
Screenshot: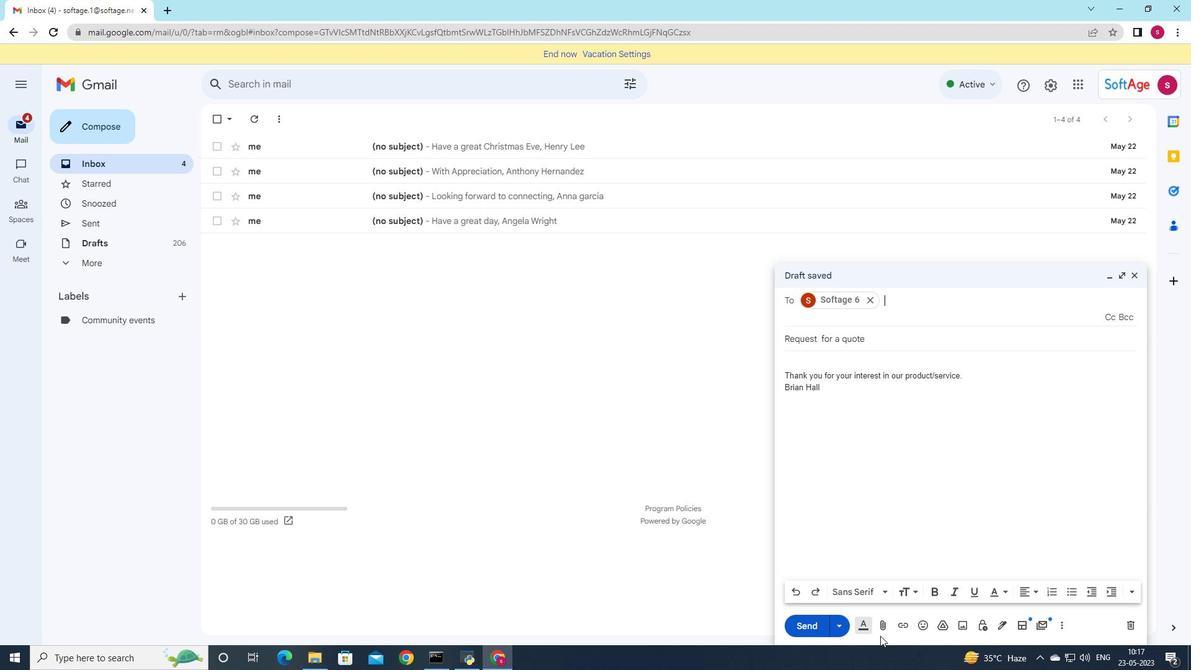 
Action: Mouse pressed left at (878, 630)
Screenshot: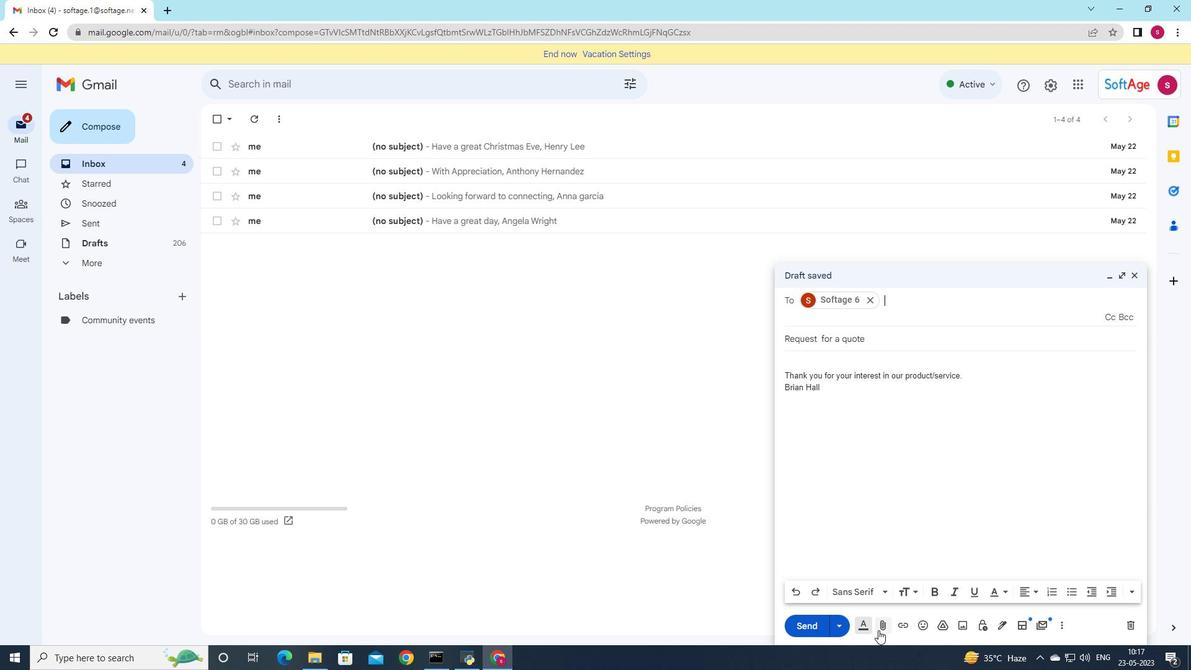 
Action: Mouse moved to (181, 92)
Screenshot: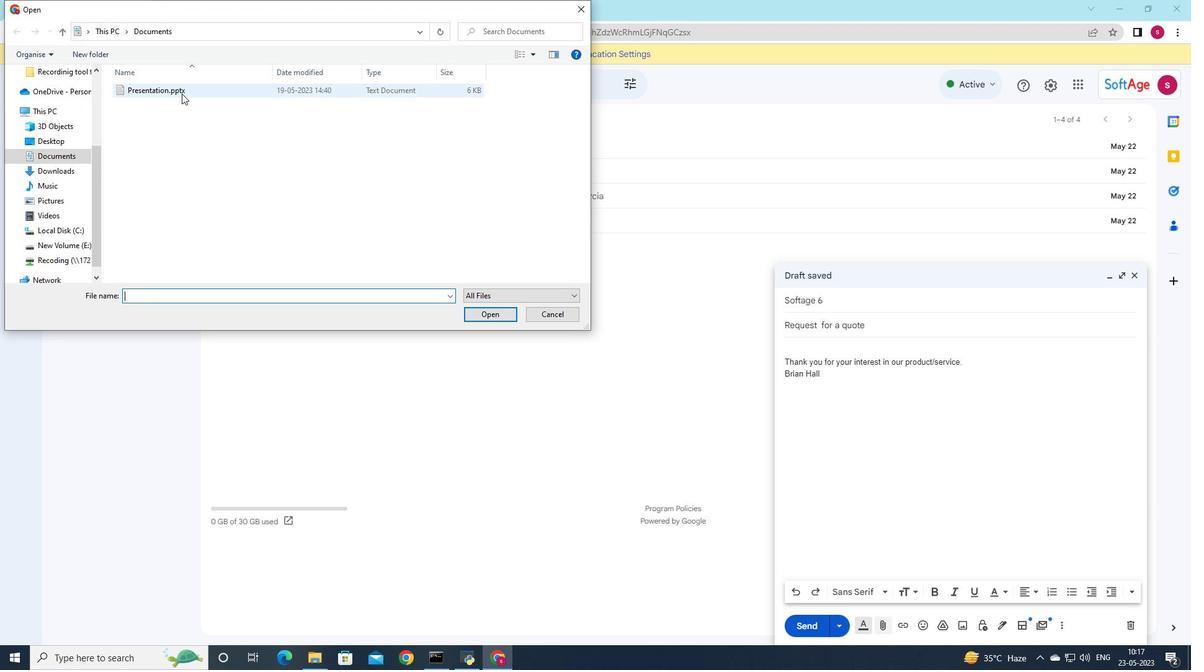 
Action: Mouse pressed left at (181, 92)
Screenshot: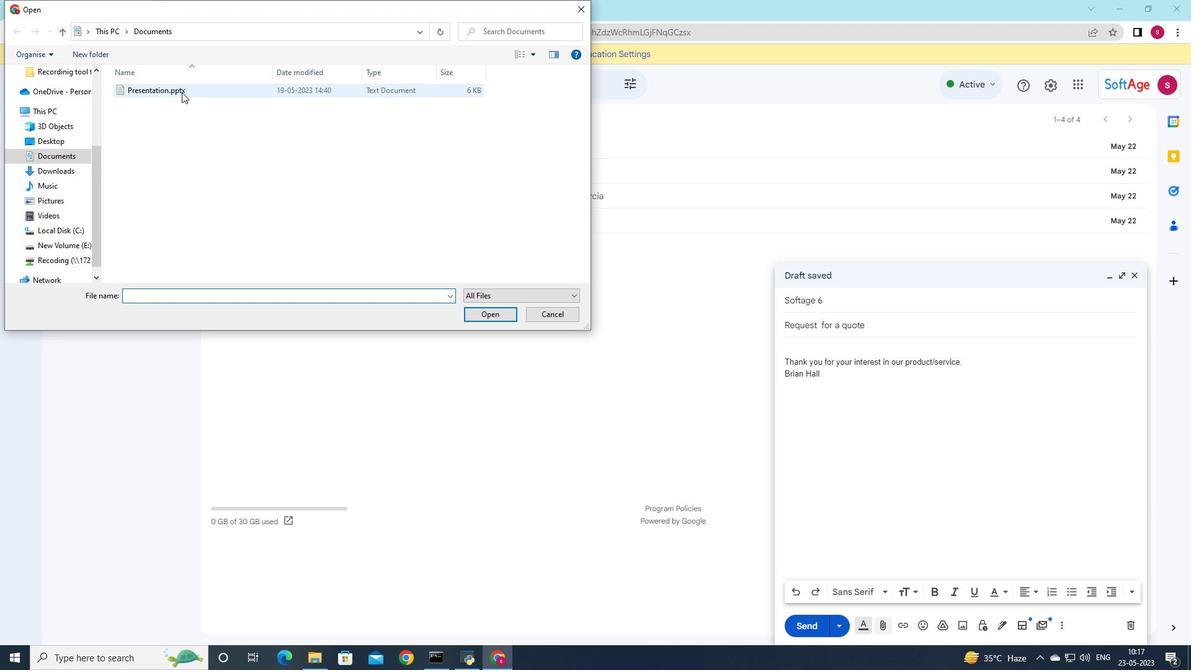 
Action: Mouse pressed left at (181, 92)
Screenshot: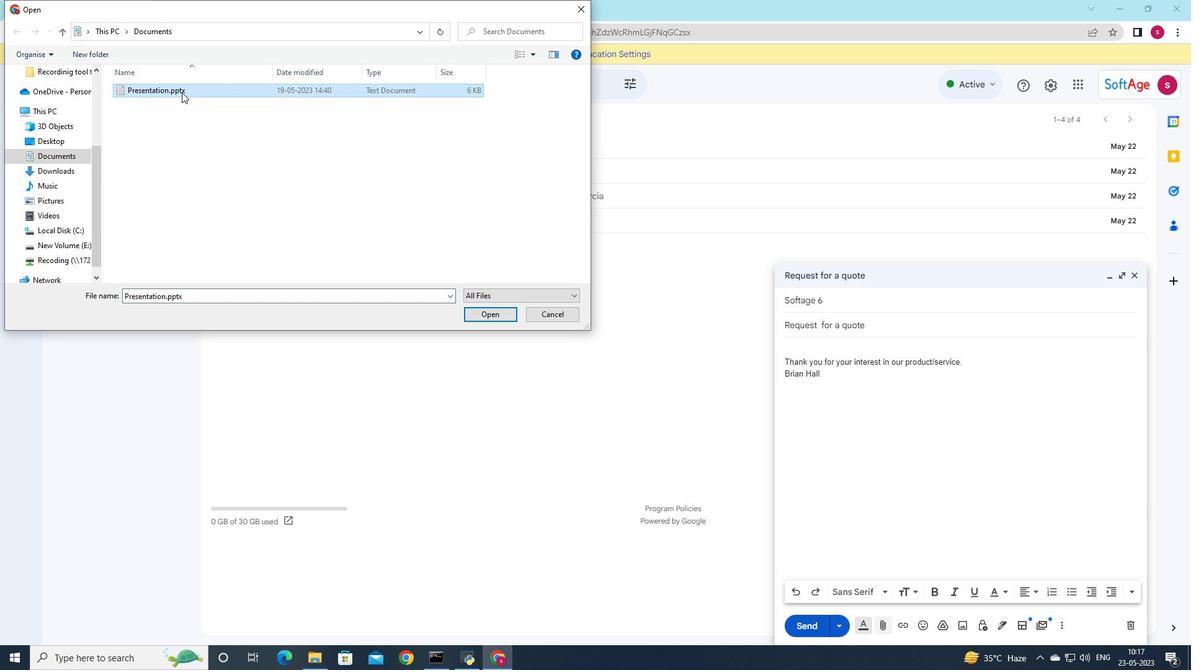 
Action: Mouse moved to (1069, 569)
Screenshot: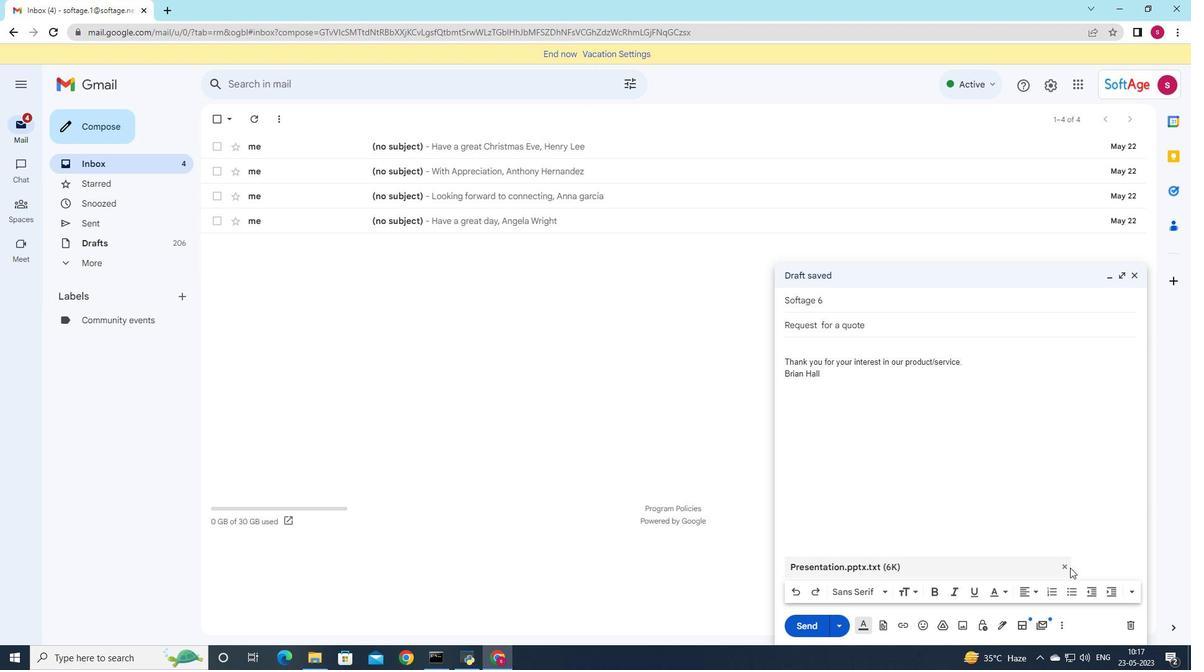 
Action: Mouse pressed left at (1069, 569)
Screenshot: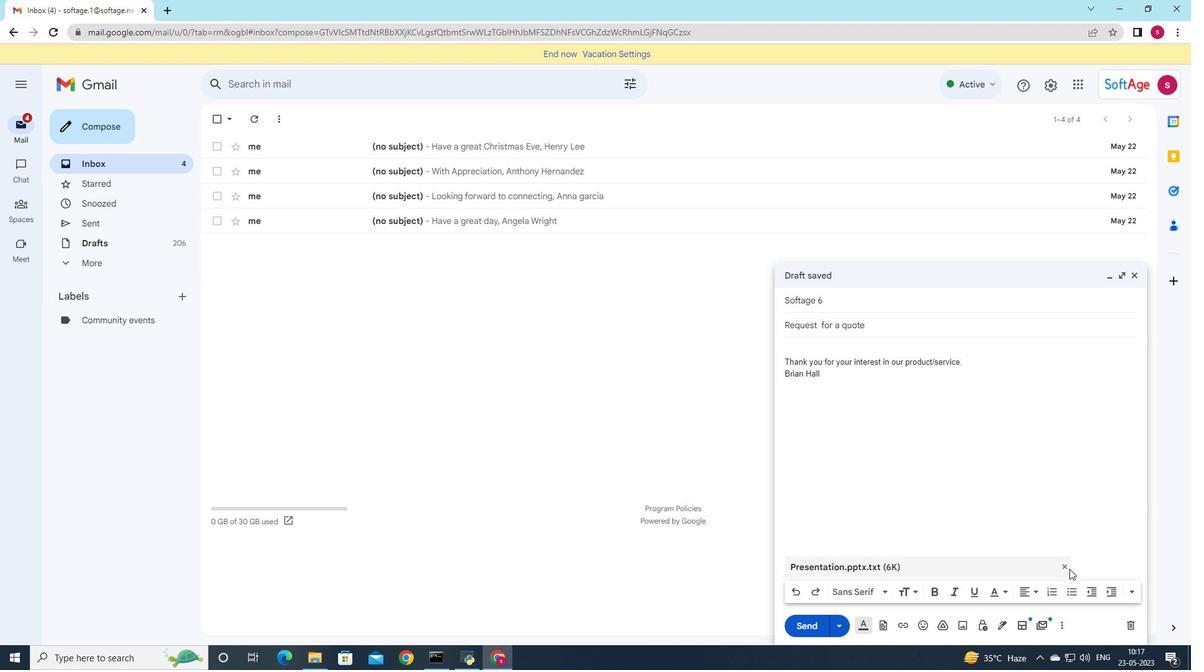
Action: Mouse moved to (1062, 567)
Screenshot: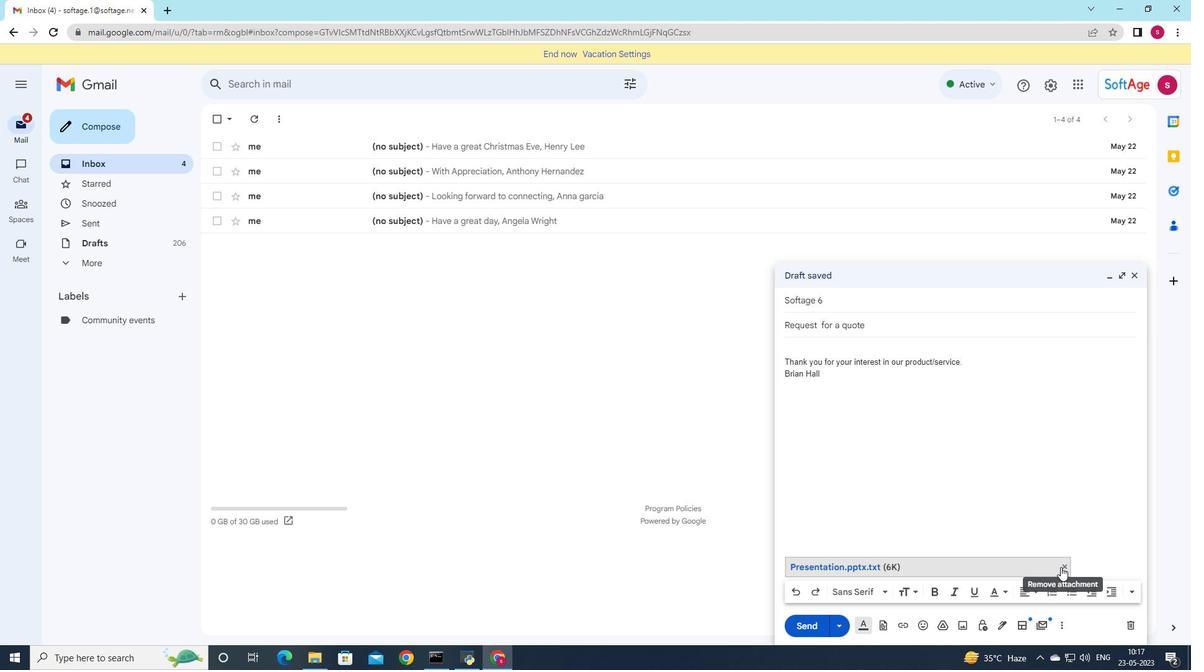 
Action: Mouse pressed left at (1062, 567)
Screenshot: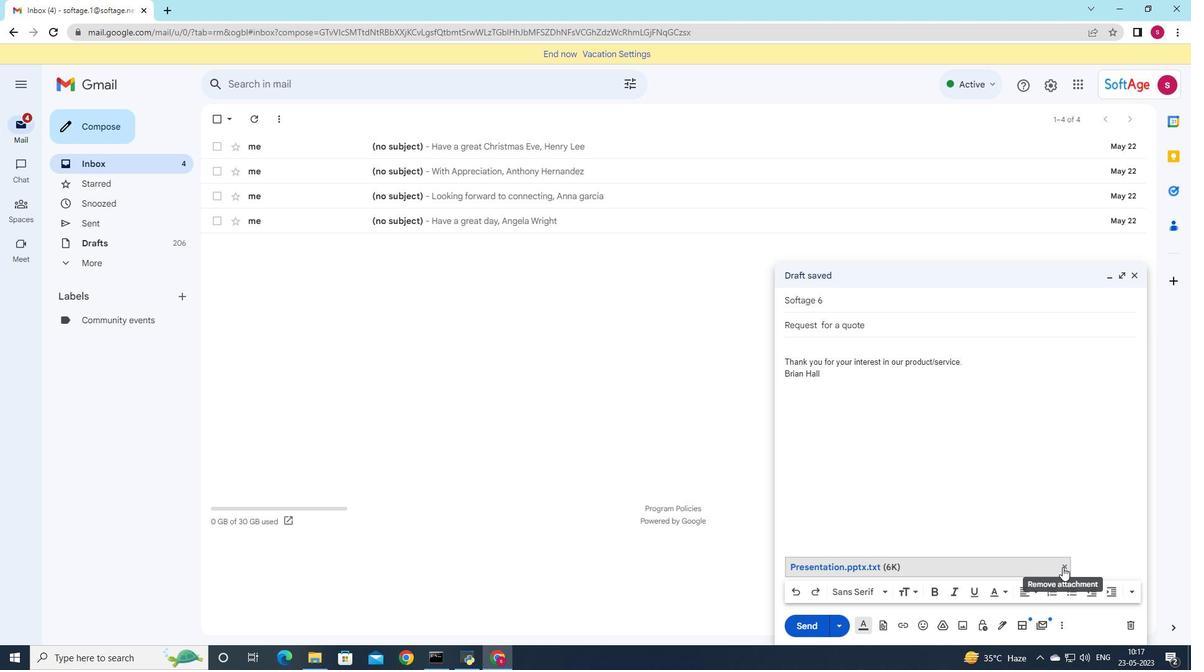 
Action: Mouse moved to (887, 626)
Screenshot: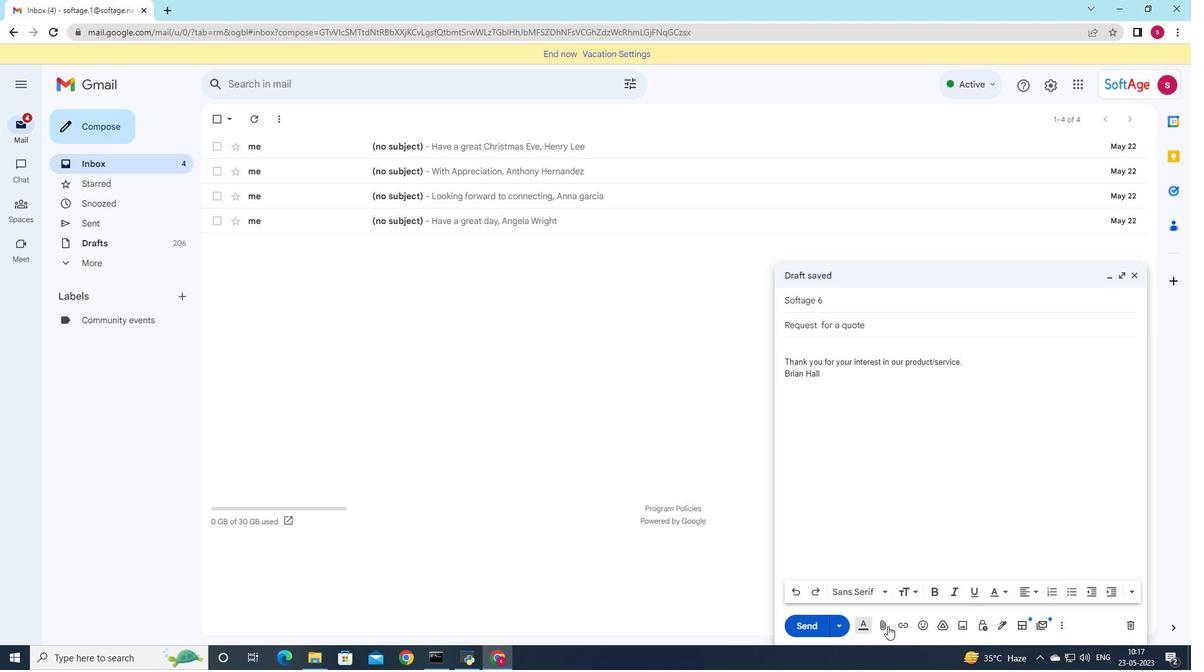 
Action: Mouse pressed left at (887, 626)
Screenshot: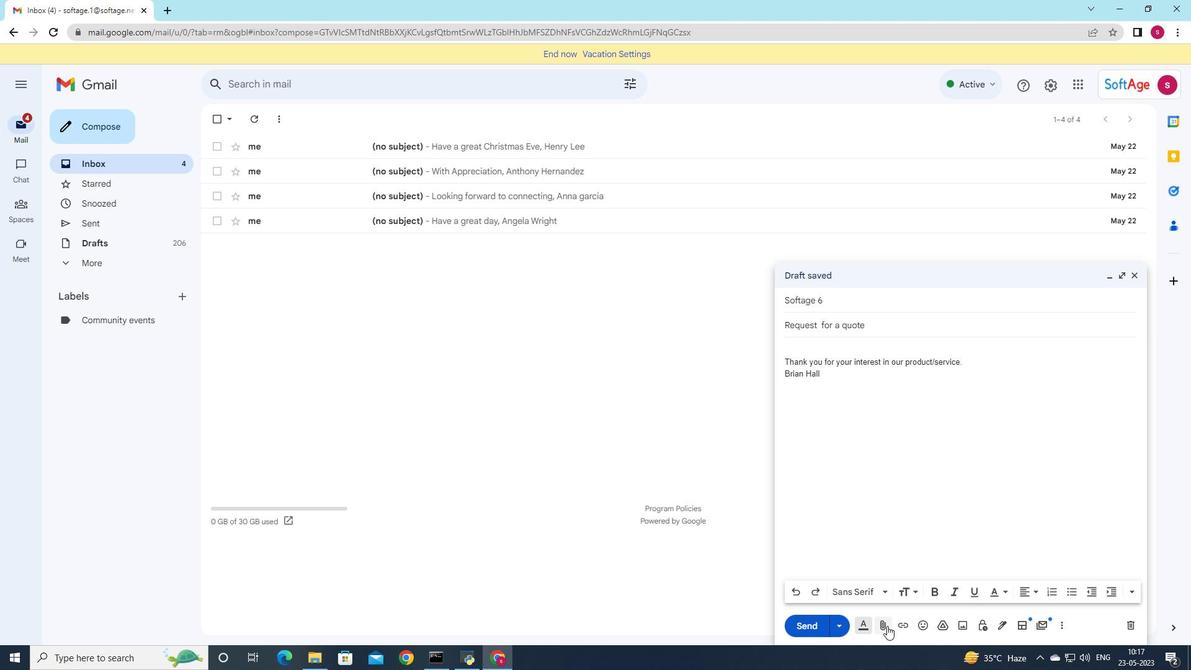 
Action: Mouse moved to (175, 91)
Screenshot: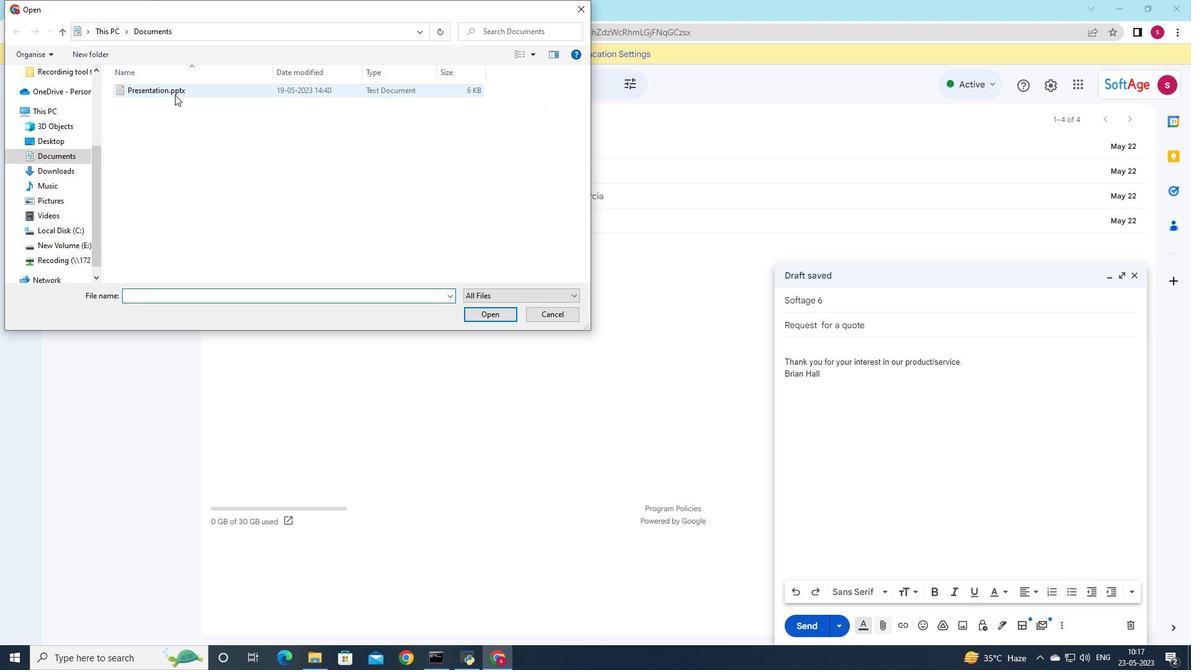
Action: Mouse pressed left at (175, 91)
Screenshot: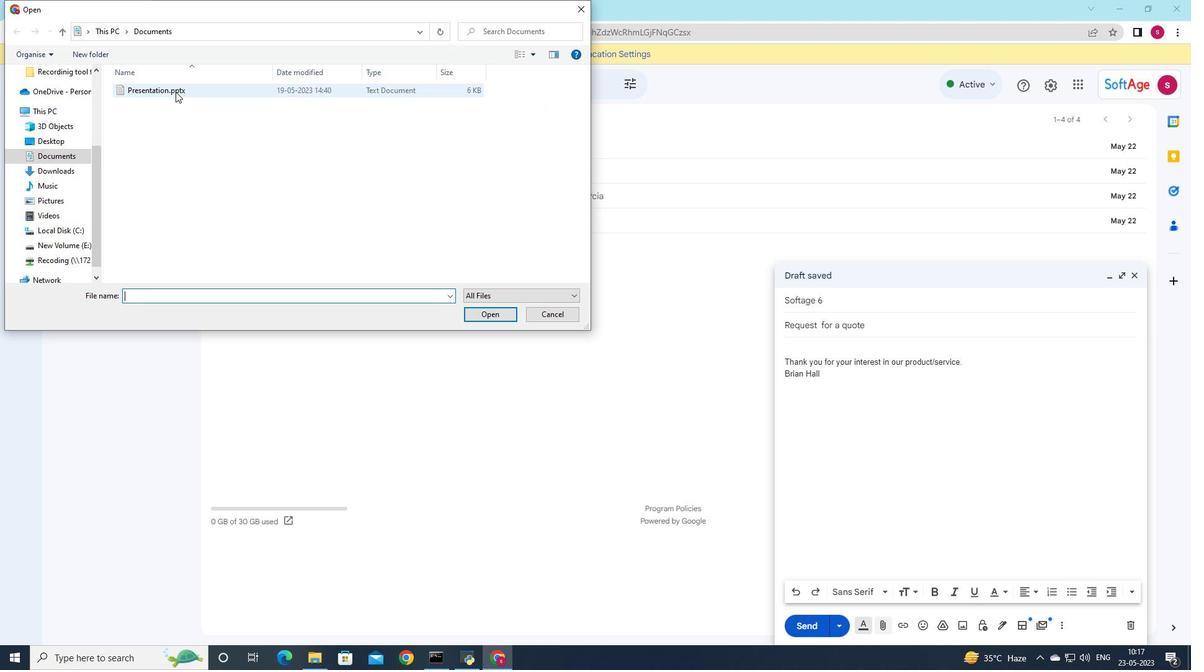 
Action: Mouse moved to (204, 91)
Screenshot: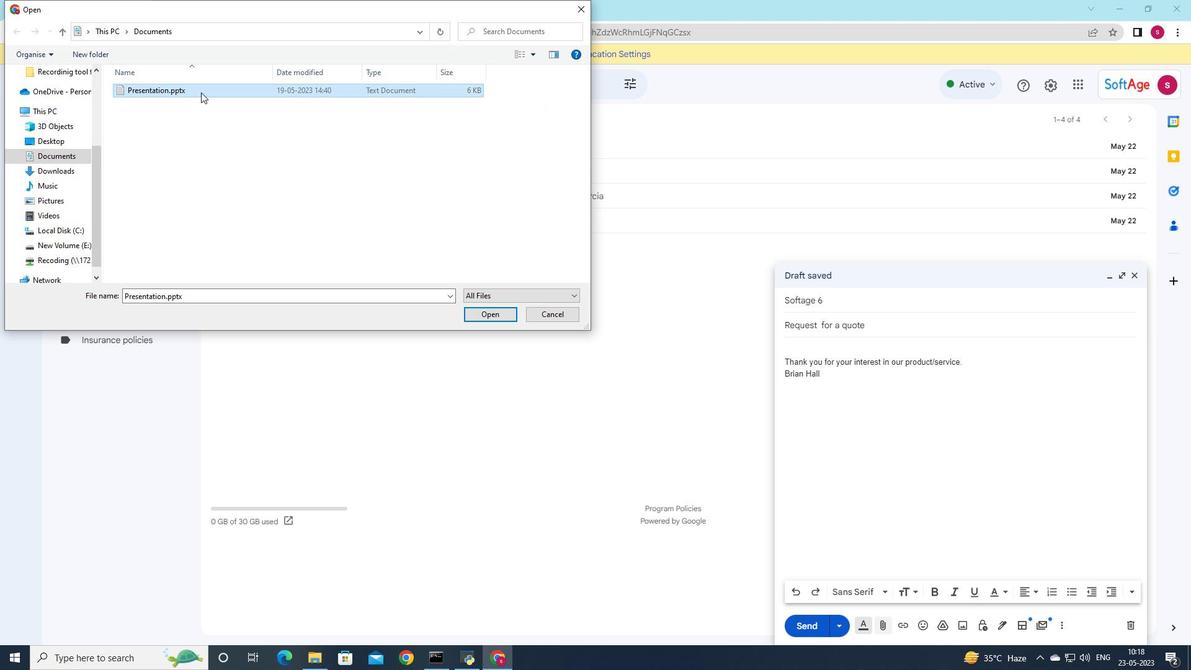 
Action: Mouse pressed left at (204, 91)
Screenshot: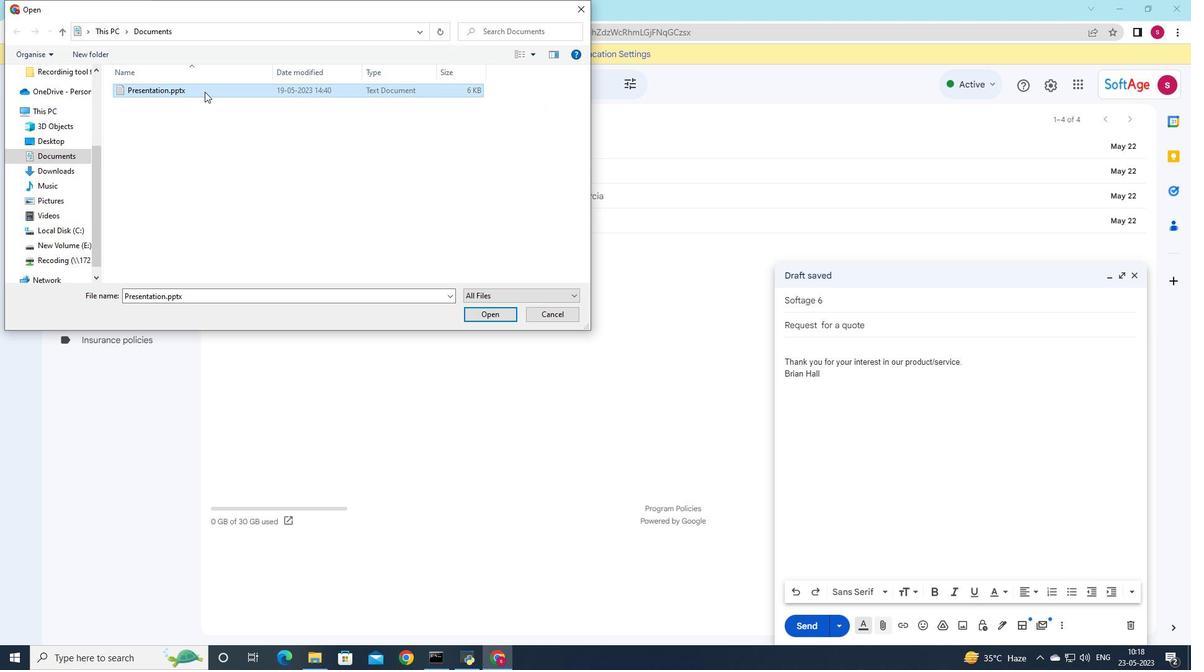 
Action: Mouse moved to (312, 132)
Screenshot: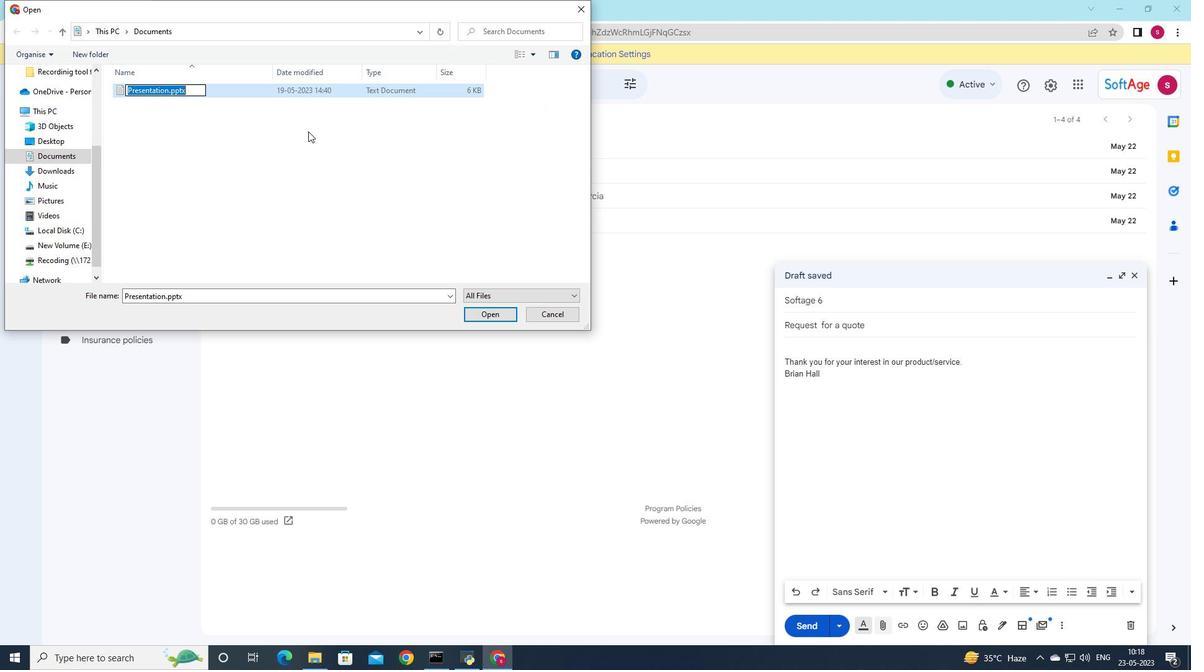 
Action: Key pressed <Key.shift><Key.shift><Key.shift><Key.shift><Key.shift>Policy<Key.shift_r>_document.docx
Screenshot: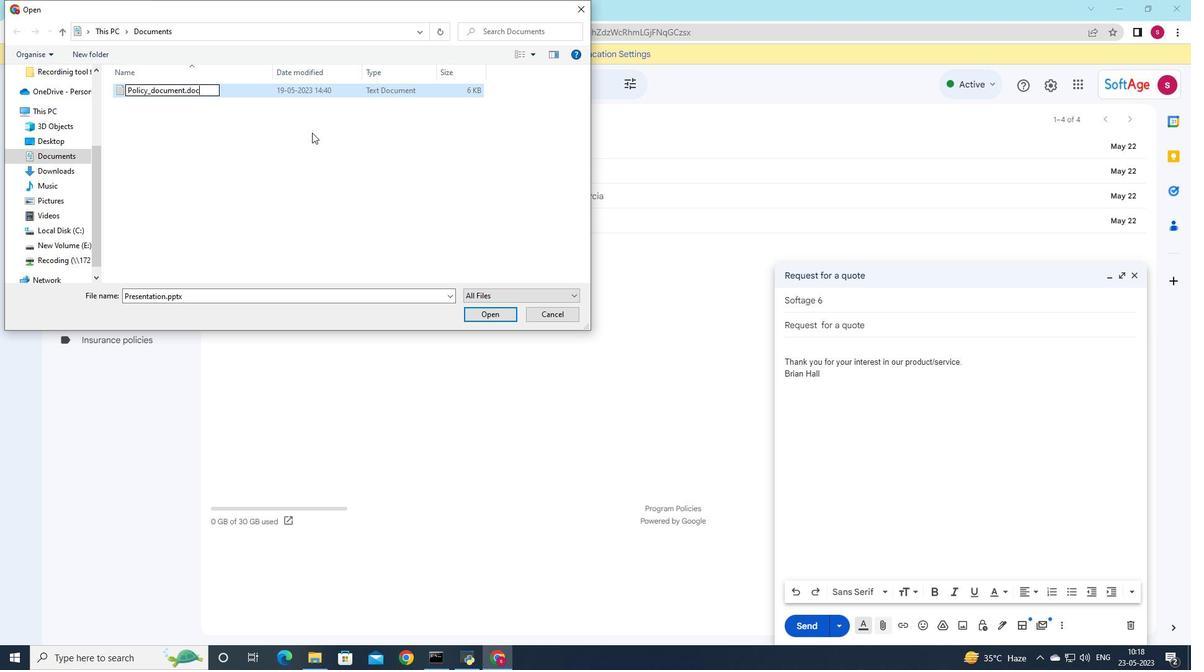 
Action: Mouse moved to (413, 88)
Screenshot: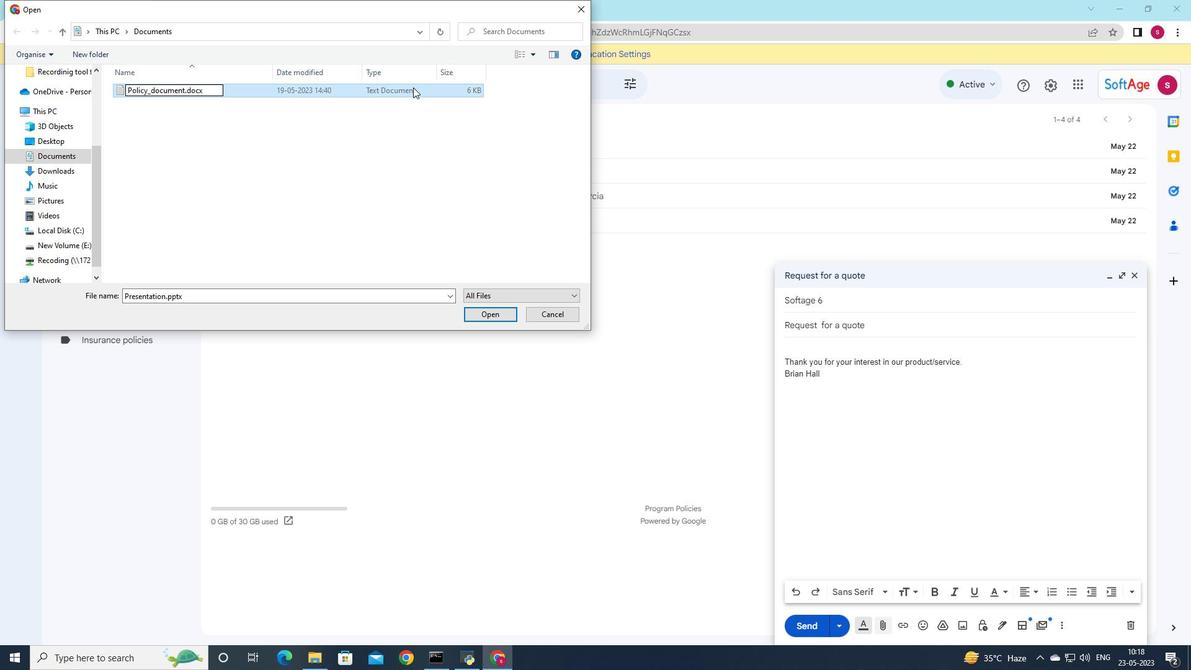 
Action: Mouse pressed left at (413, 88)
Screenshot: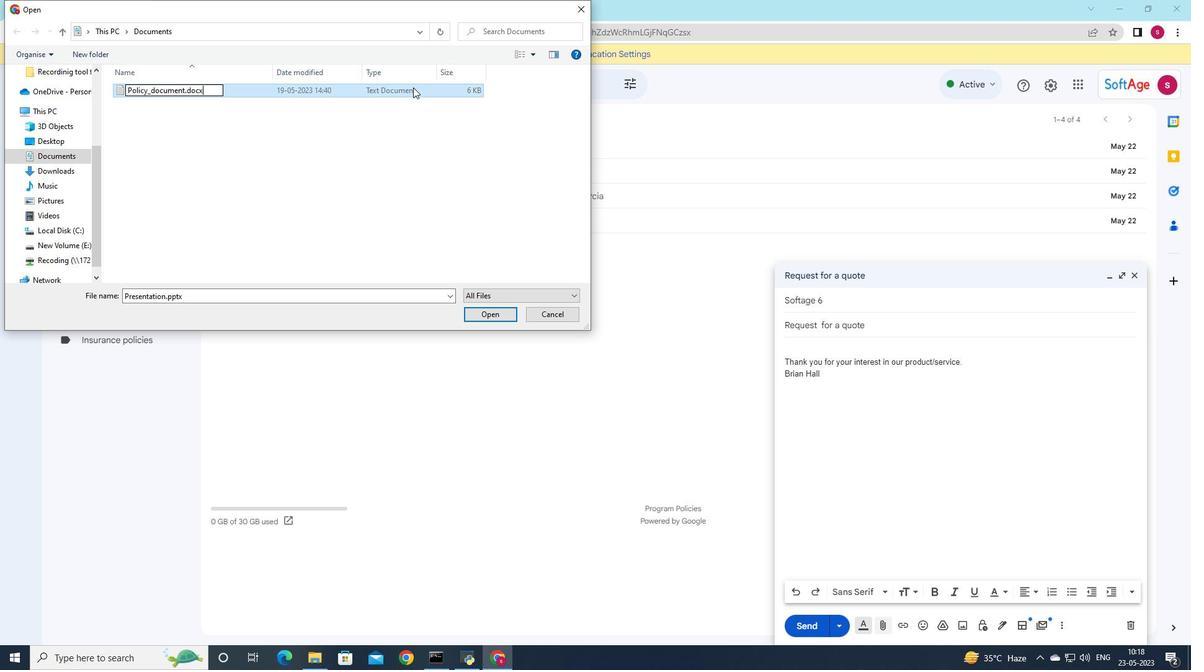 
Action: Mouse moved to (489, 315)
Screenshot: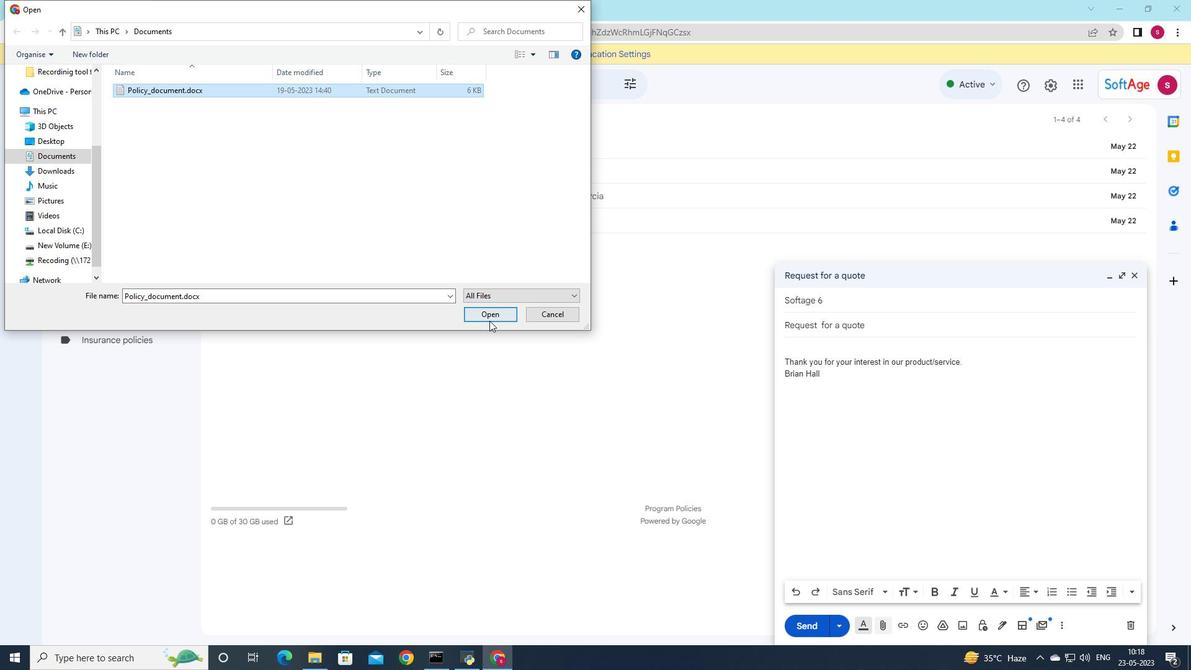
Action: Mouse pressed left at (489, 315)
Screenshot: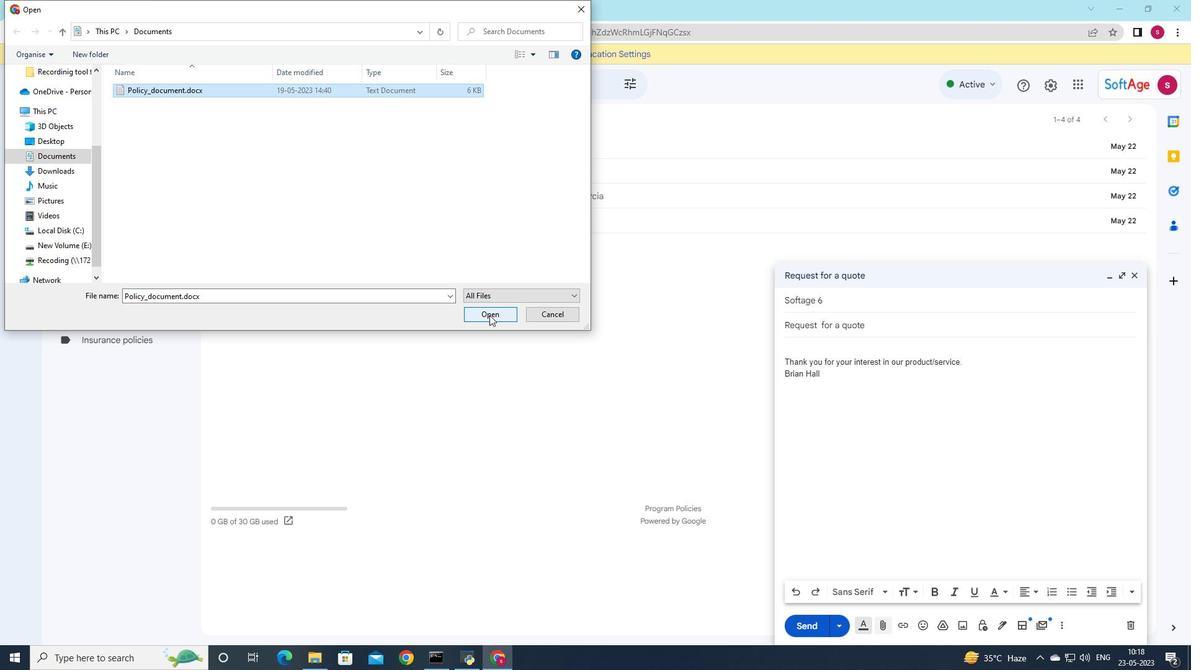 
Action: Mouse moved to (969, 361)
Screenshot: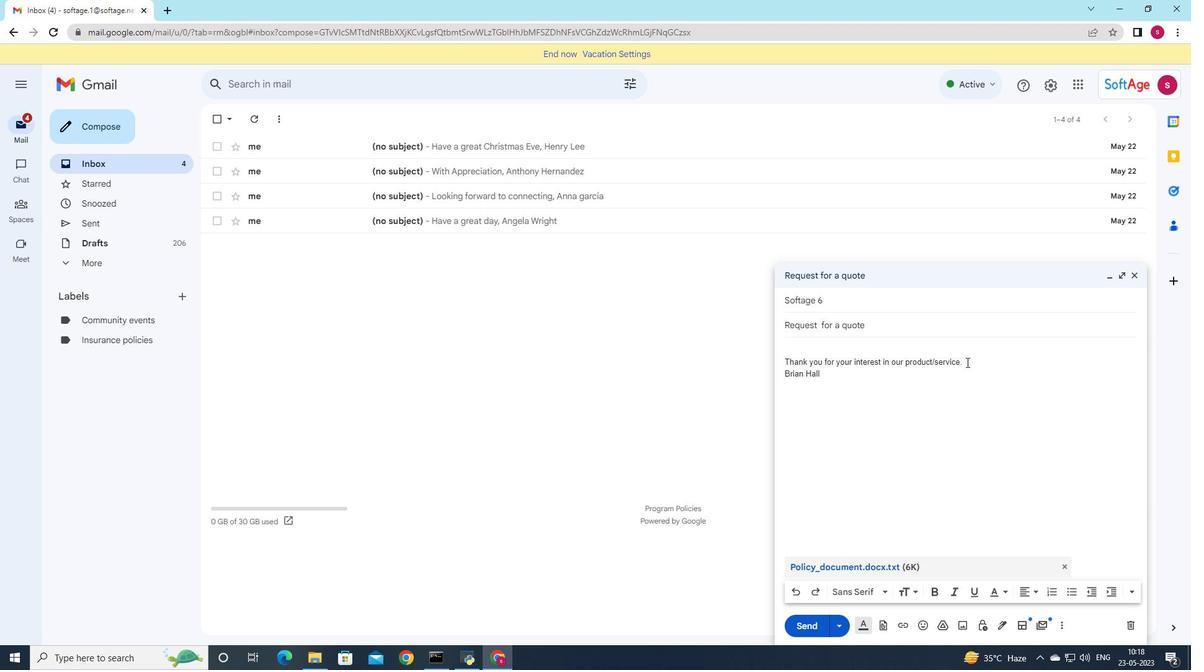 
Action: Mouse pressed left at (969, 361)
Screenshot: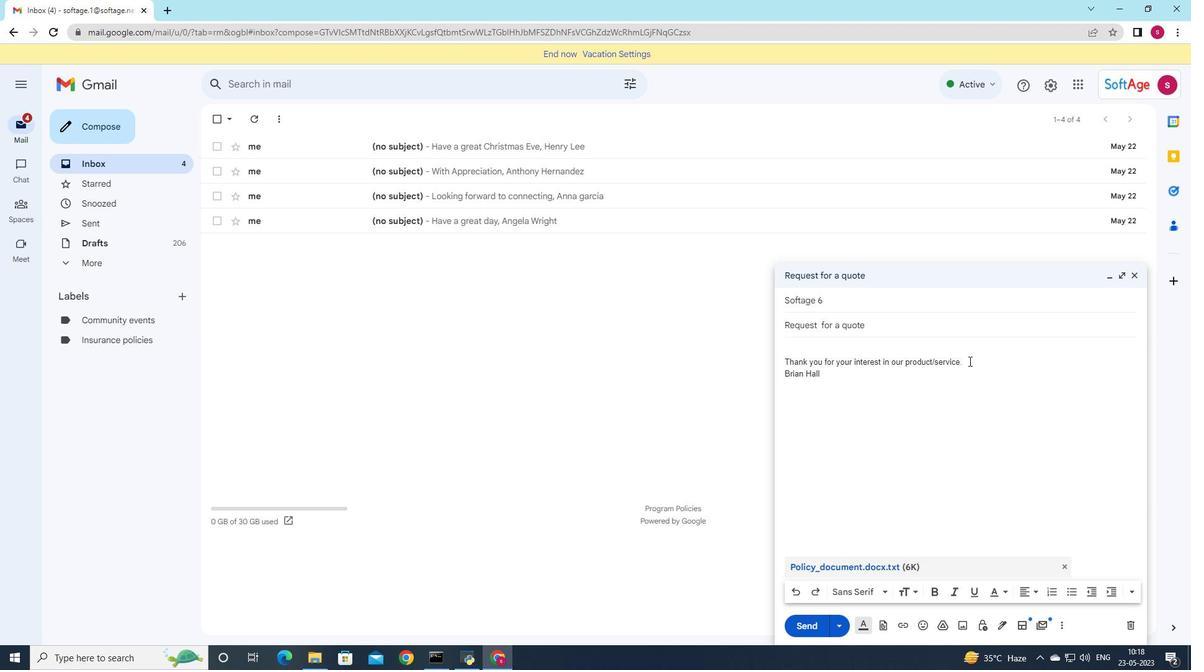 
Action: Mouse moved to (772, 350)
Screenshot: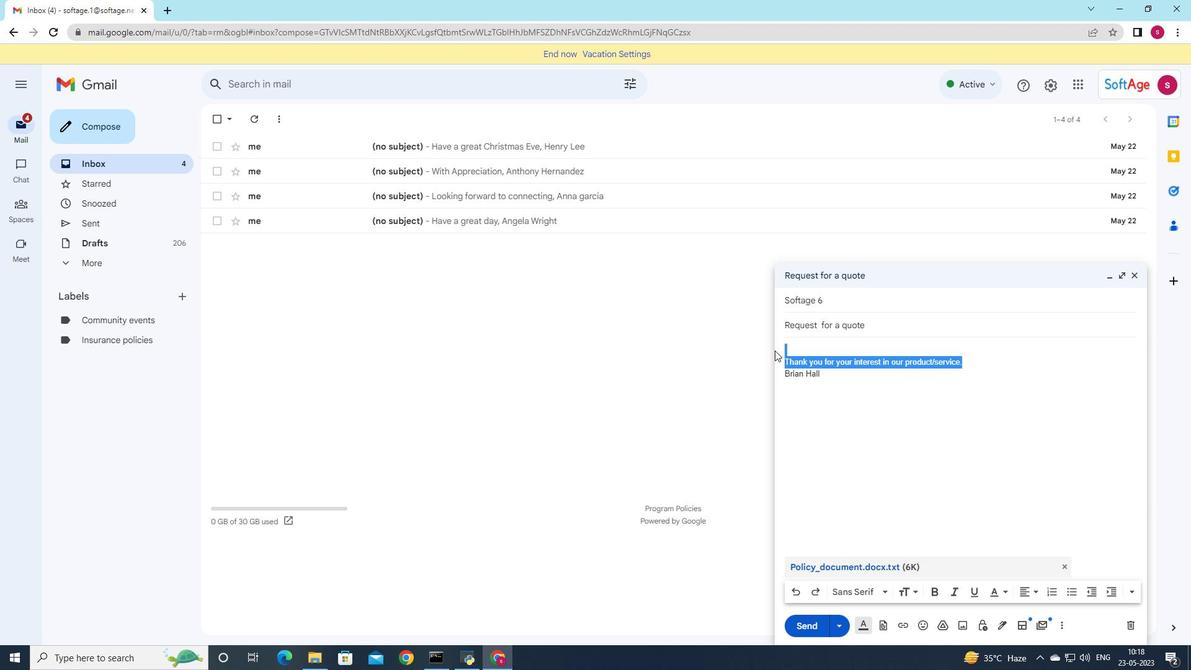 
Action: Key pressed <Key.delete><Key.shift>Could<Key.space>you<Key.space>please<Key.space>provide<Key.space>astatus<Key.space>update<Key.space>on<Key.space>this<Key.space>projr<Key.backspace>ect
Screenshot: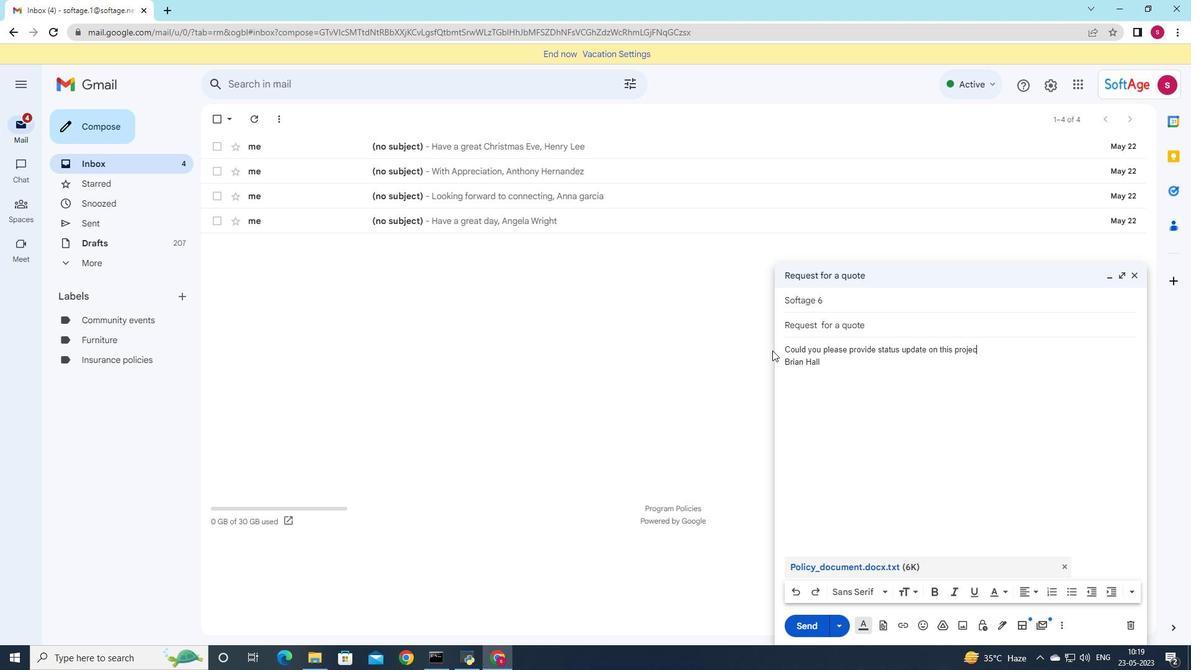
Action: Mouse moved to (810, 631)
Screenshot: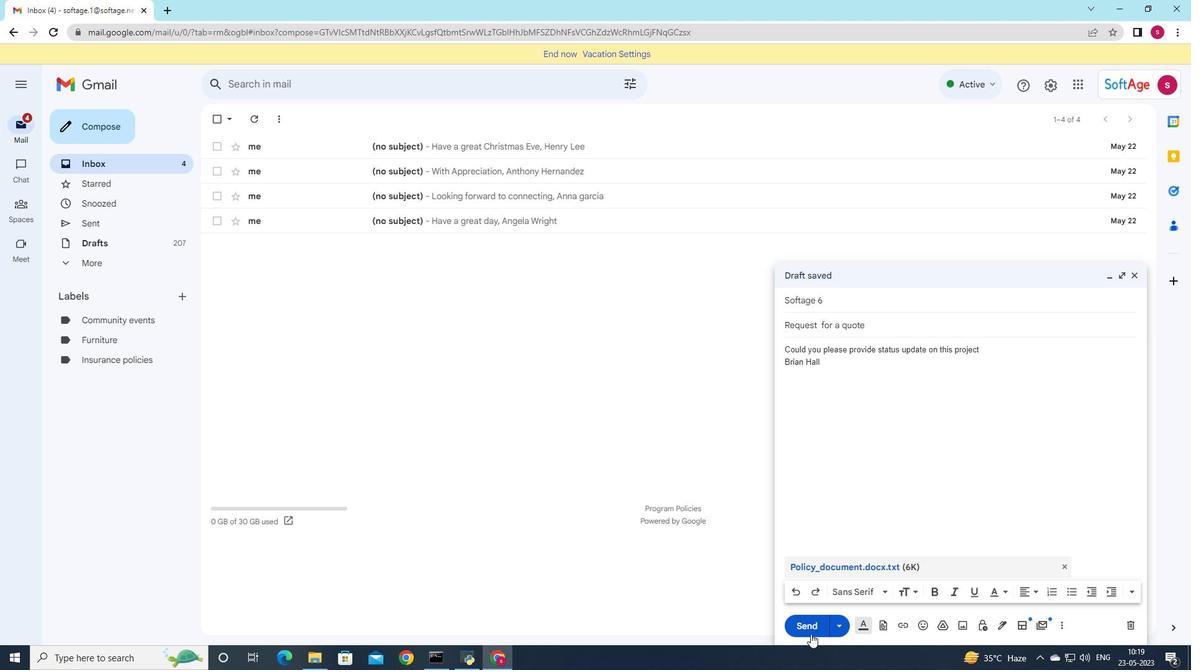
Action: Mouse pressed left at (810, 631)
Screenshot: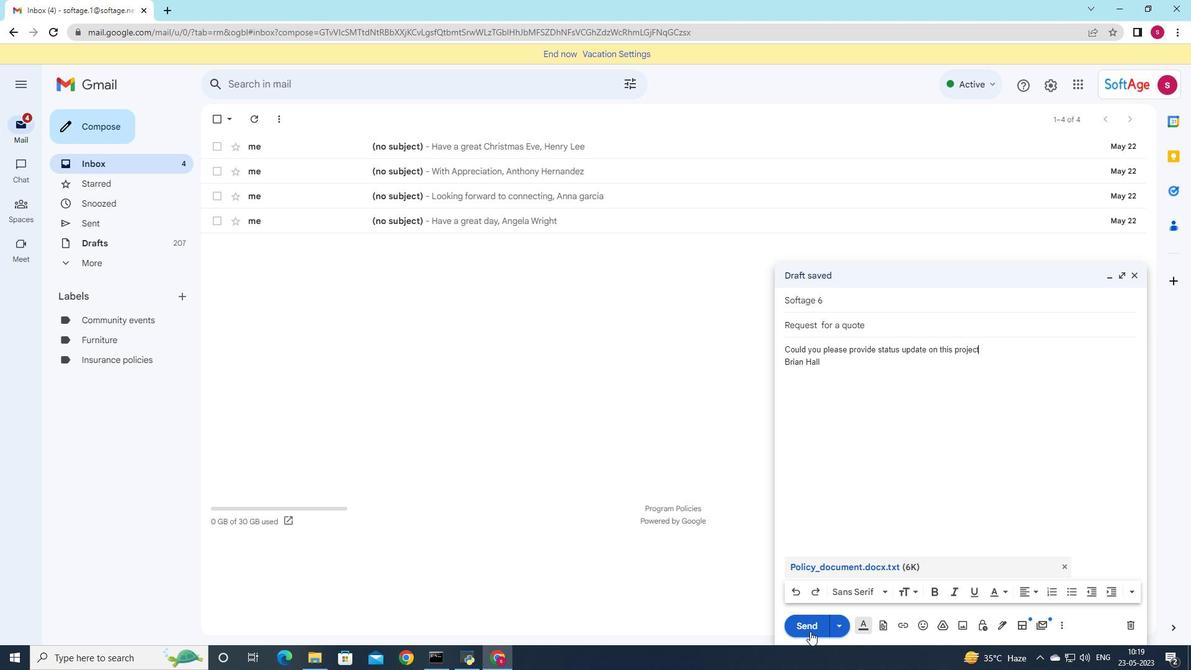 
Action: Mouse moved to (113, 222)
Screenshot: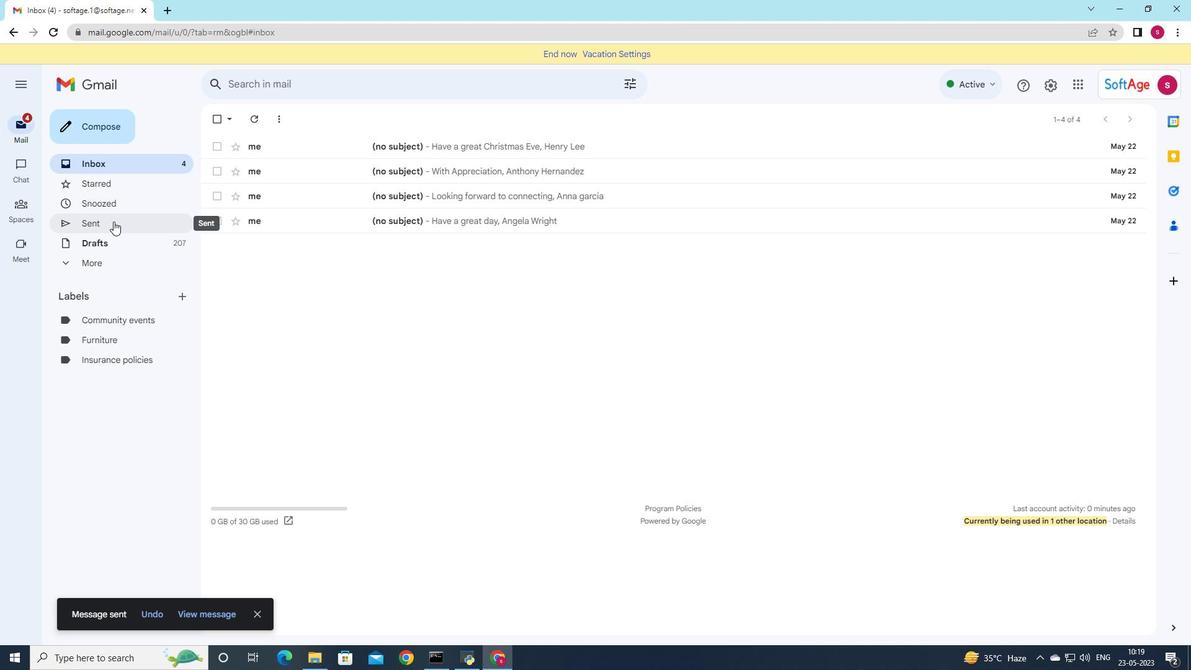 
Action: Mouse pressed left at (113, 222)
Screenshot: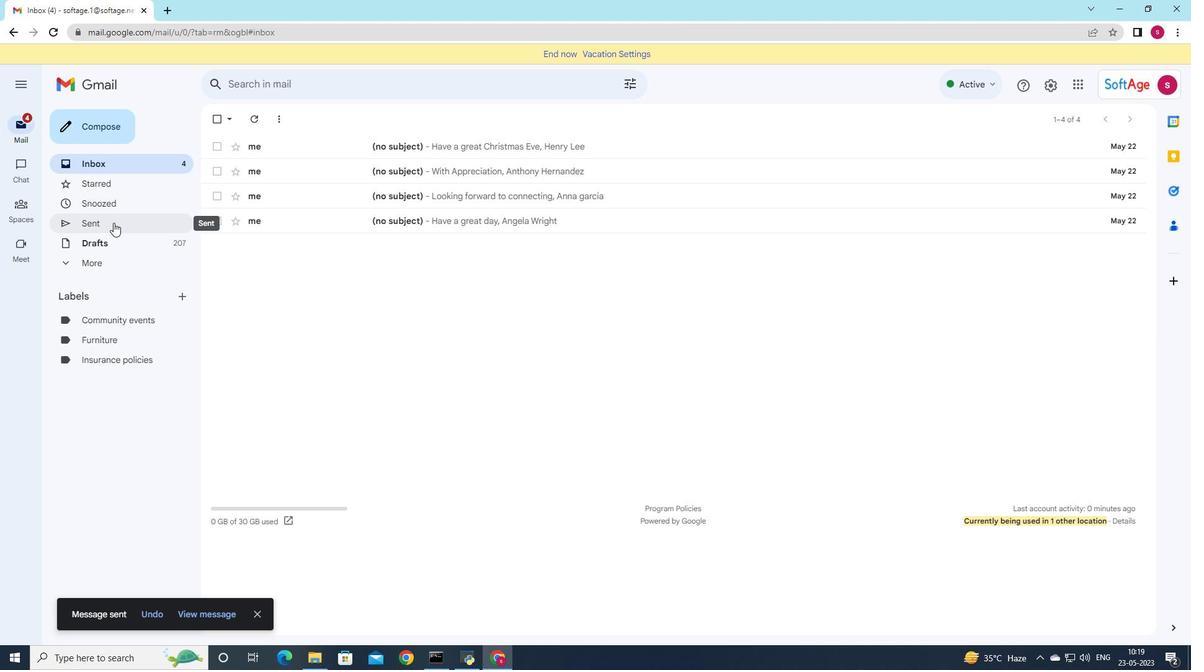 
Action: Mouse moved to (323, 203)
Screenshot: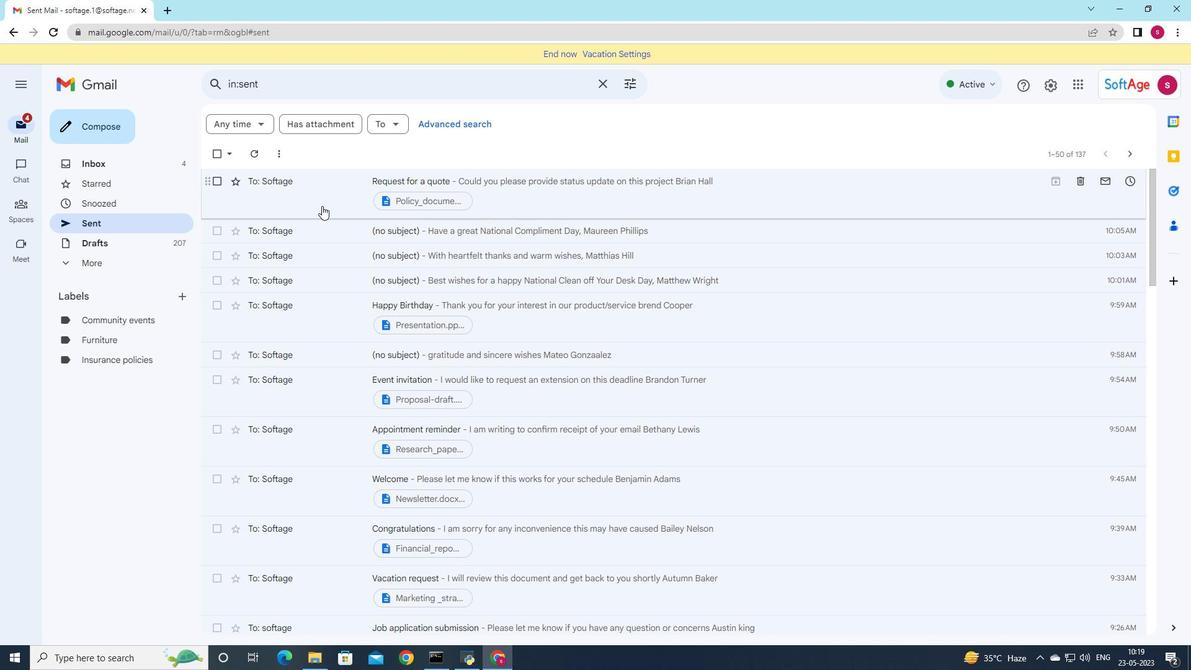 
Action: Mouse pressed left at (323, 203)
Screenshot: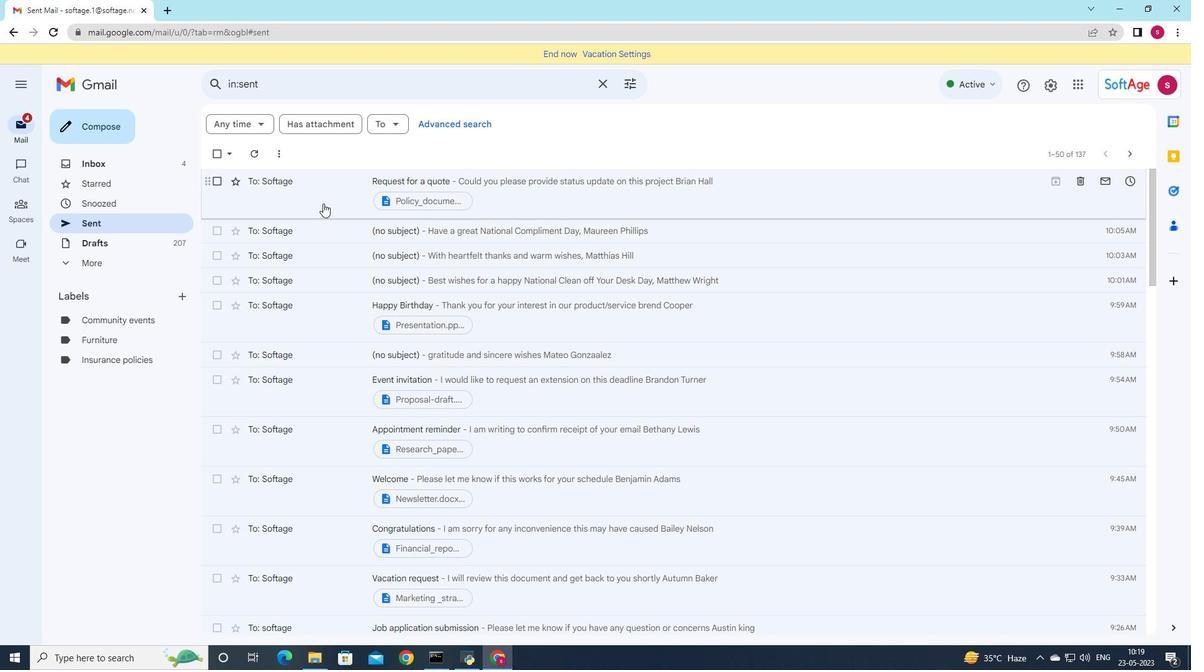 
Action: Mouse moved to (187, 294)
Screenshot: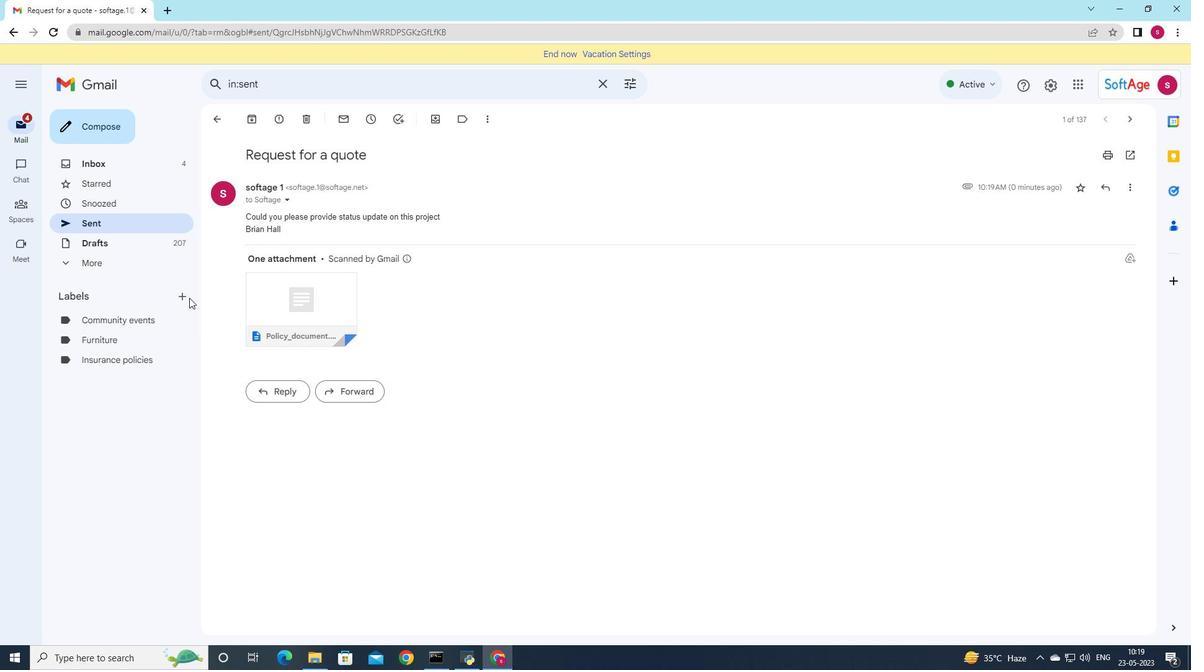 
Action: Mouse pressed left at (187, 294)
Screenshot: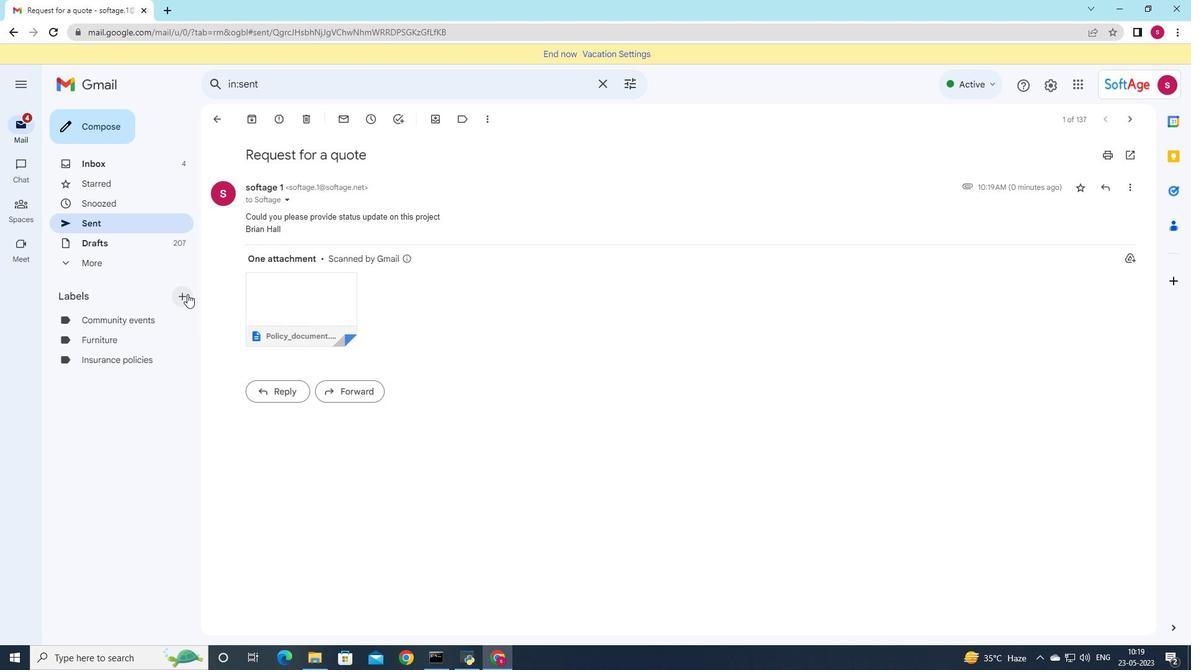 
Action: Mouse moved to (675, 376)
Screenshot: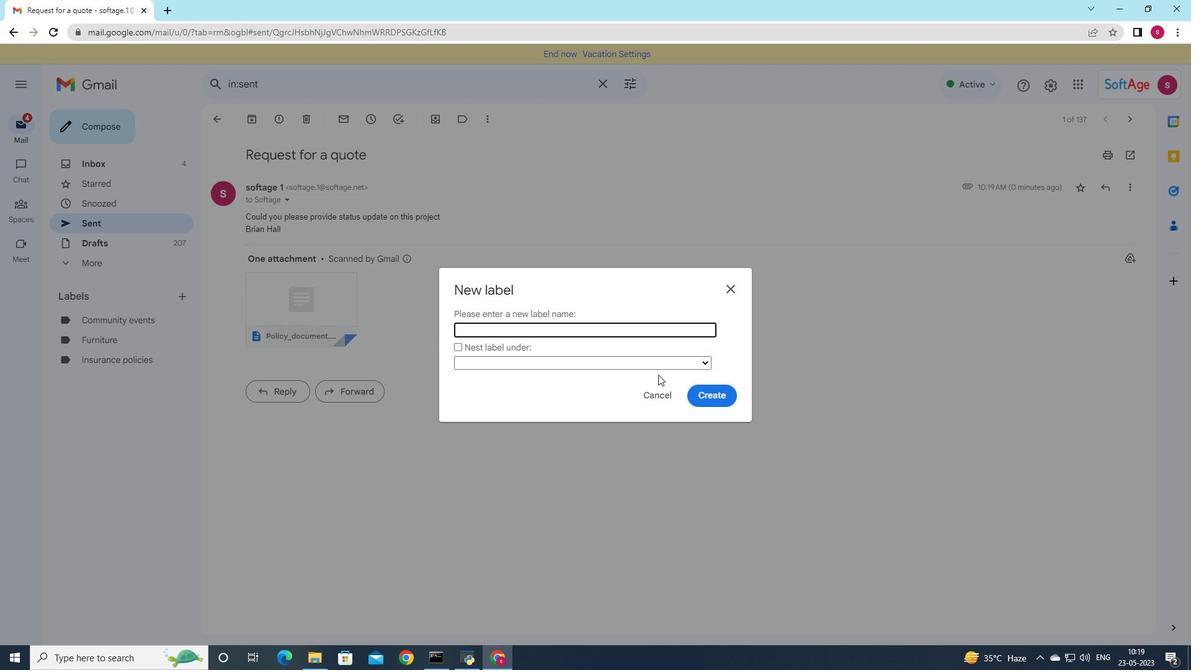 
Action: Key pressed <Key.shift>Bool<Key.backspace>ks
Screenshot: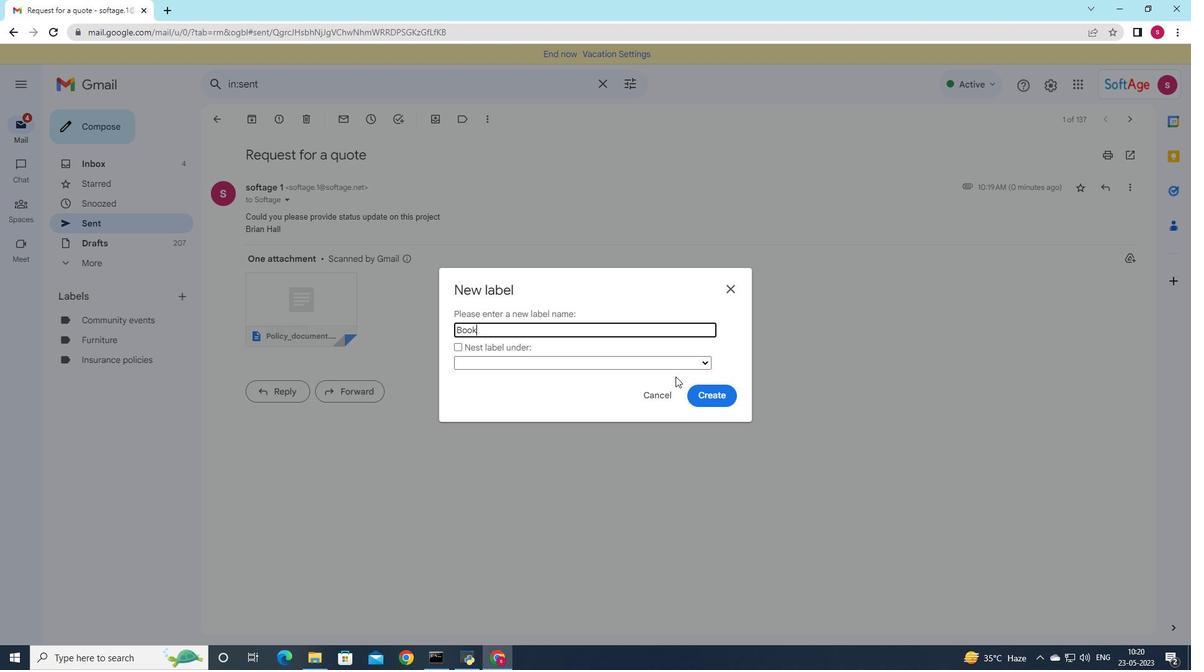 
Action: Mouse moved to (699, 399)
Screenshot: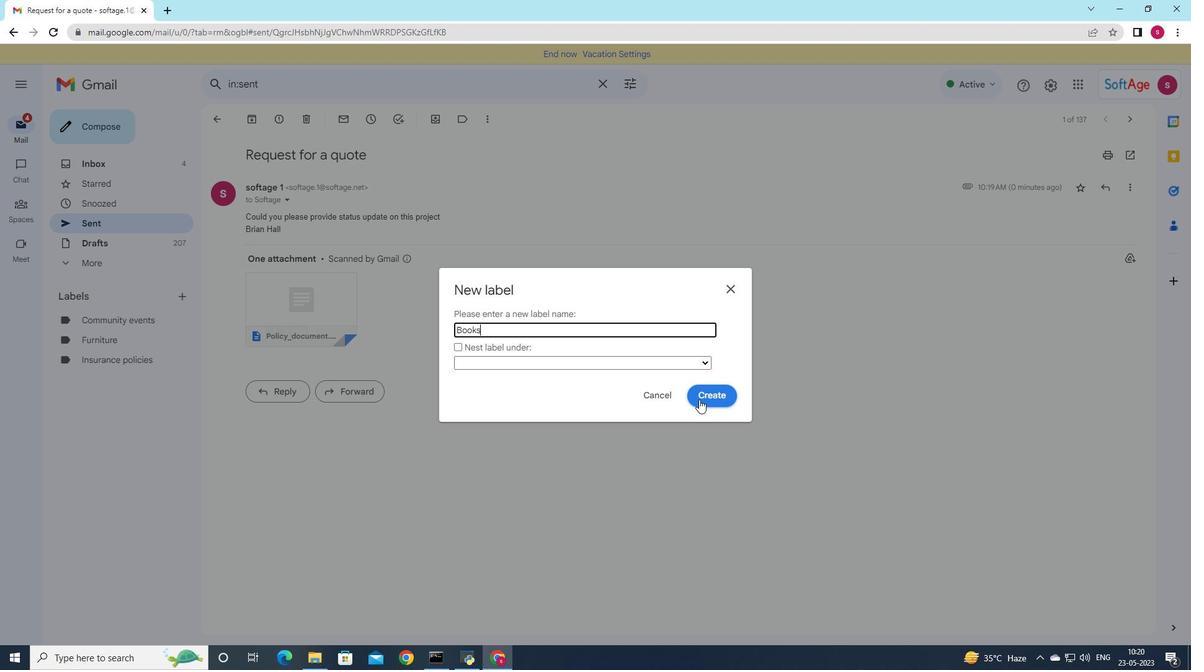 
Action: Mouse pressed left at (699, 399)
Screenshot: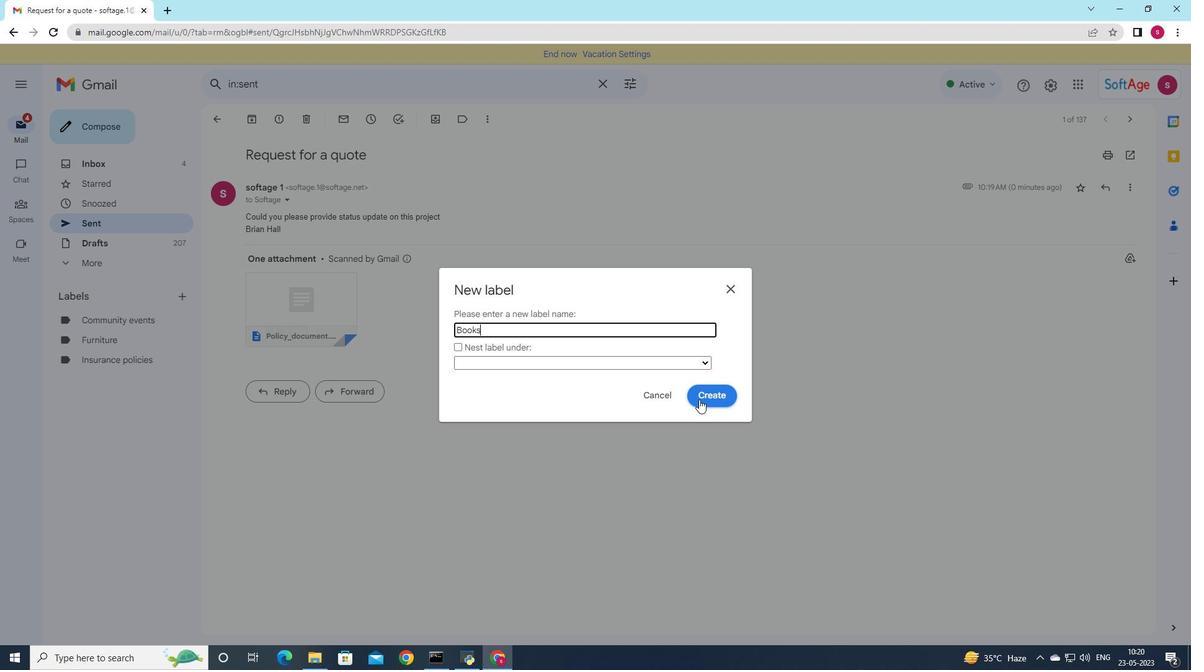 
Action: Mouse moved to (509, 332)
Screenshot: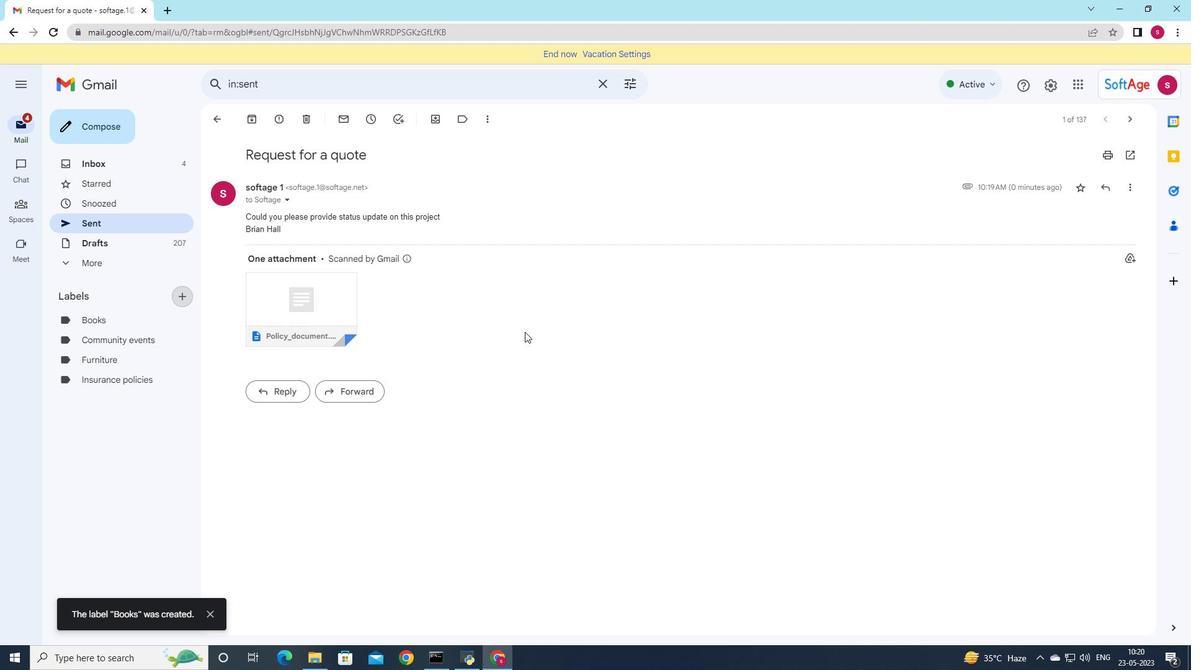 
